 Task: Open Card New Hire Training Session in Board Market Sizing and Segmentation to Workspace Customer Service and add a team member Softage.1@softage.net, a label Yellow, a checklist Diversity and Inclusion, an attachment from your google drive, a color Yellow and finally, add a card description 'Develop and launch new customer acquisition strategy for B2B market' and a comment 'Let us approach this task with a sense of ownership and accountability, recognizing that we are responsible for delivering results.'. Add a start date 'Jan 09, 1900' with a due date 'Jan 16, 1900'
Action: Mouse moved to (704, 213)
Screenshot: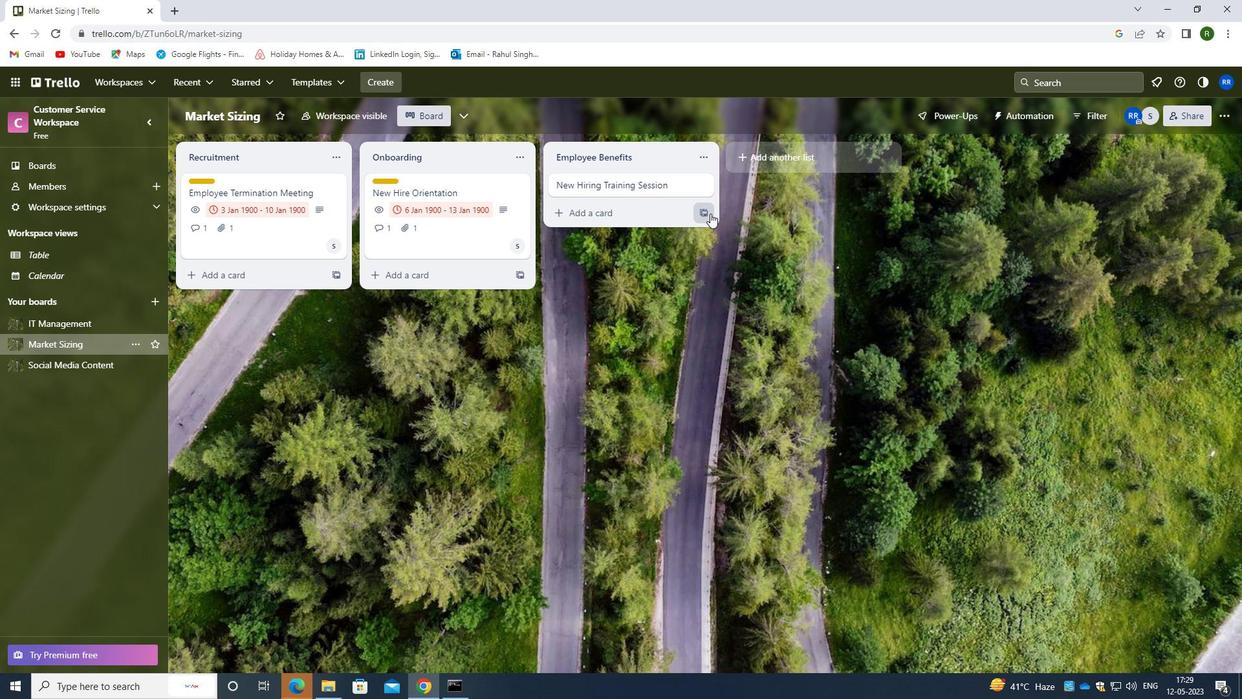 
Action: Mouse pressed left at (704, 213)
Screenshot: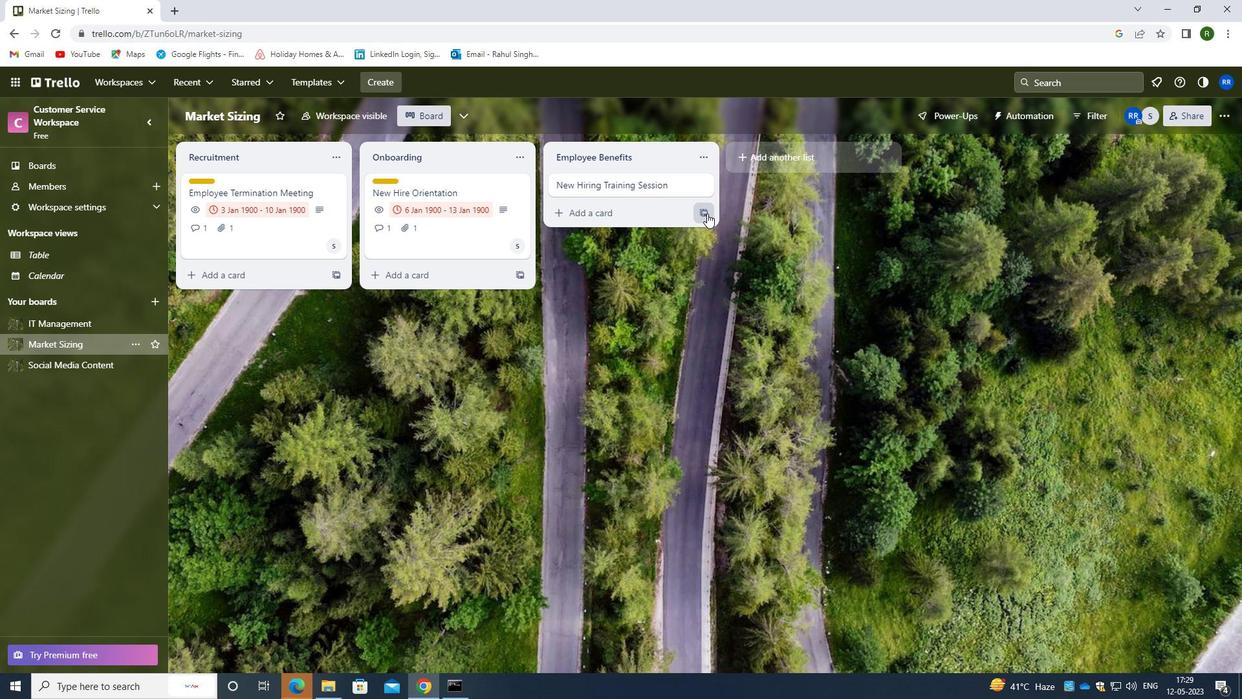 
Action: Mouse moved to (688, 299)
Screenshot: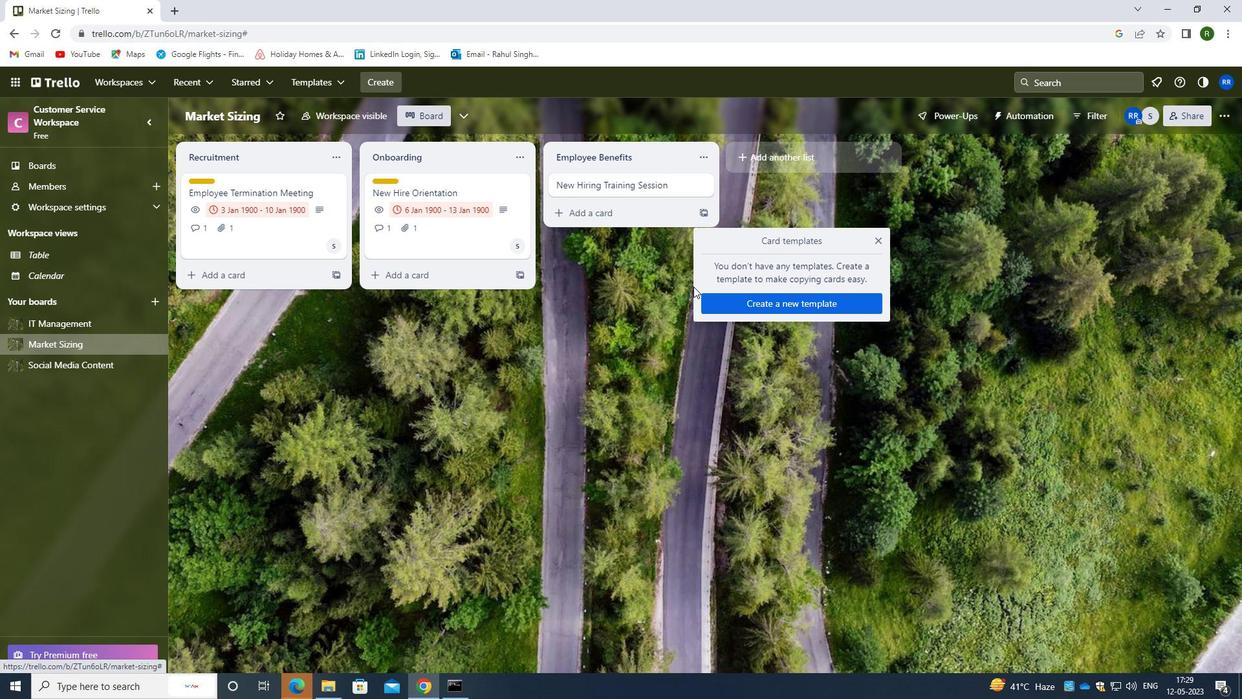 
Action: Mouse pressed left at (688, 299)
Screenshot: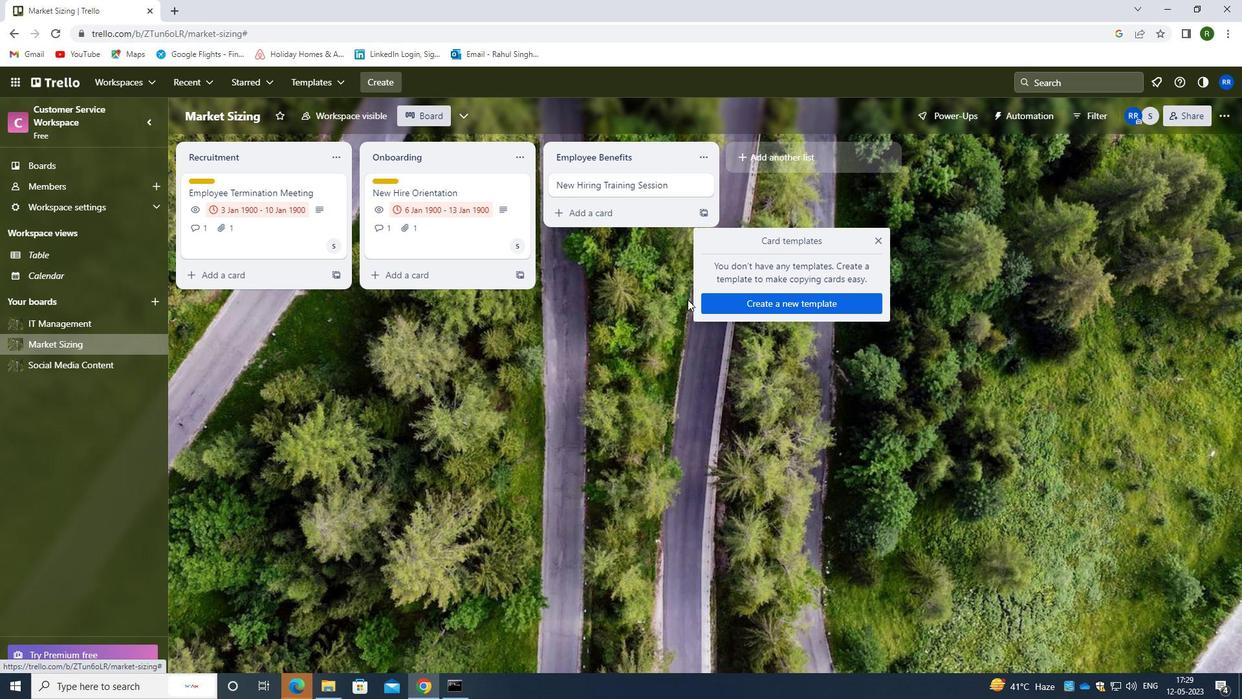 
Action: Mouse moved to (696, 184)
Screenshot: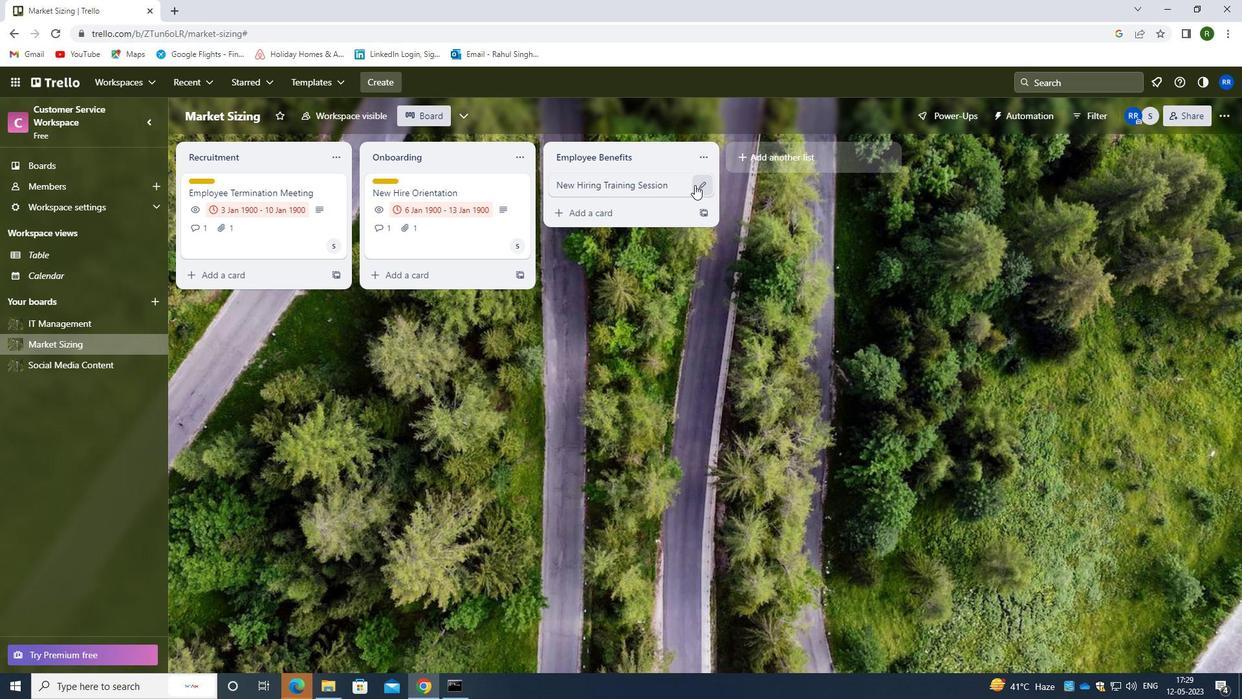 
Action: Mouse pressed left at (696, 184)
Screenshot: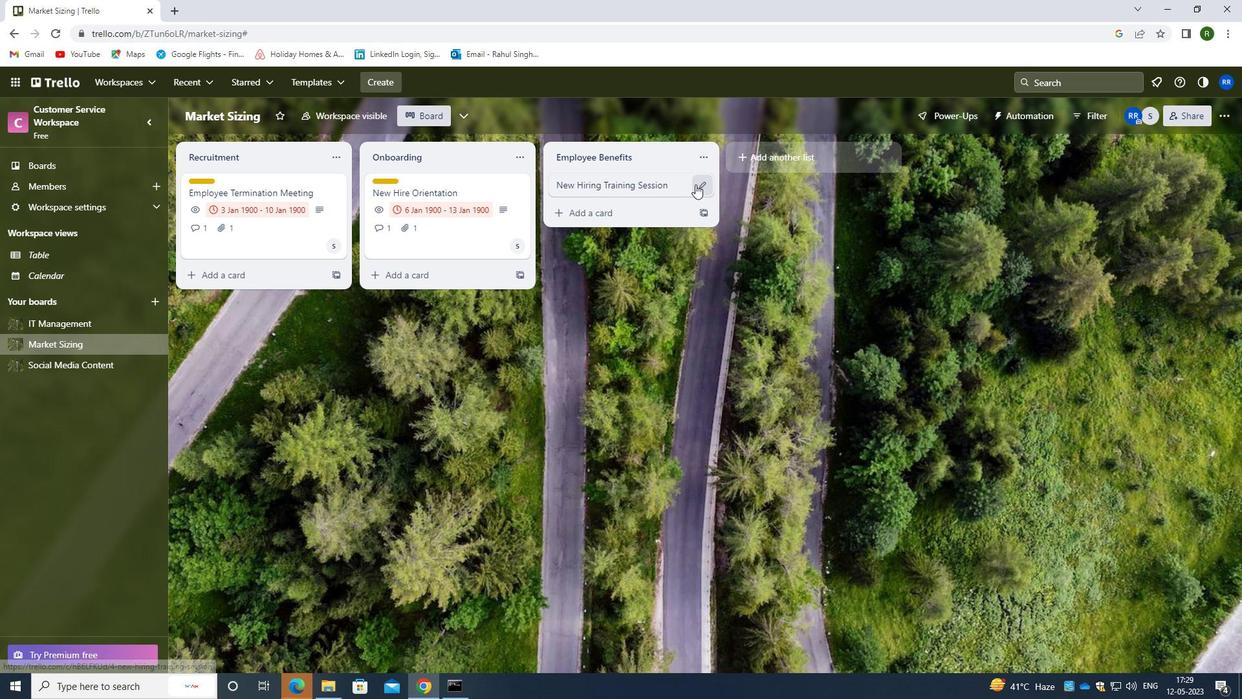 
Action: Mouse moved to (773, 181)
Screenshot: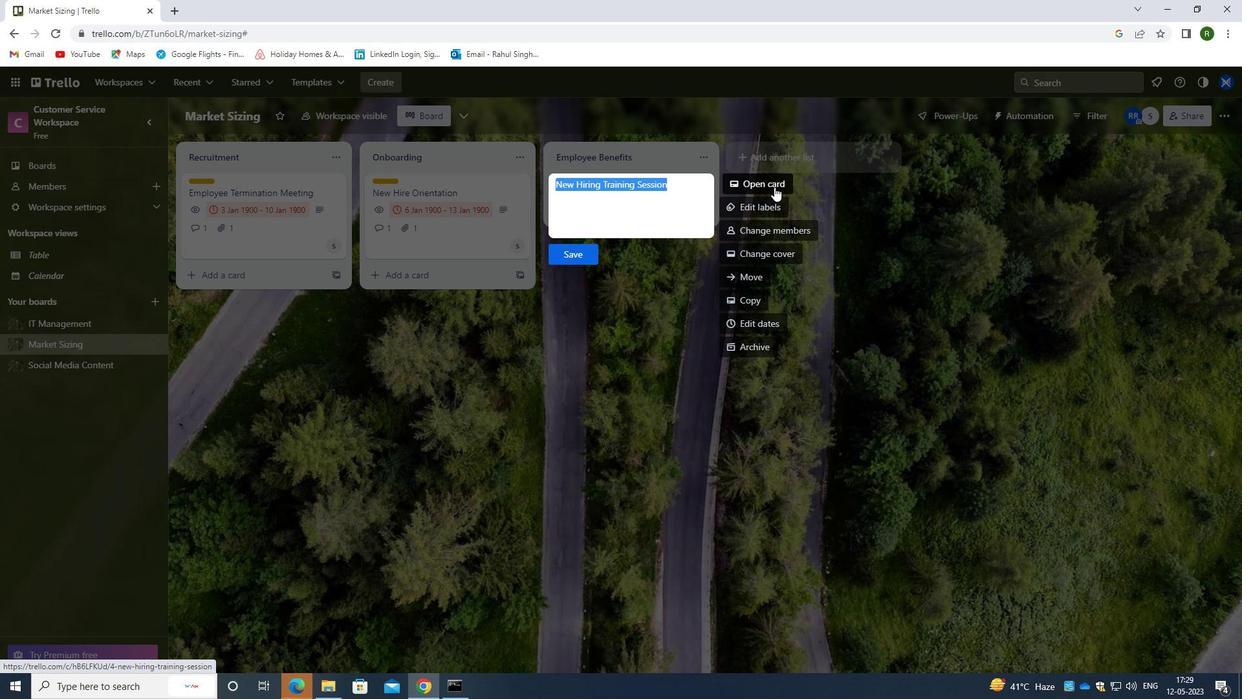 
Action: Mouse pressed left at (773, 181)
Screenshot: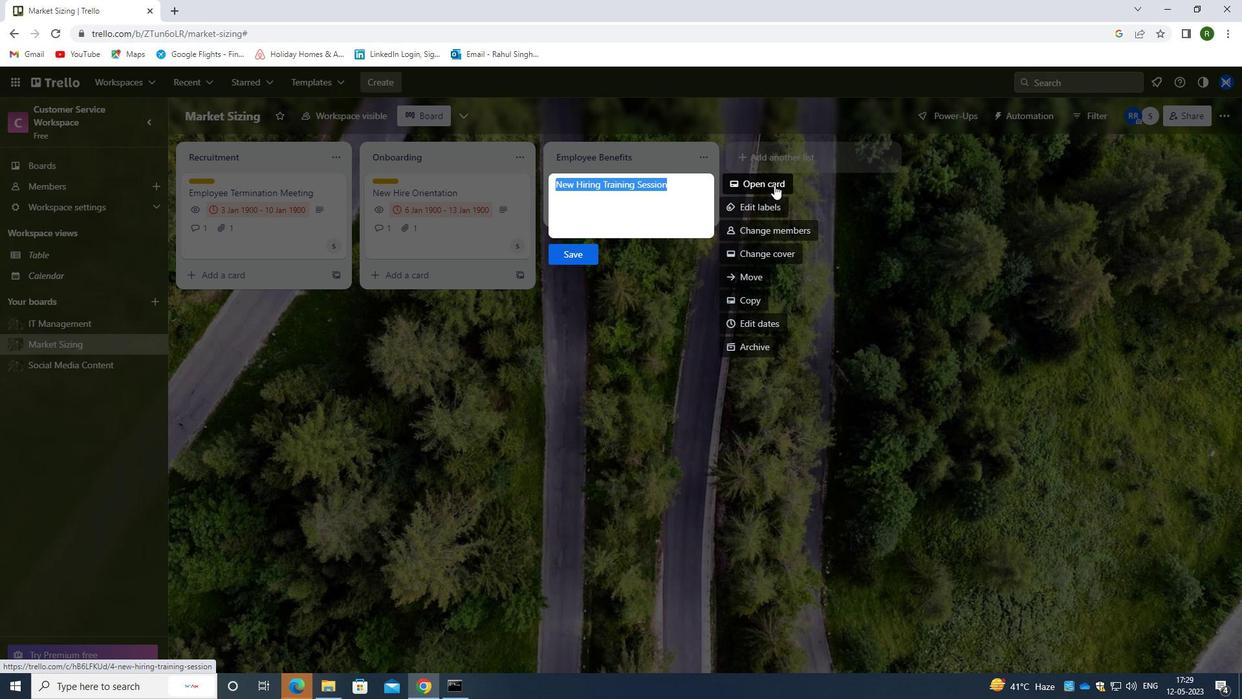 
Action: Mouse moved to (820, 227)
Screenshot: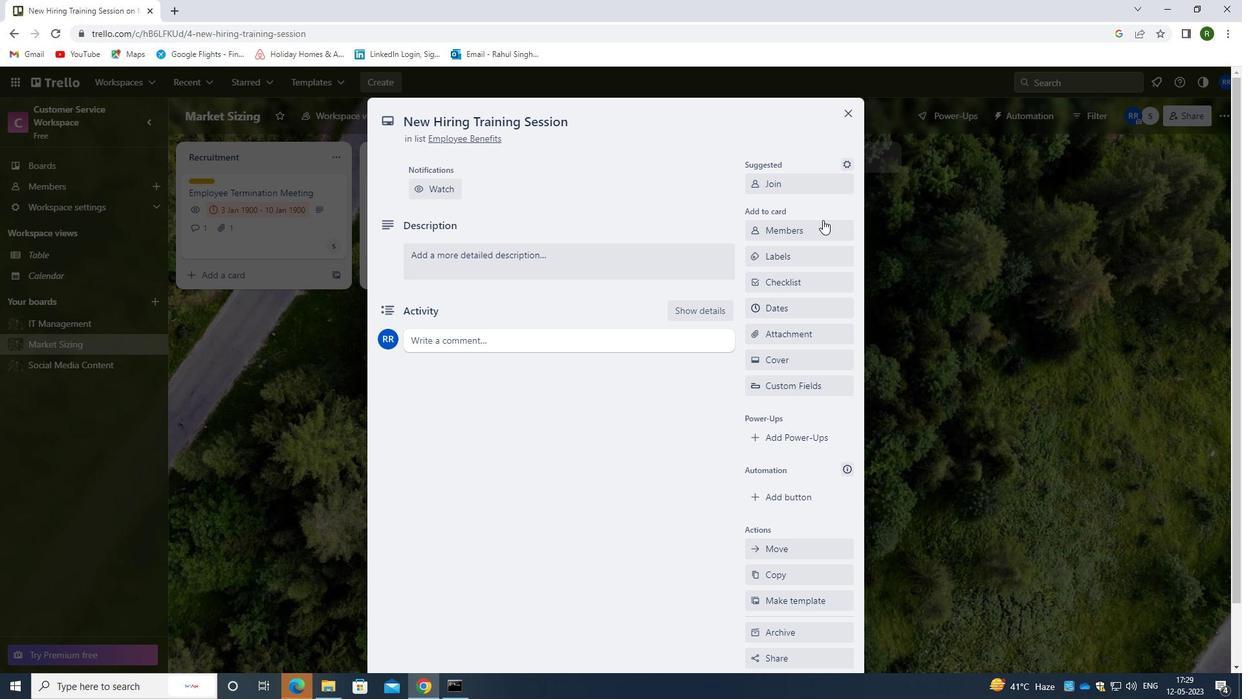 
Action: Mouse pressed left at (820, 227)
Screenshot: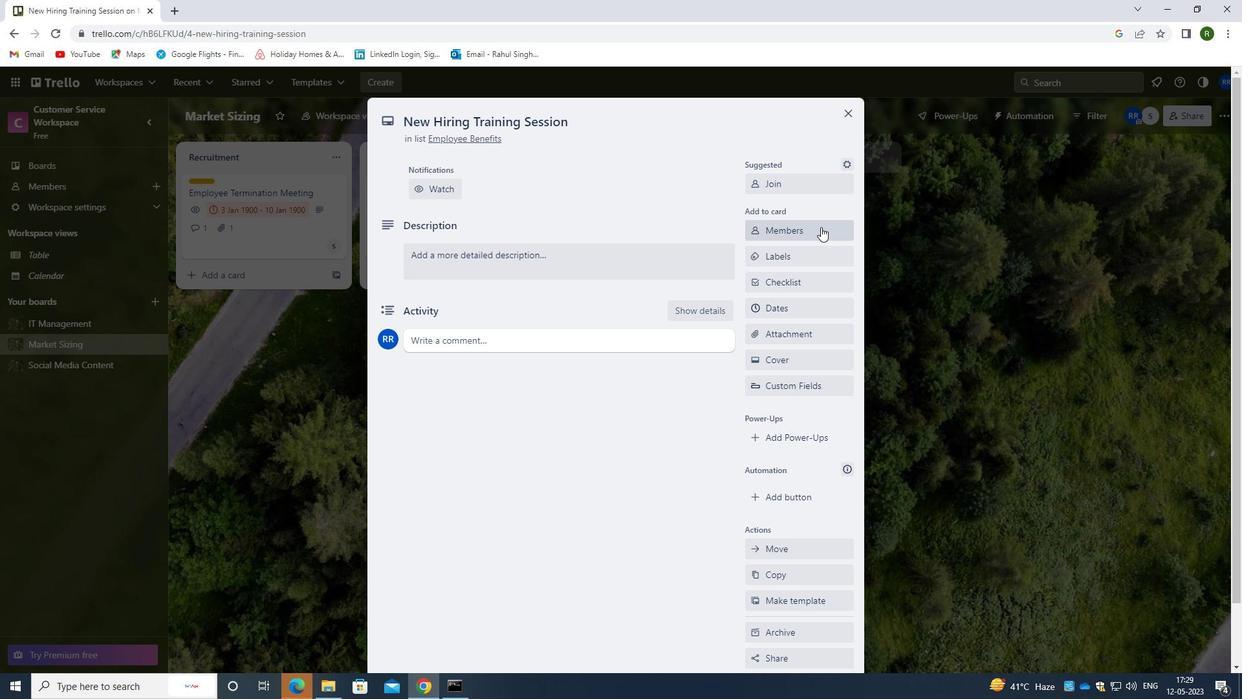 
Action: Mouse moved to (830, 289)
Screenshot: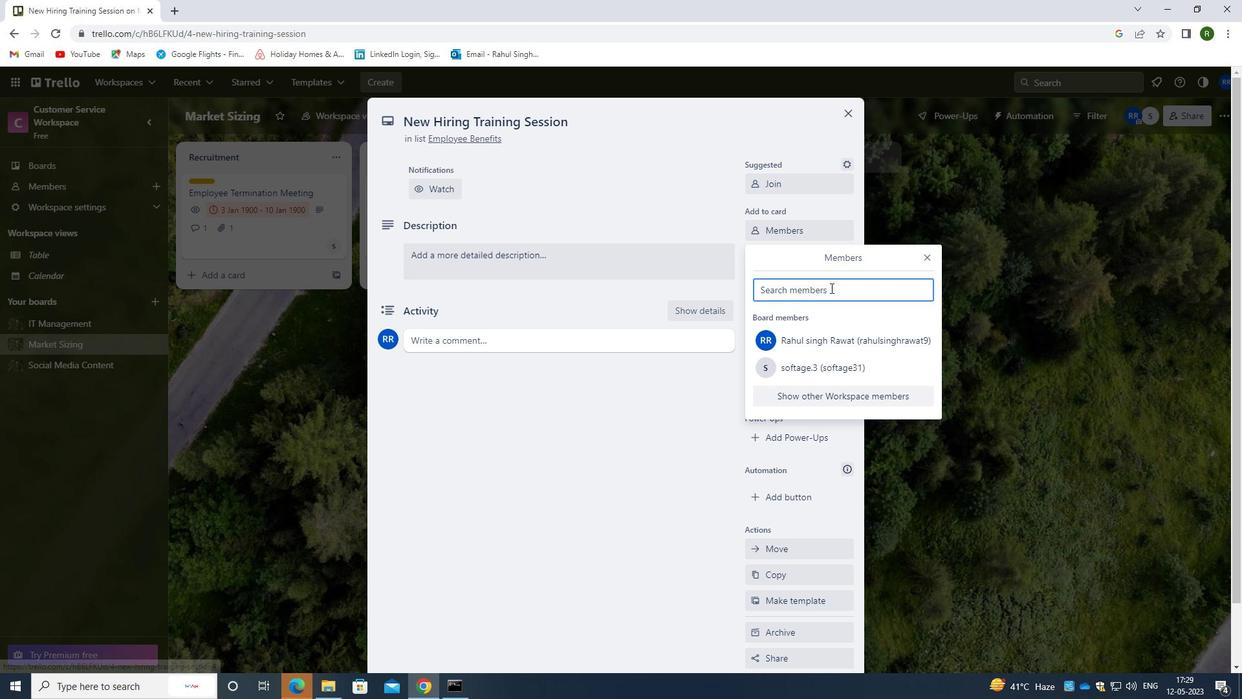 
Action: Key pressed <Key.caps_lock>s<Key.caps_lock>oftage.1<Key.shift>@SOFTAGE.NET
Screenshot: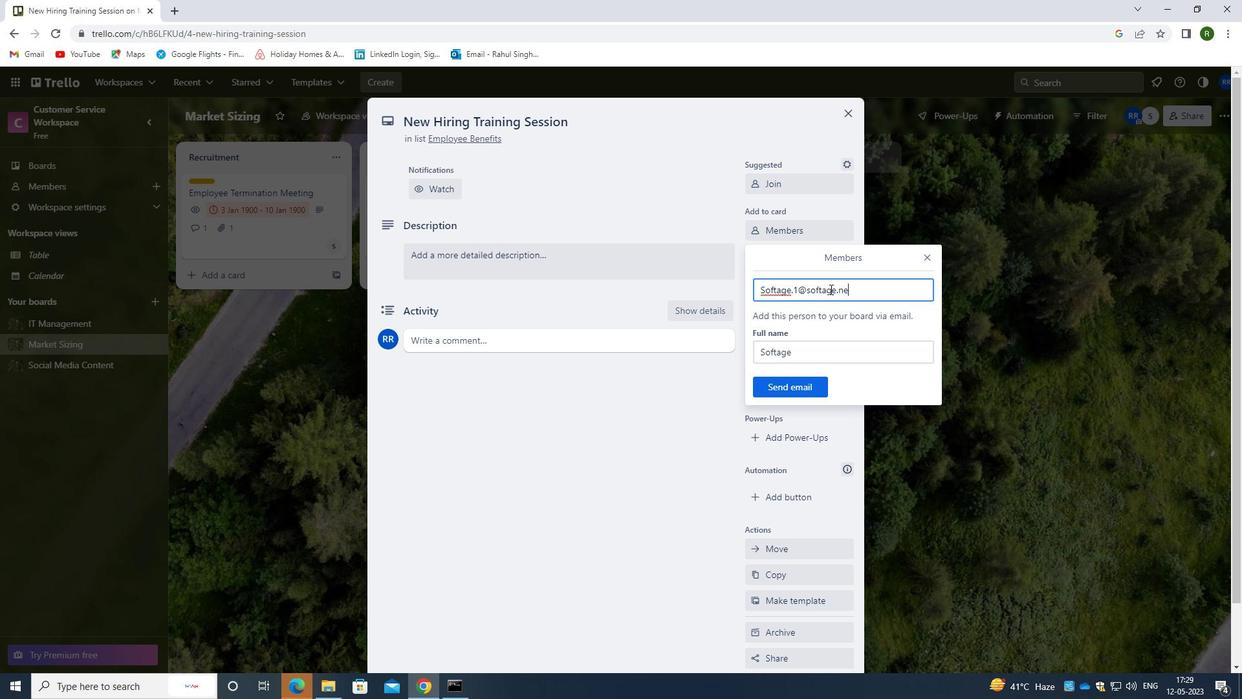 
Action: Mouse moved to (800, 392)
Screenshot: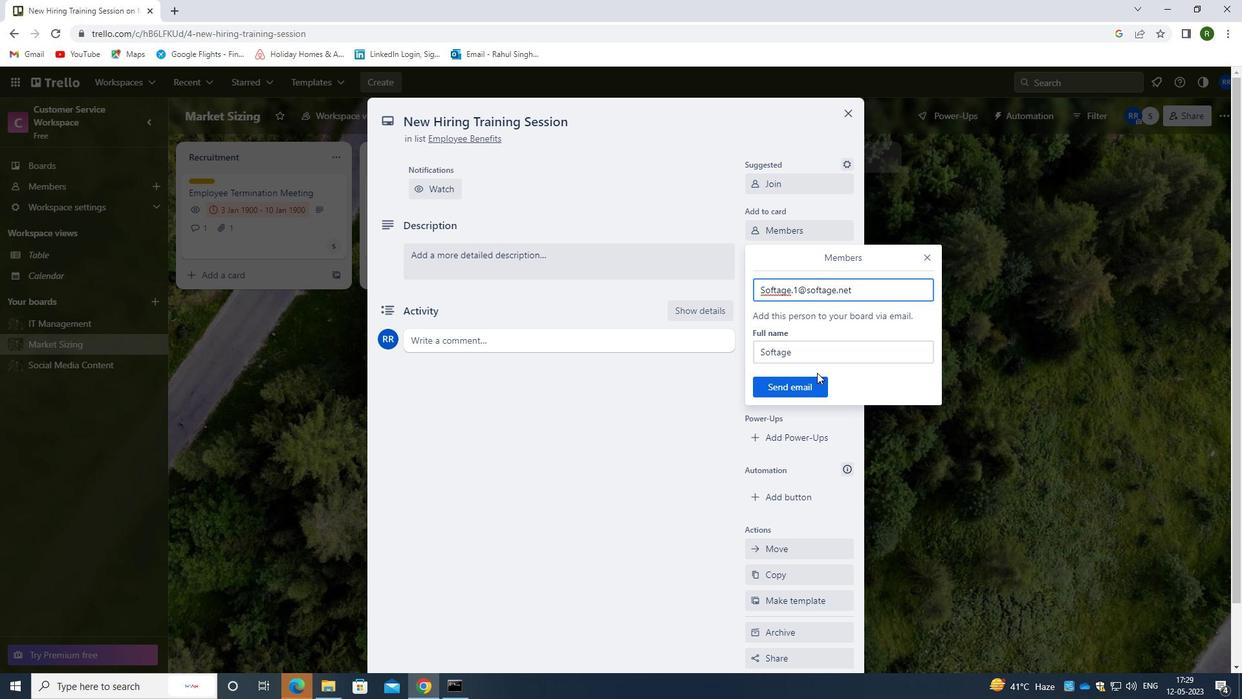 
Action: Mouse pressed left at (800, 392)
Screenshot: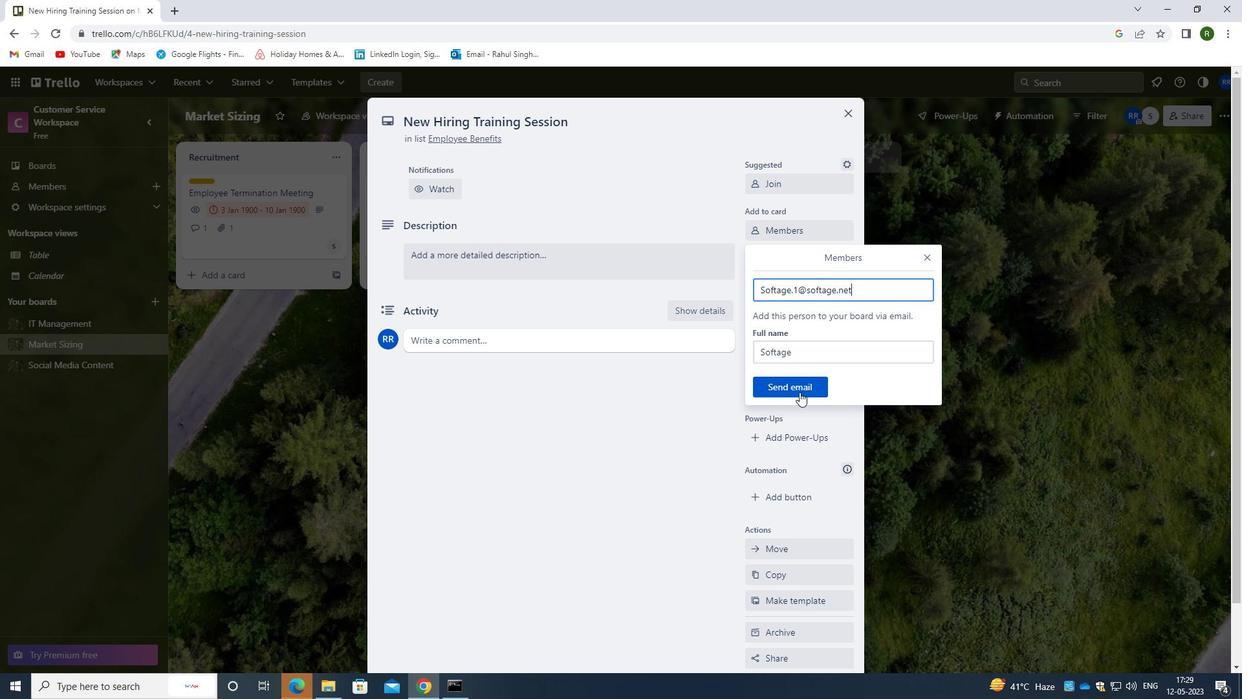 
Action: Mouse moved to (785, 262)
Screenshot: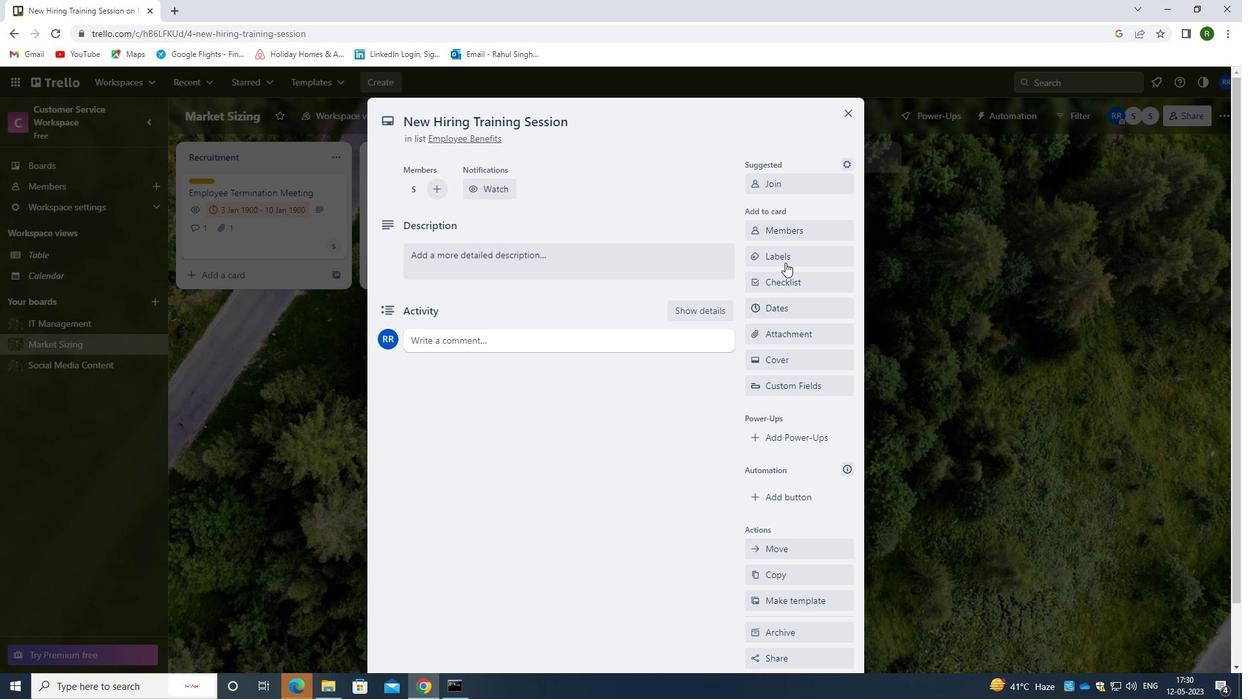 
Action: Mouse pressed left at (785, 262)
Screenshot: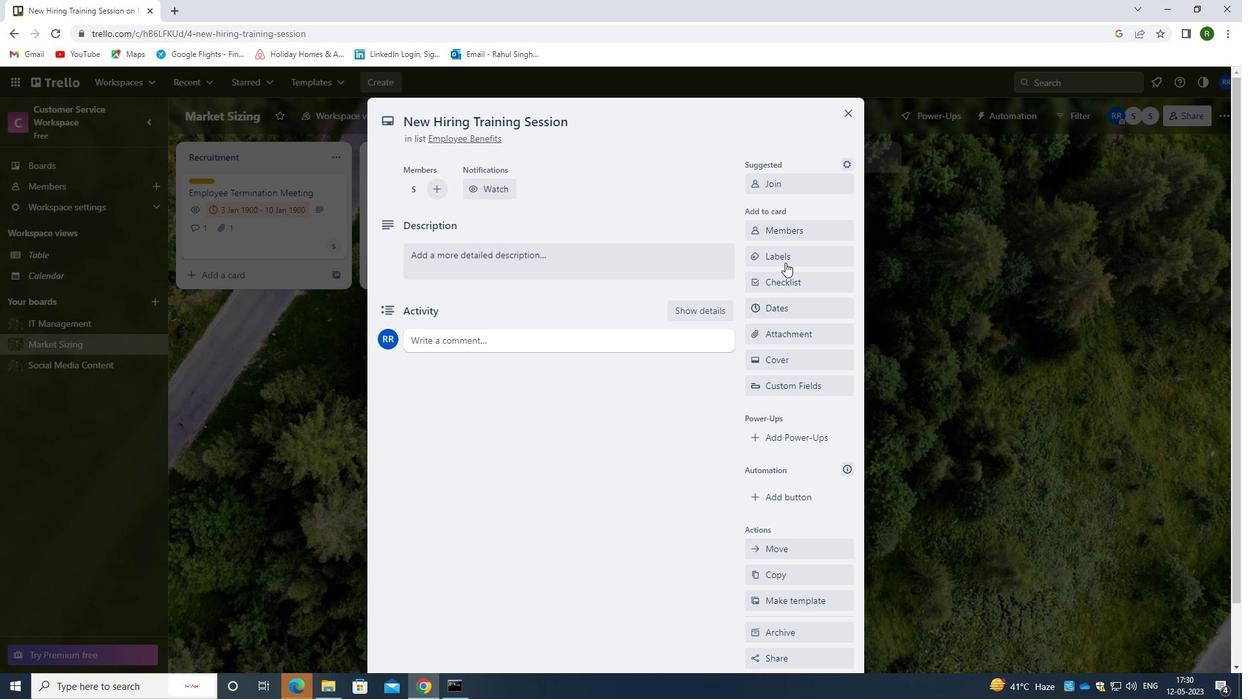 
Action: Mouse moved to (800, 286)
Screenshot: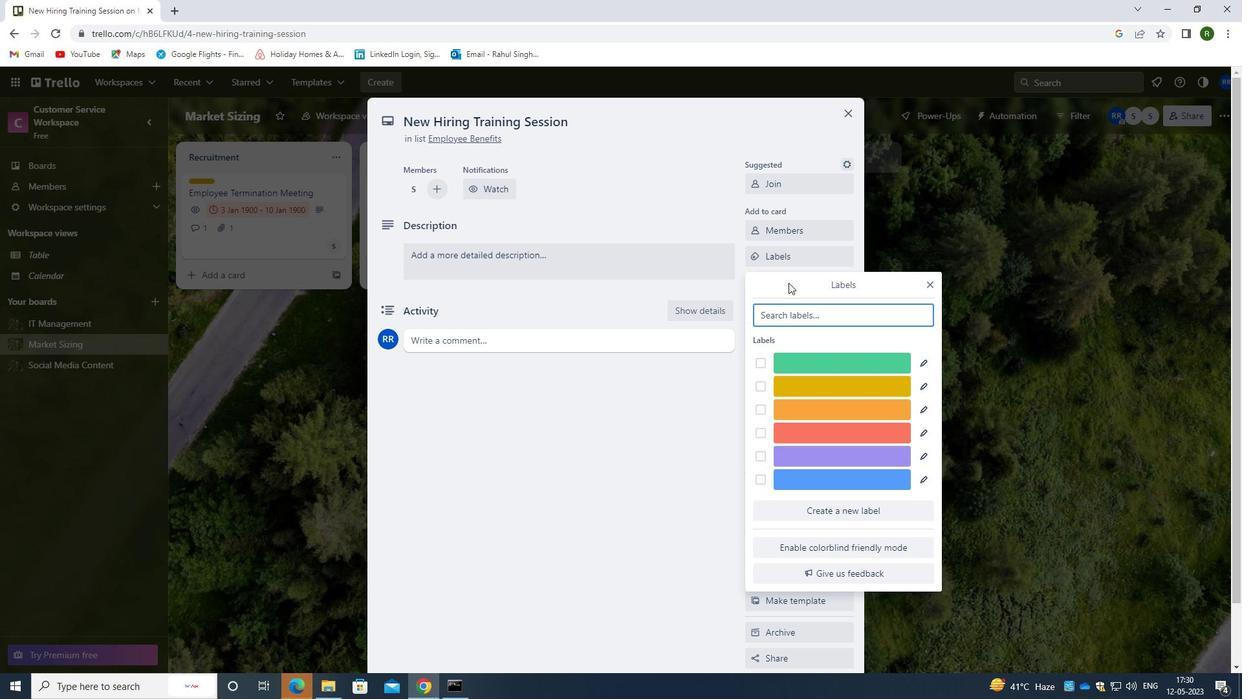 
Action: Key pressed <Key.shift>Y<Key.shift>ELLOW
Screenshot: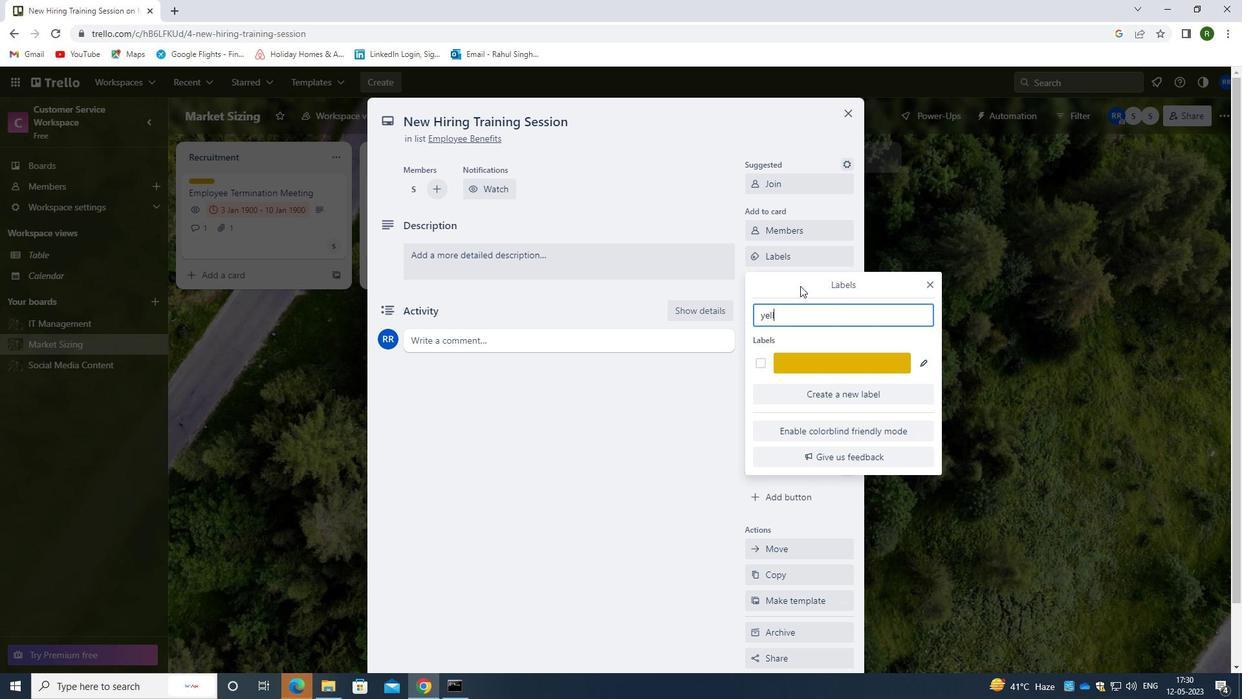 
Action: Mouse moved to (762, 363)
Screenshot: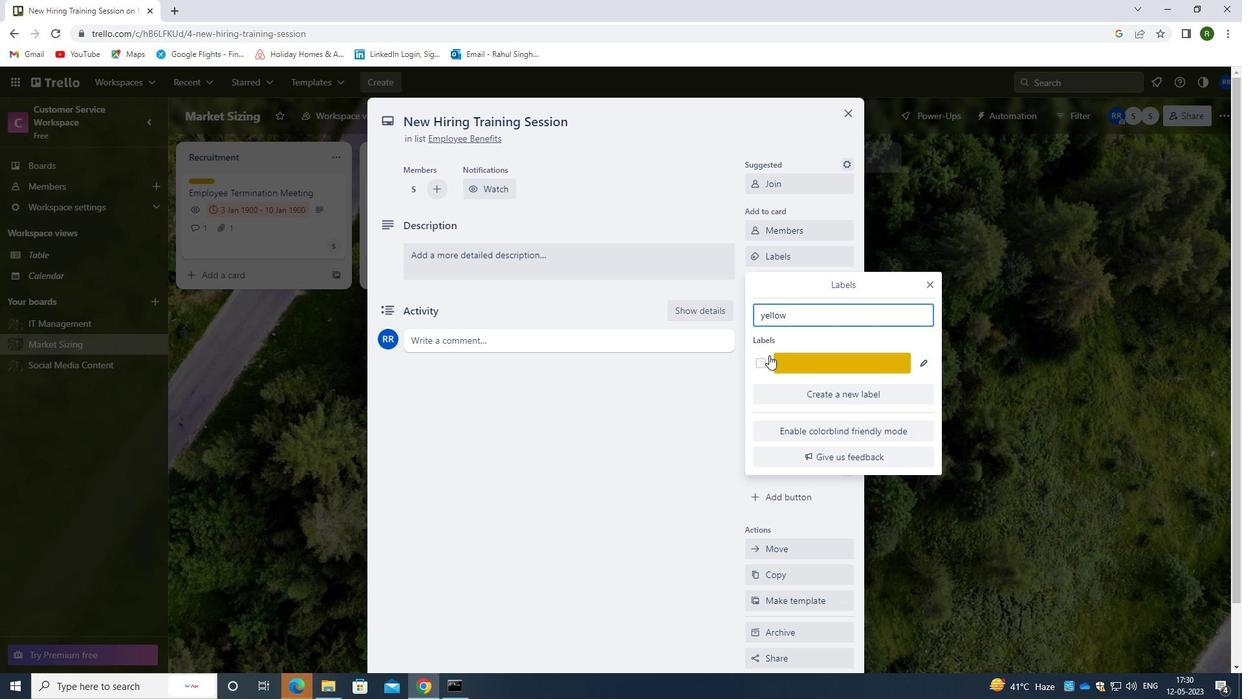 
Action: Mouse pressed left at (762, 363)
Screenshot: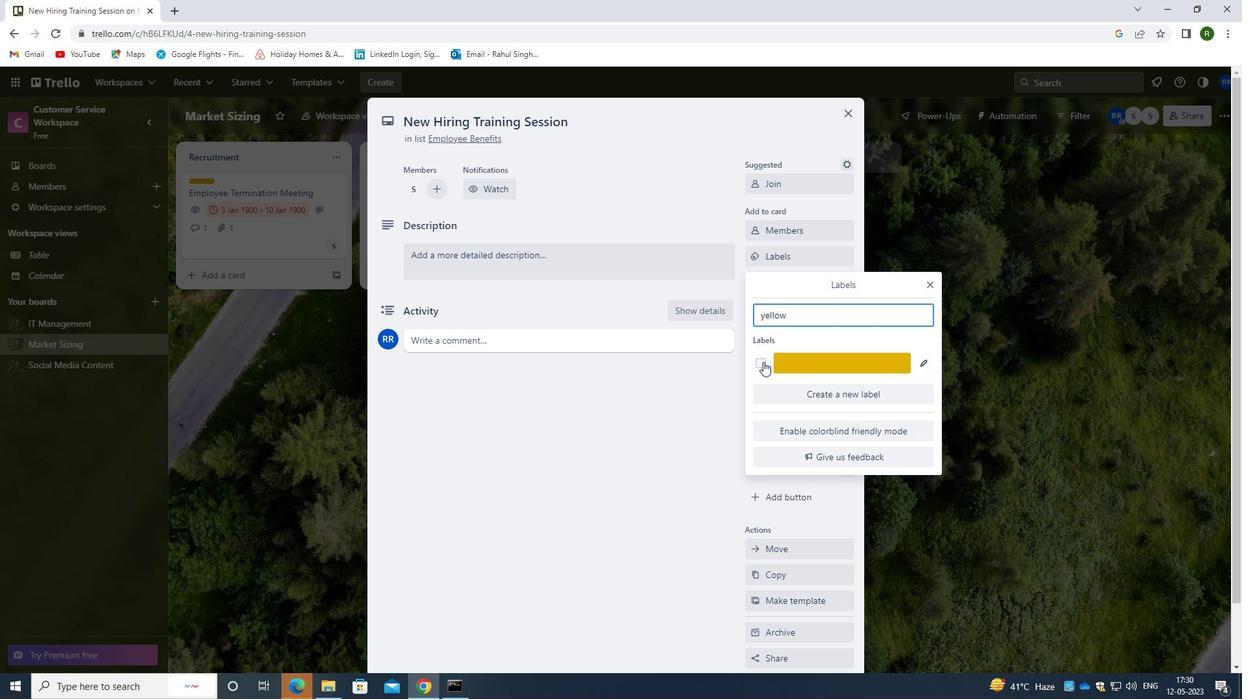 
Action: Mouse moved to (631, 437)
Screenshot: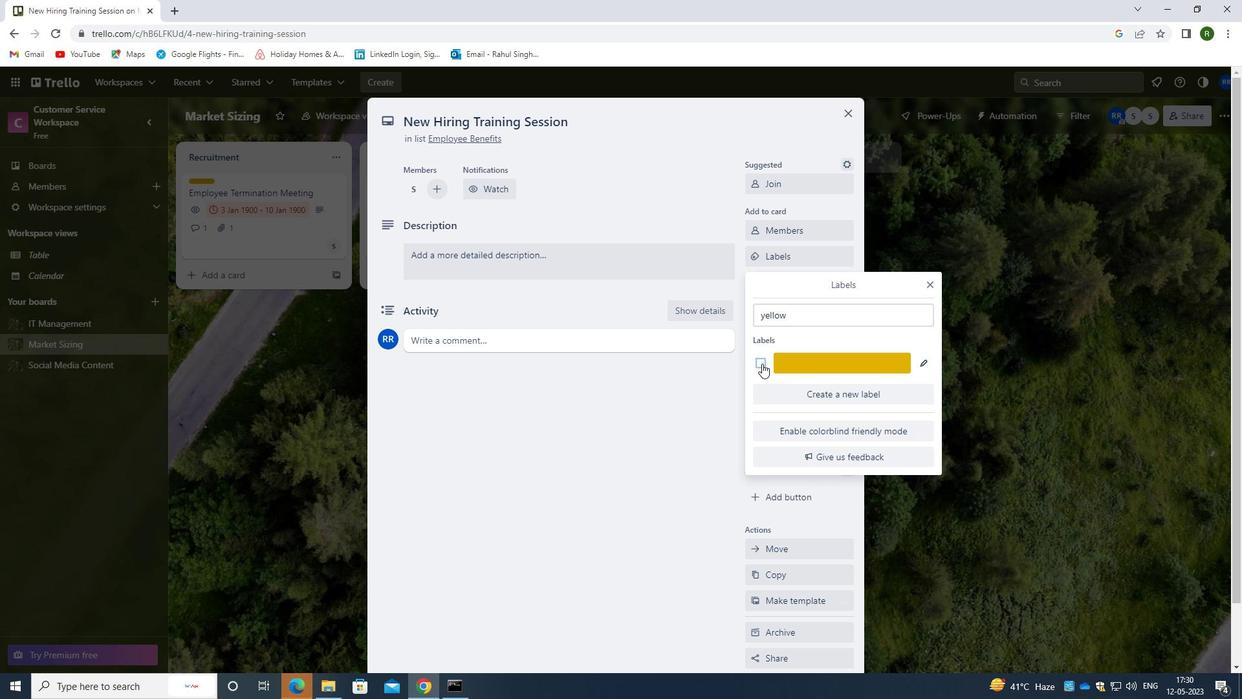 
Action: Mouse pressed left at (631, 437)
Screenshot: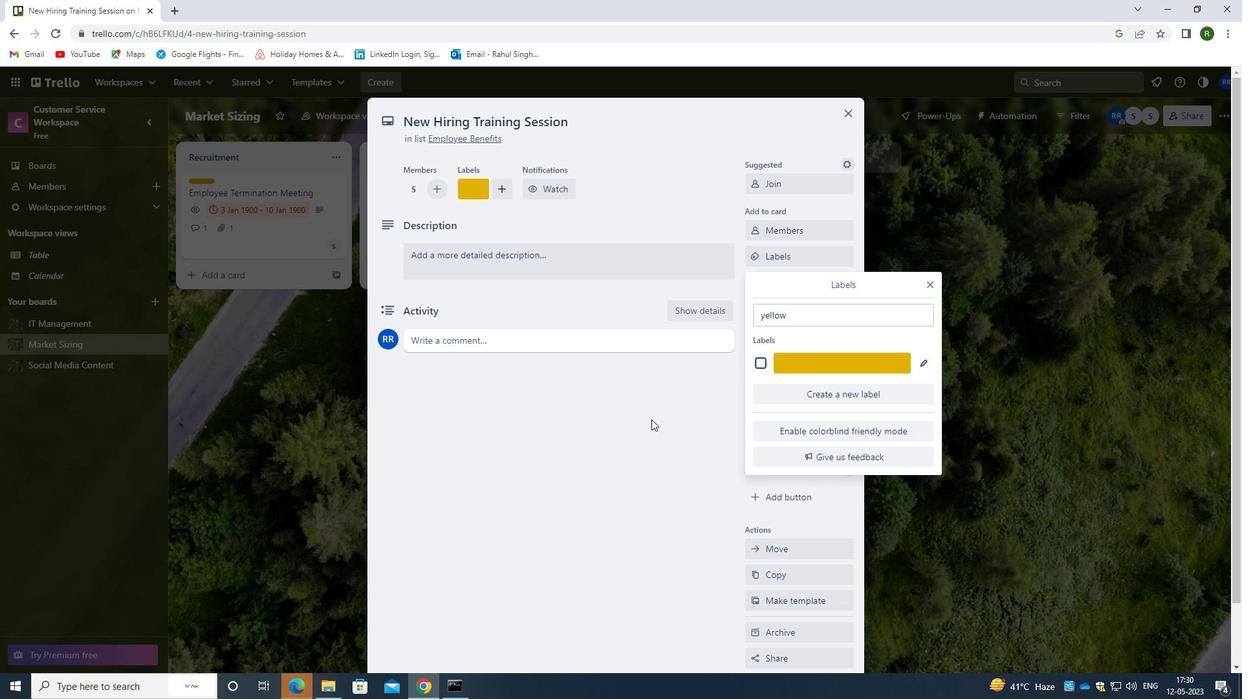 
Action: Mouse moved to (792, 273)
Screenshot: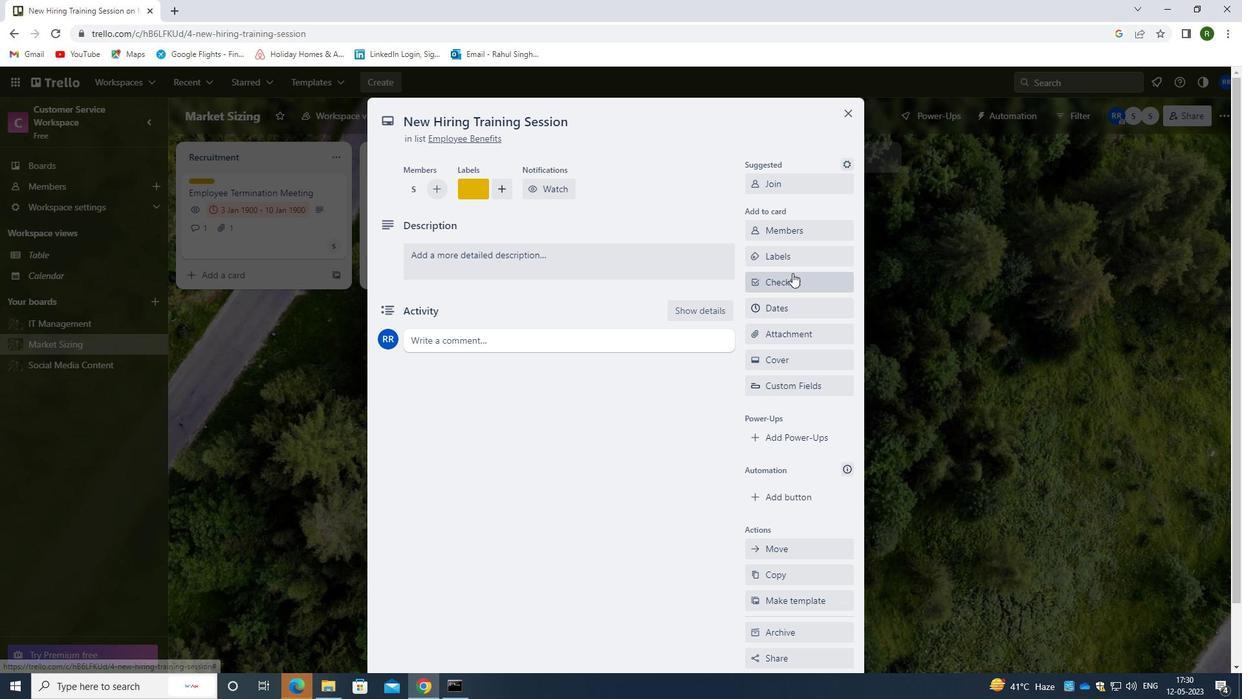 
Action: Mouse pressed left at (792, 273)
Screenshot: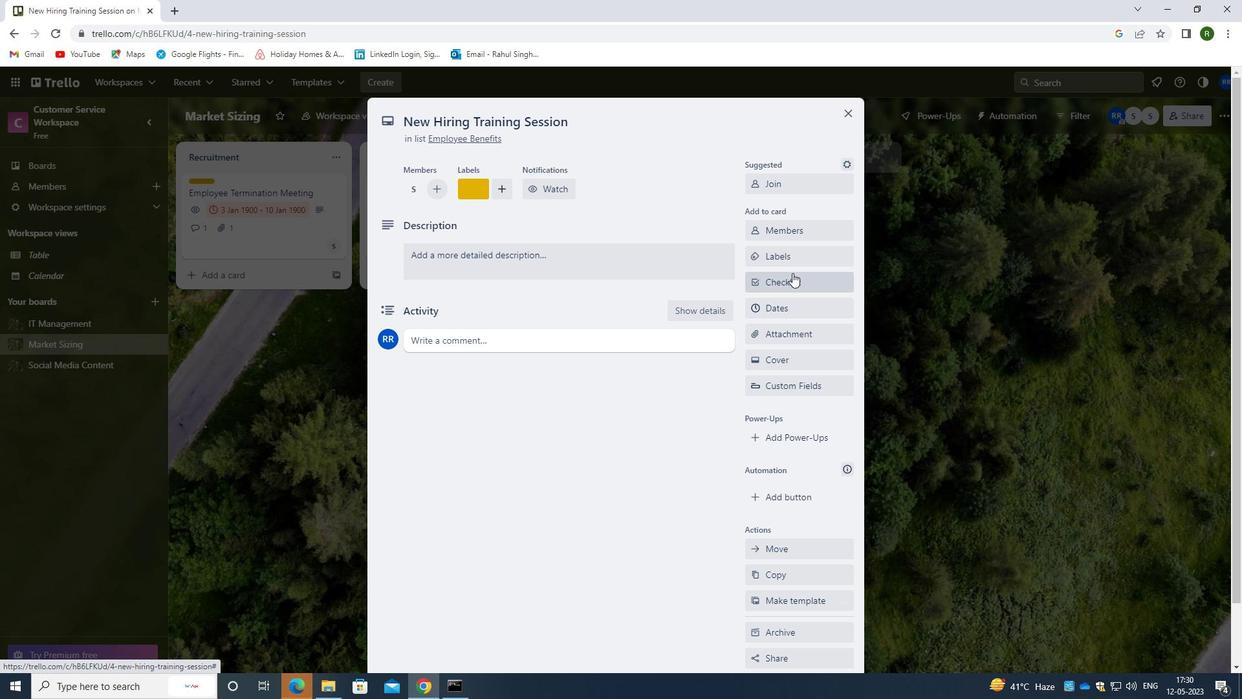 
Action: Mouse moved to (782, 332)
Screenshot: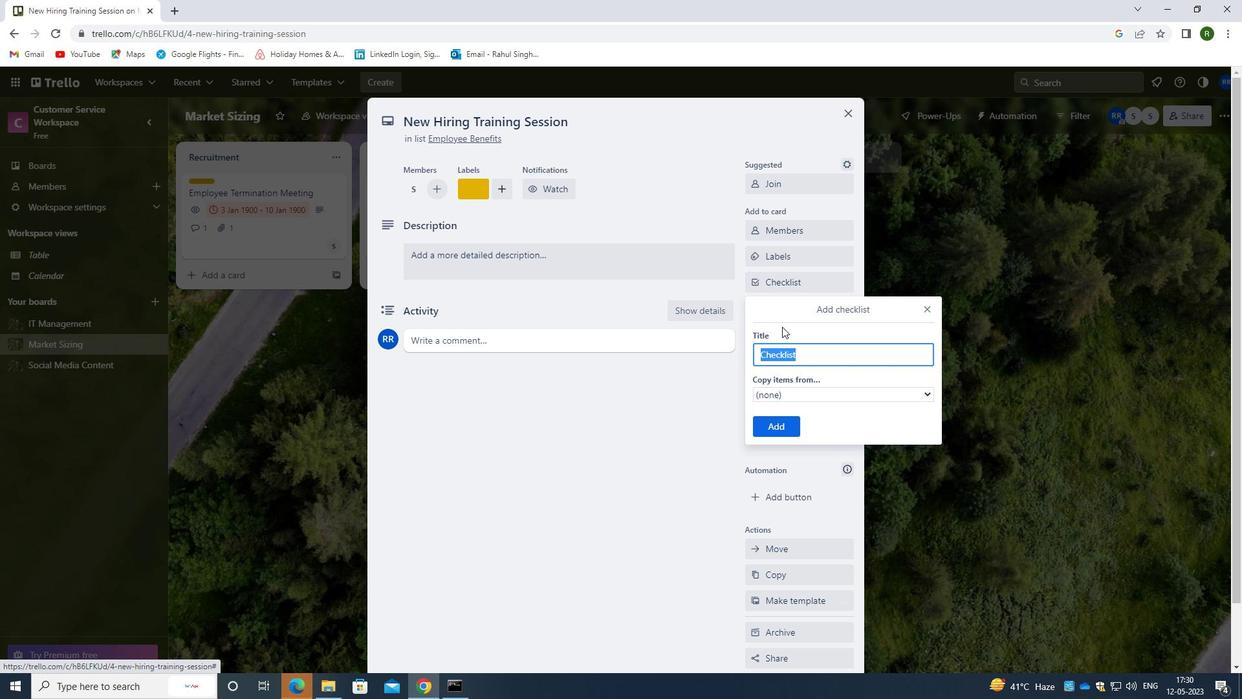 
Action: Key pressed <Key.backspace><Key.caps_lock>D
Screenshot: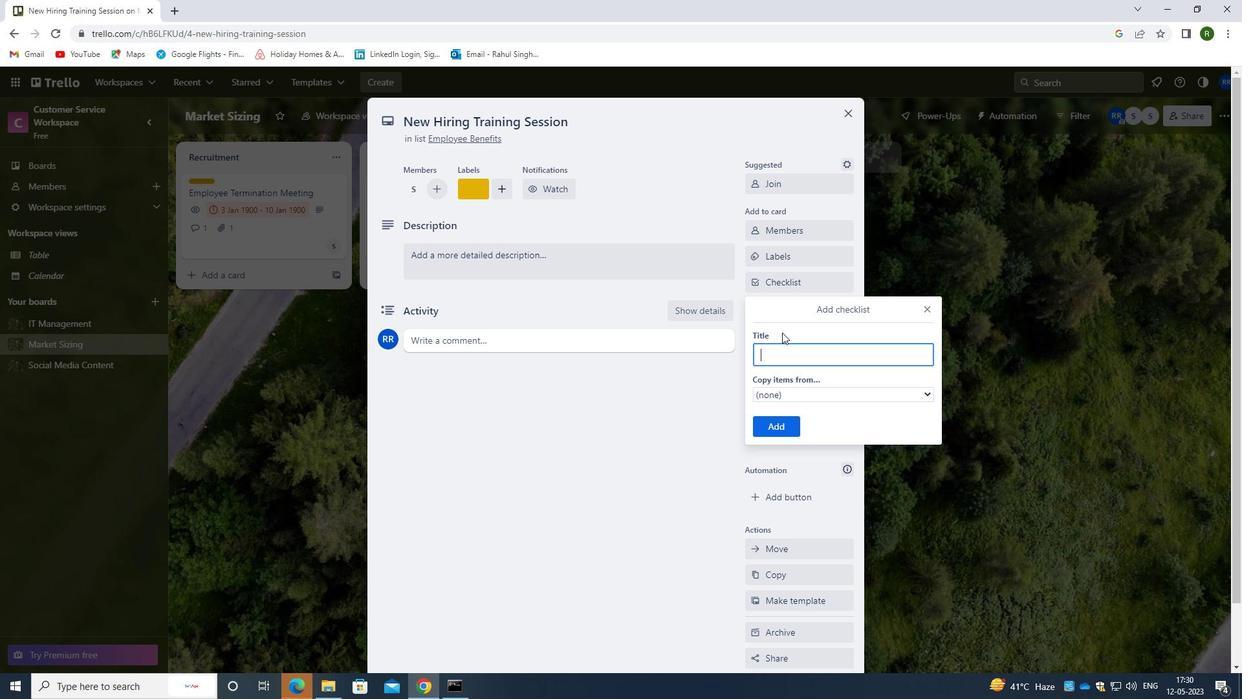 
Action: Mouse moved to (835, 395)
Screenshot: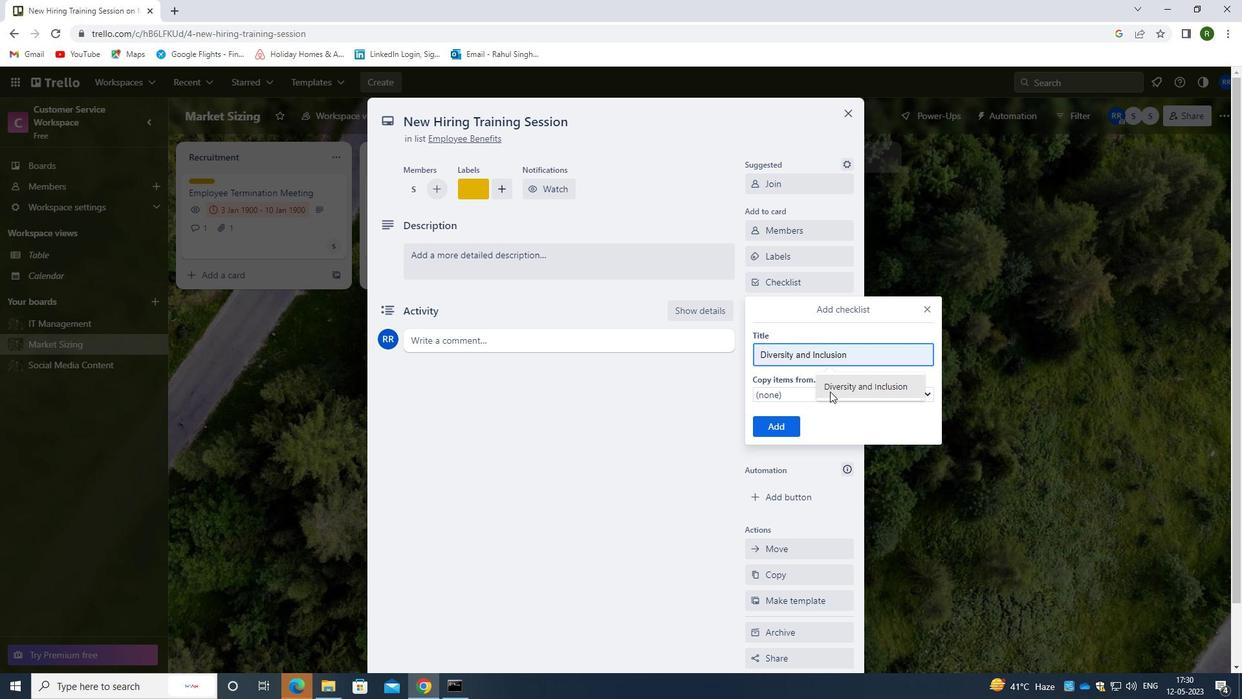 
Action: Mouse pressed left at (835, 395)
Screenshot: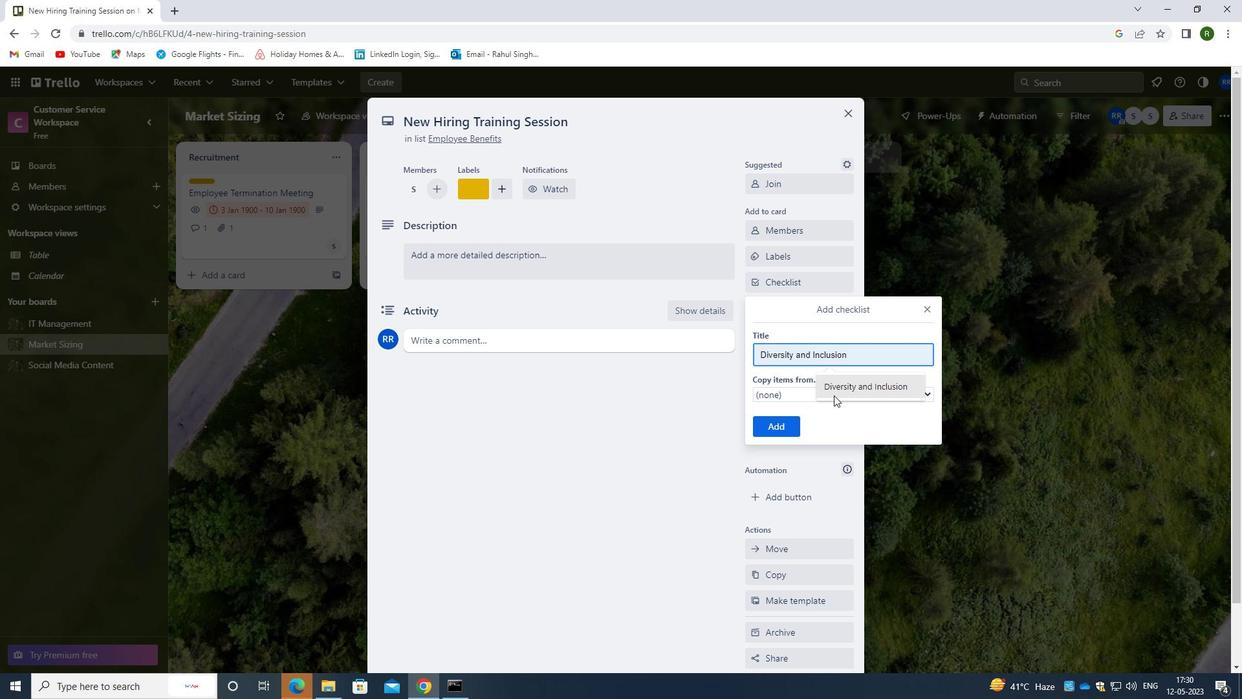 
Action: Mouse moved to (791, 422)
Screenshot: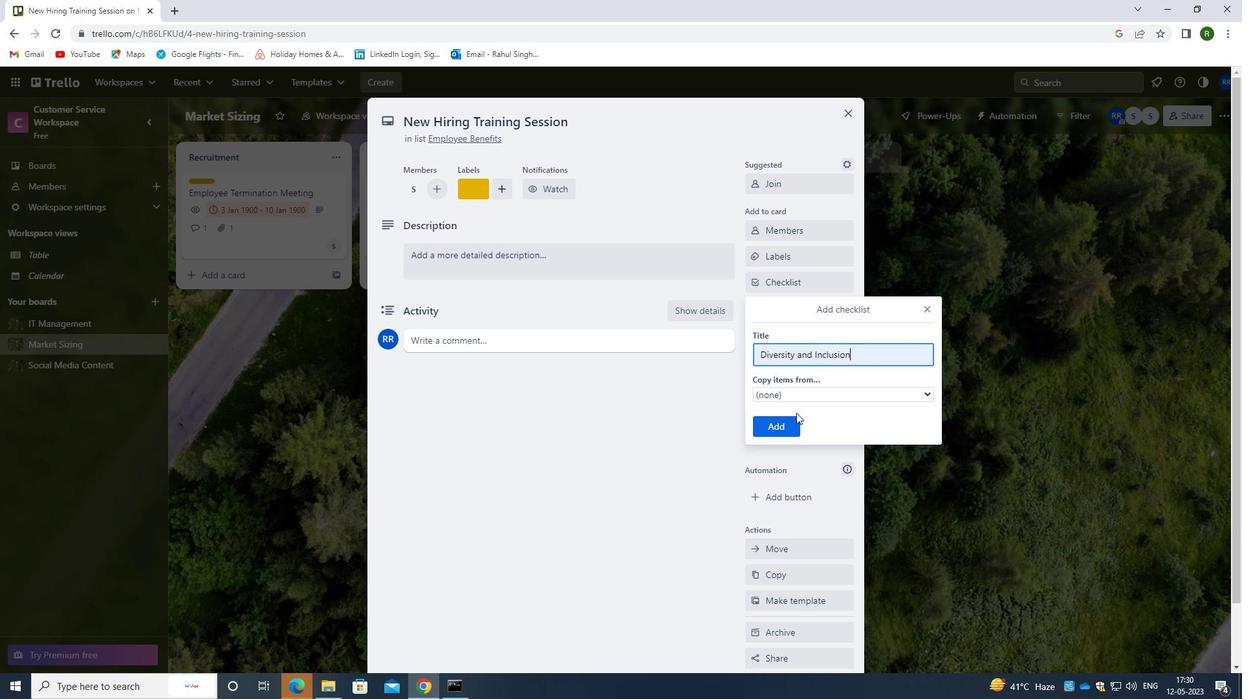 
Action: Mouse pressed left at (791, 422)
Screenshot: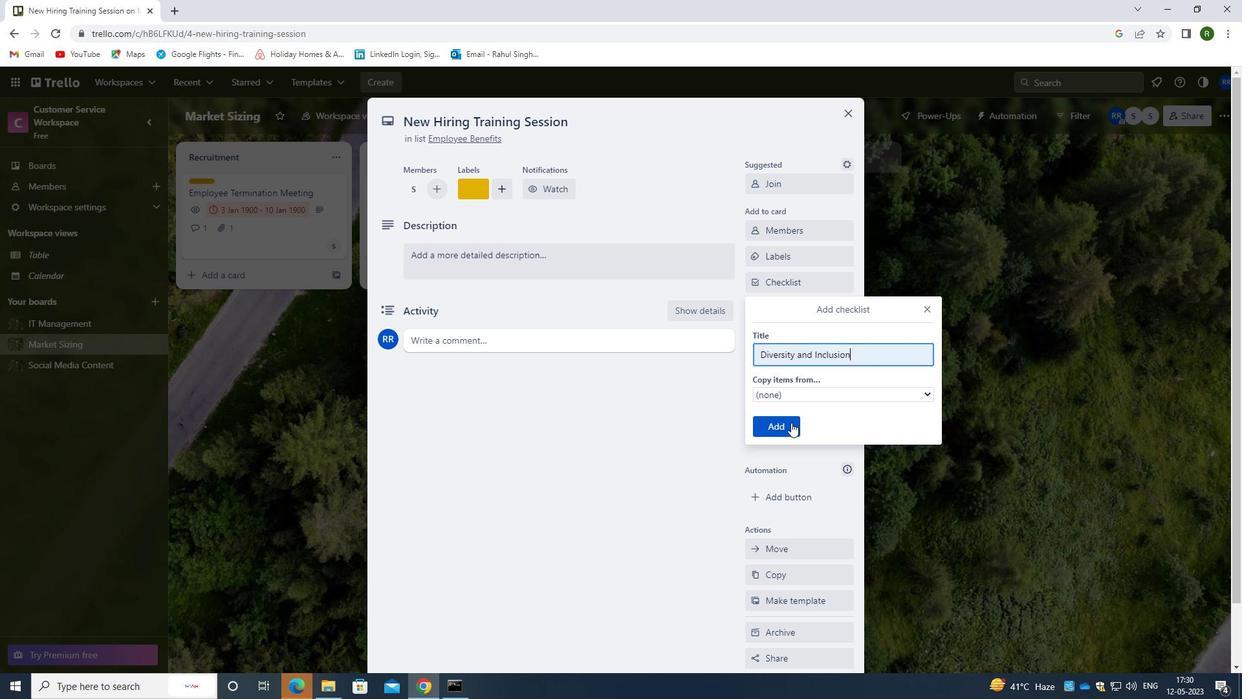 
Action: Mouse moved to (812, 337)
Screenshot: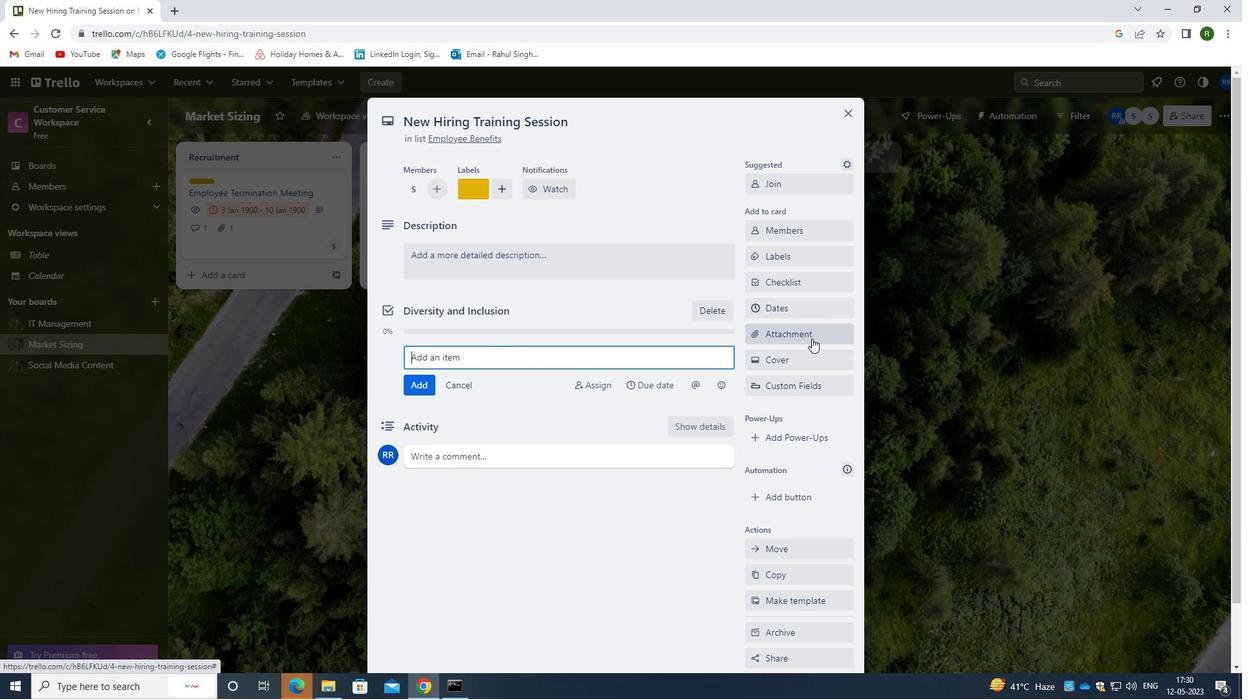 
Action: Mouse pressed left at (812, 337)
Screenshot: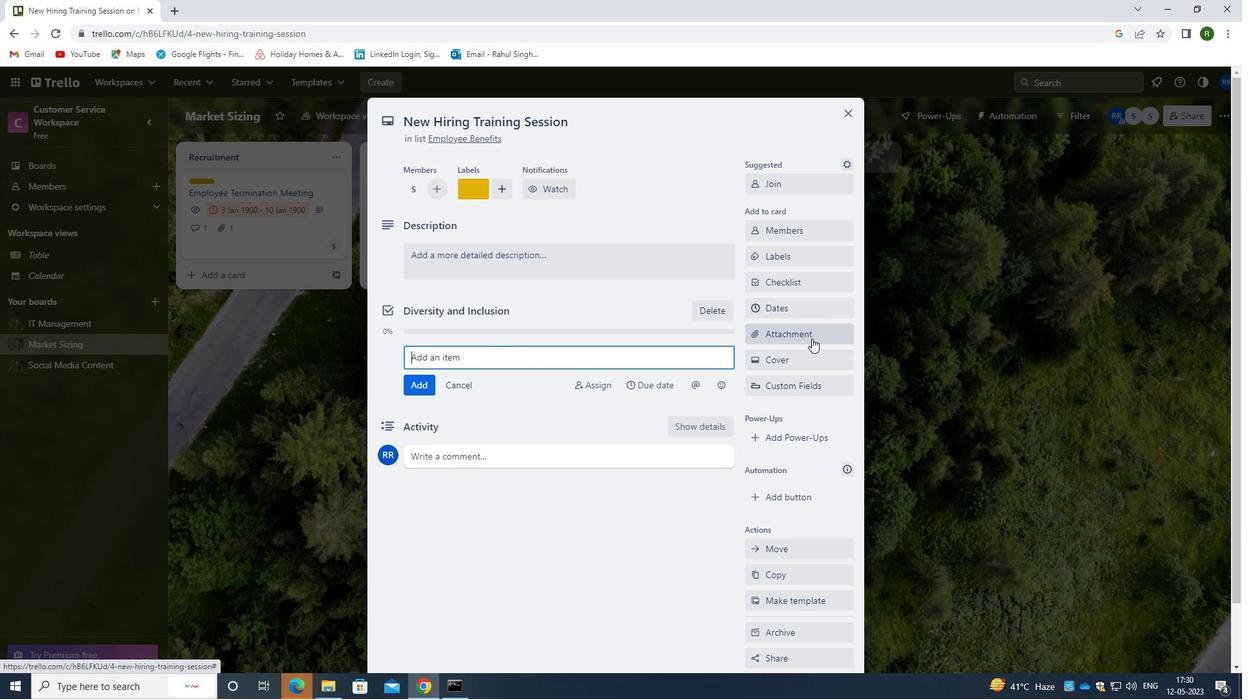 
Action: Mouse moved to (790, 434)
Screenshot: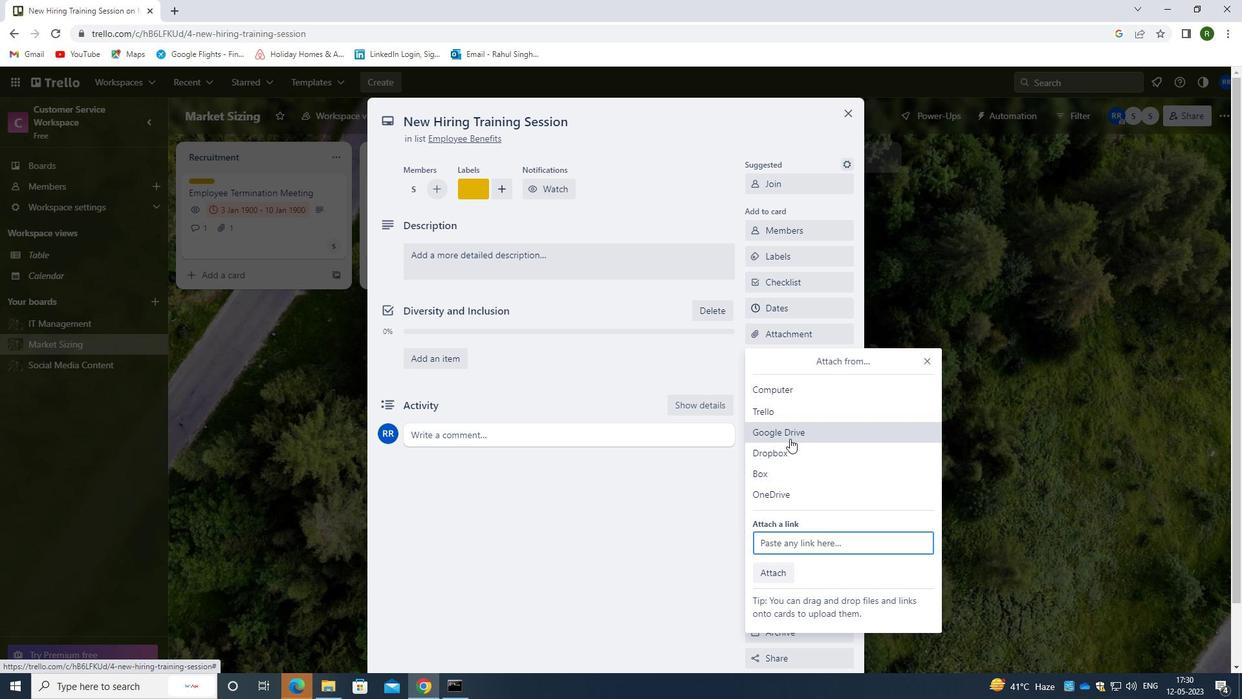 
Action: Mouse pressed left at (790, 434)
Screenshot: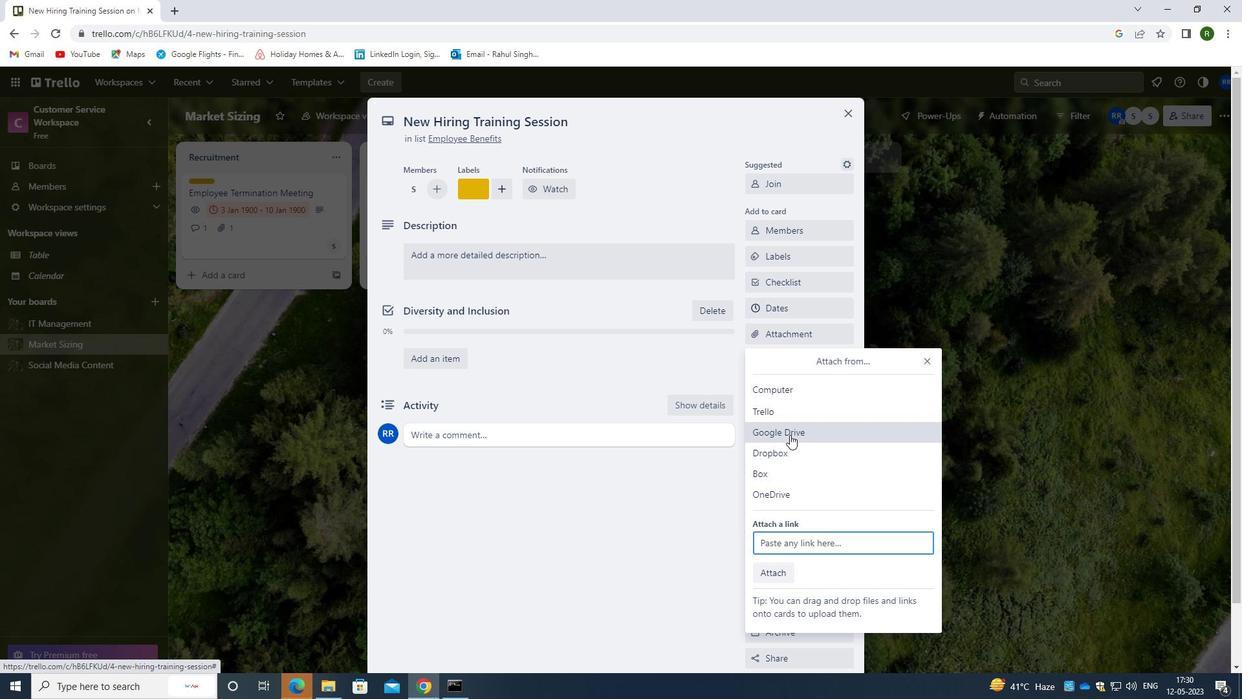 
Action: Mouse moved to (715, 411)
Screenshot: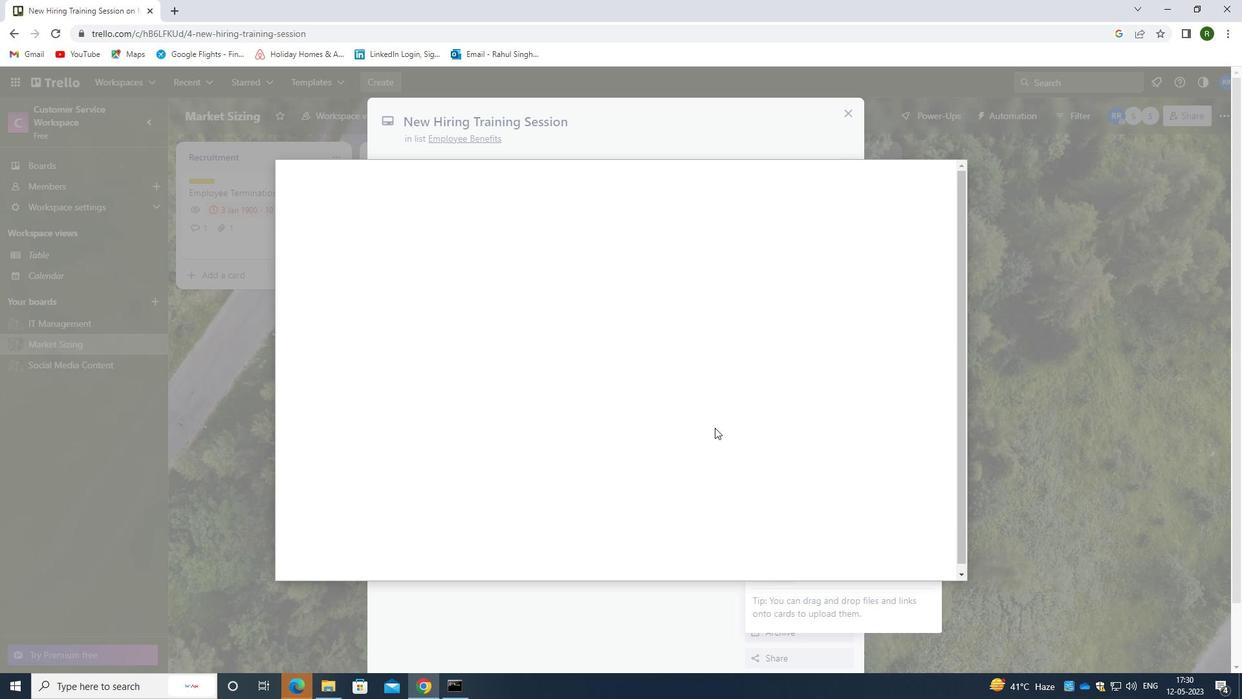 
Action: Mouse pressed left at (715, 411)
Screenshot: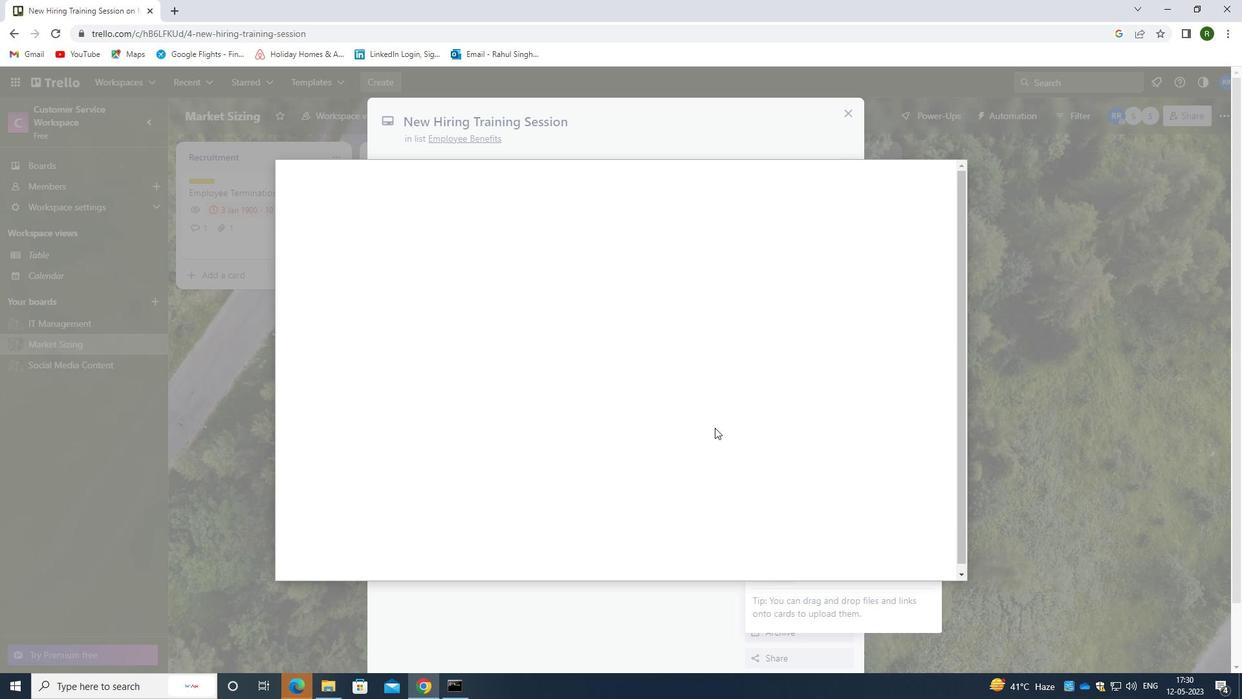 
Action: Mouse moved to (623, 373)
Screenshot: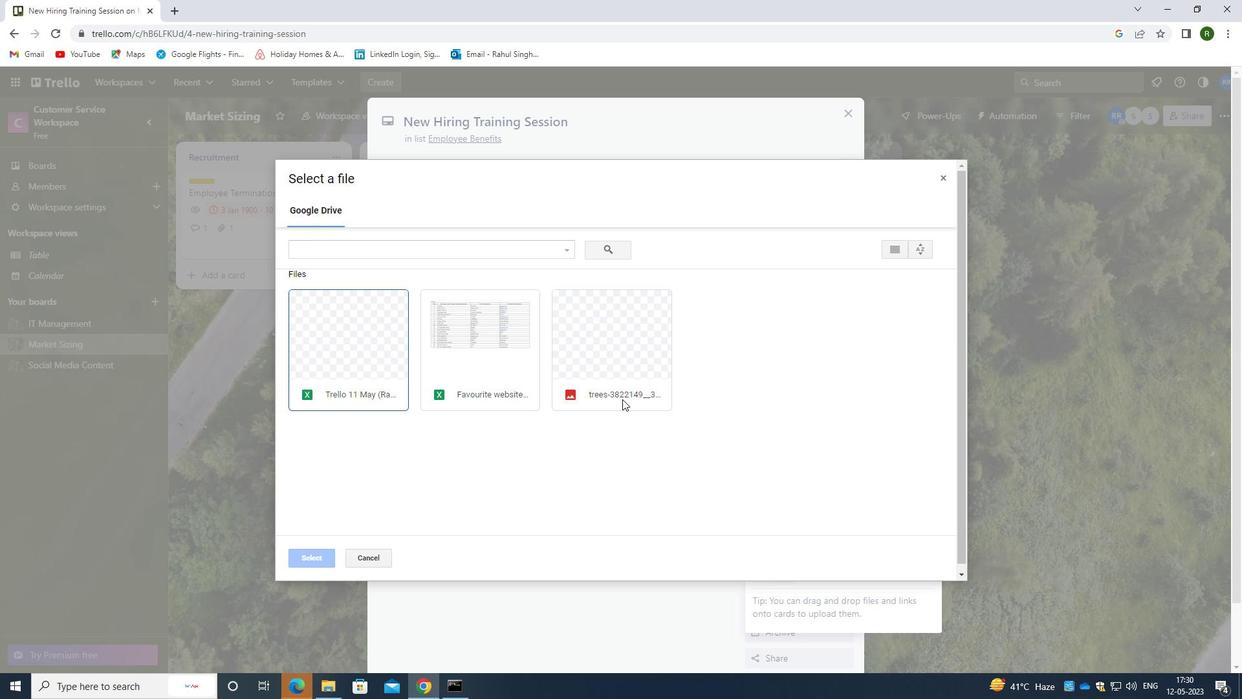 
Action: Mouse pressed left at (623, 373)
Screenshot: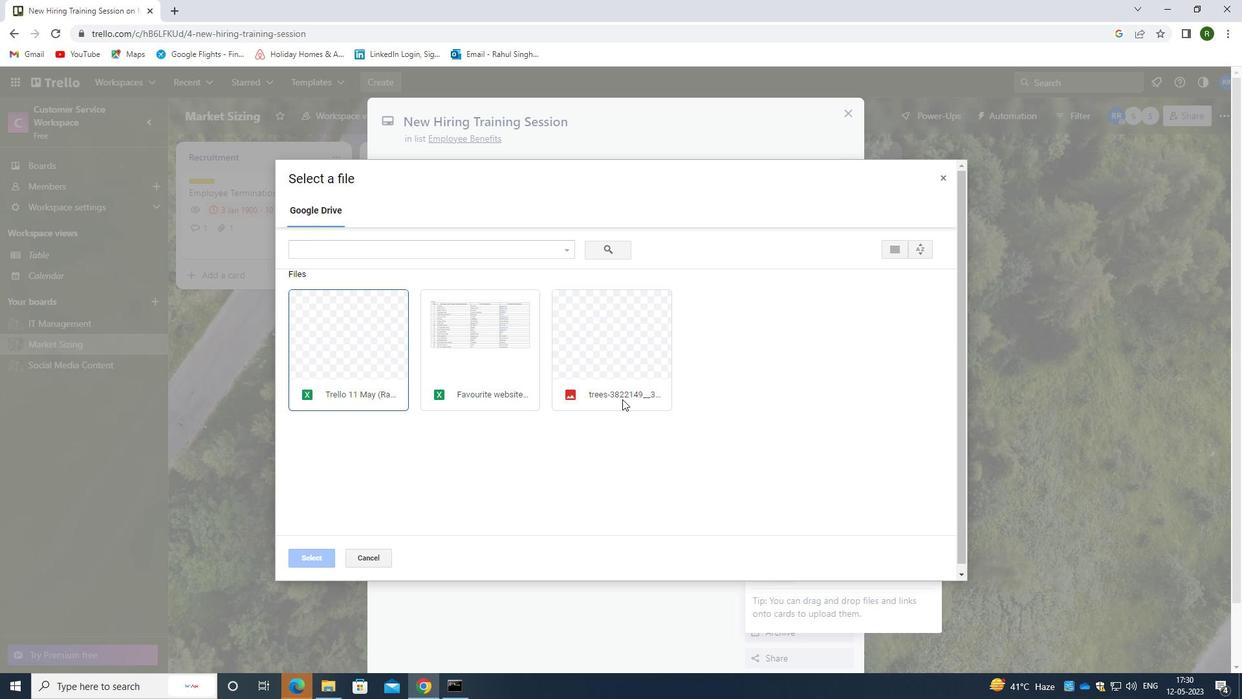 
Action: Mouse moved to (306, 556)
Screenshot: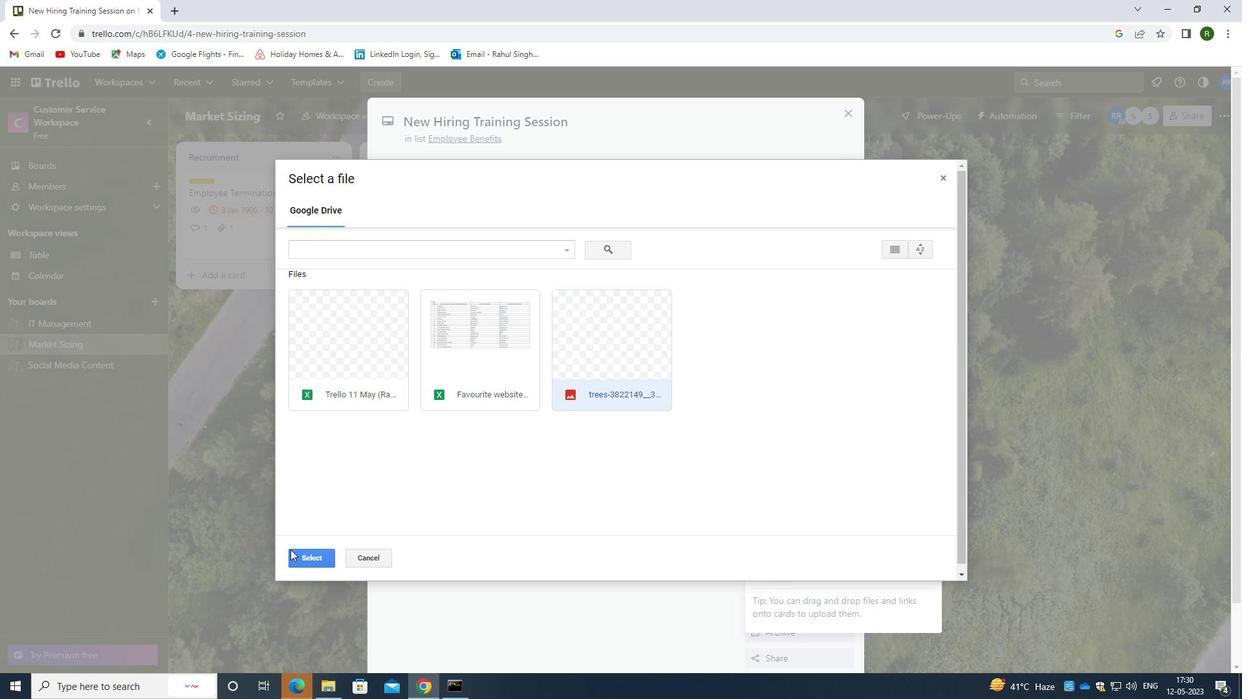 
Action: Mouse pressed left at (306, 556)
Screenshot: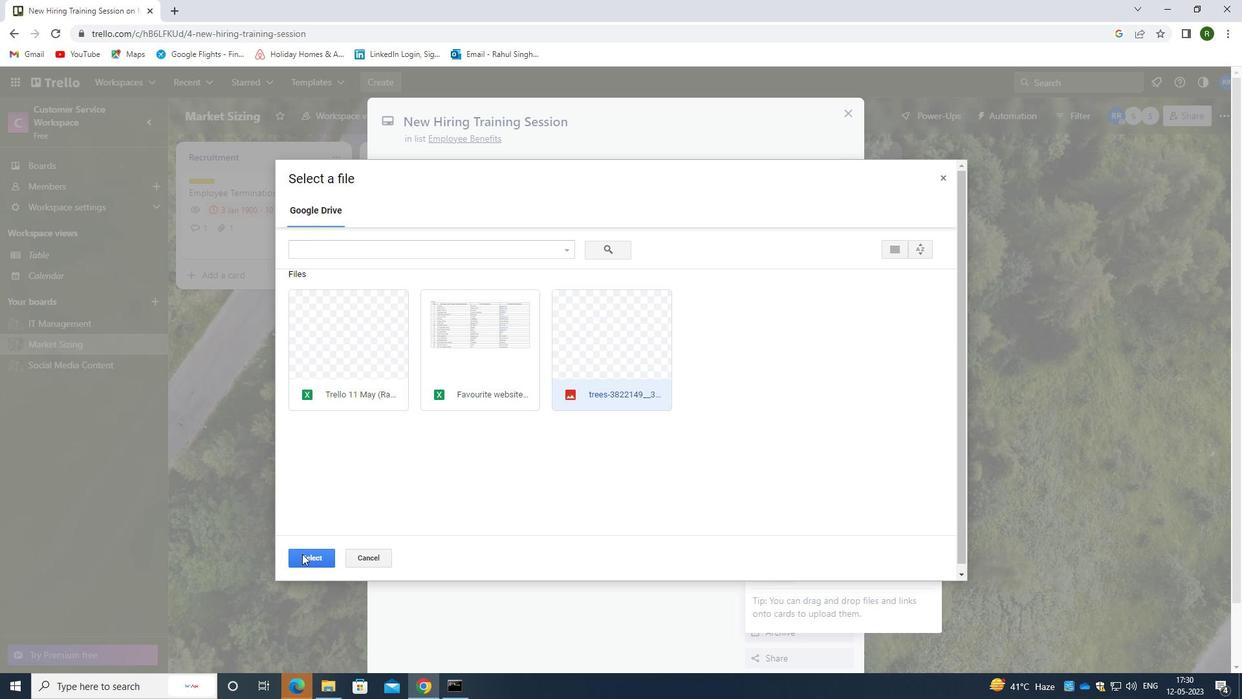 
Action: Mouse moved to (555, 262)
Screenshot: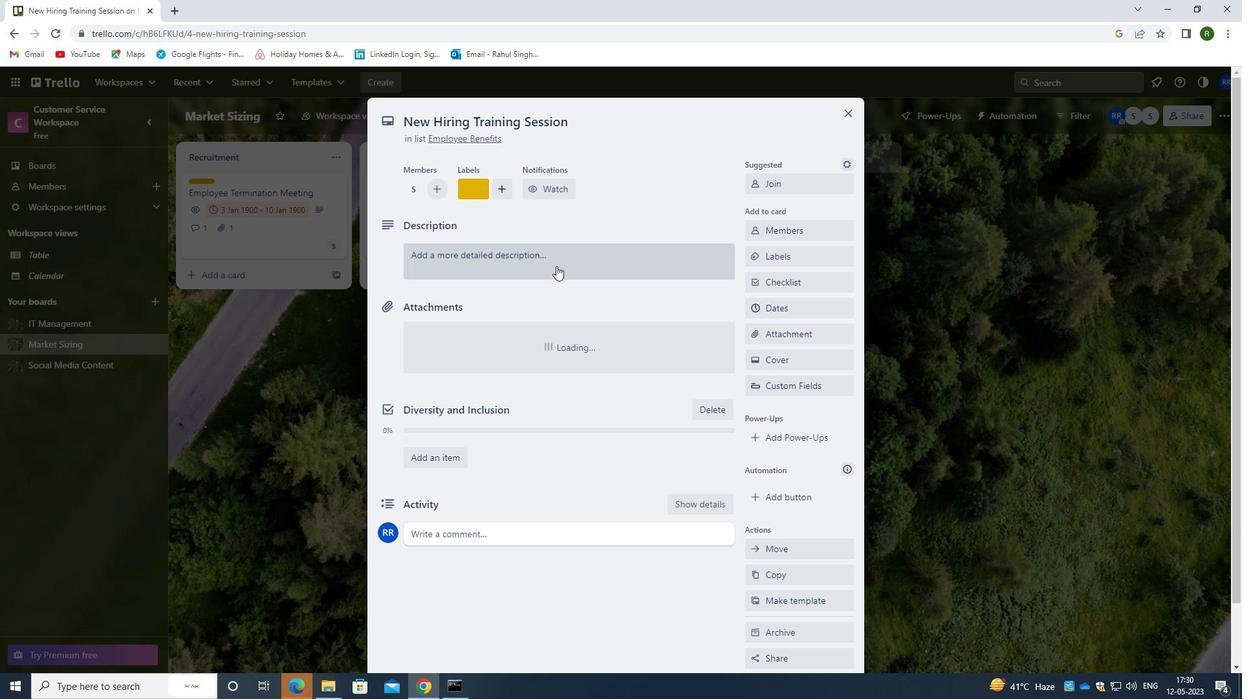 
Action: Mouse pressed left at (555, 262)
Screenshot: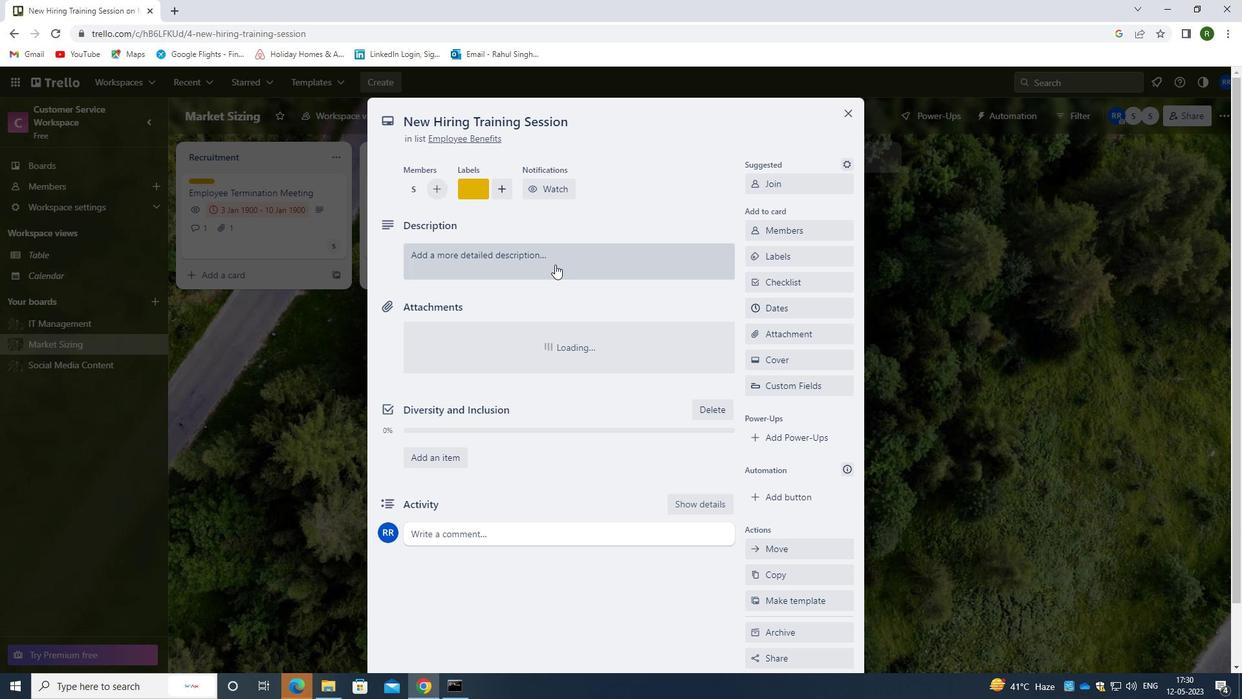 
Action: Mouse moved to (527, 332)
Screenshot: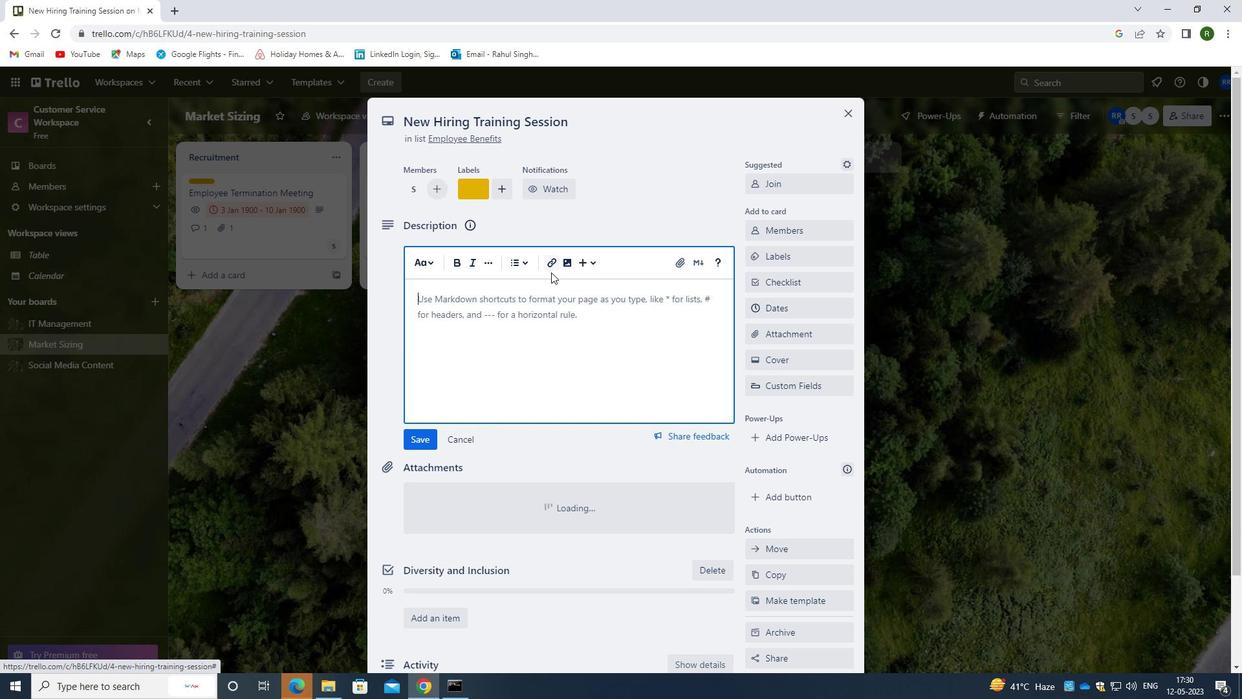
Action: Key pressed <Key.caps_lock>D<Key.caps_lock>EVELOP<Key.space>AND<Key.space>LAUCH<Key.space>NE<Key.backspace><Key.backspace><Key.backspace><Key.backspace><Key.backspace><Key.backspace><Key.backspace><Key.backspace><Key.backspace><Key.backspace><Key.backspace><Key.backspace><Key.backspace><Key.backspace><Key.backspace><Key.backspace><Key.backspace><Key.backspace><Key.backspace><Key.backspace><Key.backspace><Key.backspace><Key.backspace><Key.backspace><Key.caps_lock><Key.caps_lock>D<Key.caps_lock>EVELOP<Key.space>AND<Key.space>LAUC<Key.backspace>NCH<Key.space>NEW<Key.space>CUSTOMER<Key.space>ACQUIST<Key.backspace>ITION<Key.space>STRATEGY<Key.space>FO<Key.space><Key.backspace>R<Key.space><Key.caps_lock>B2BMAR<Key.backspace><Key.backspace><Key.backspace><Key.space><Key.caps_lock>MARKET.
Screenshot: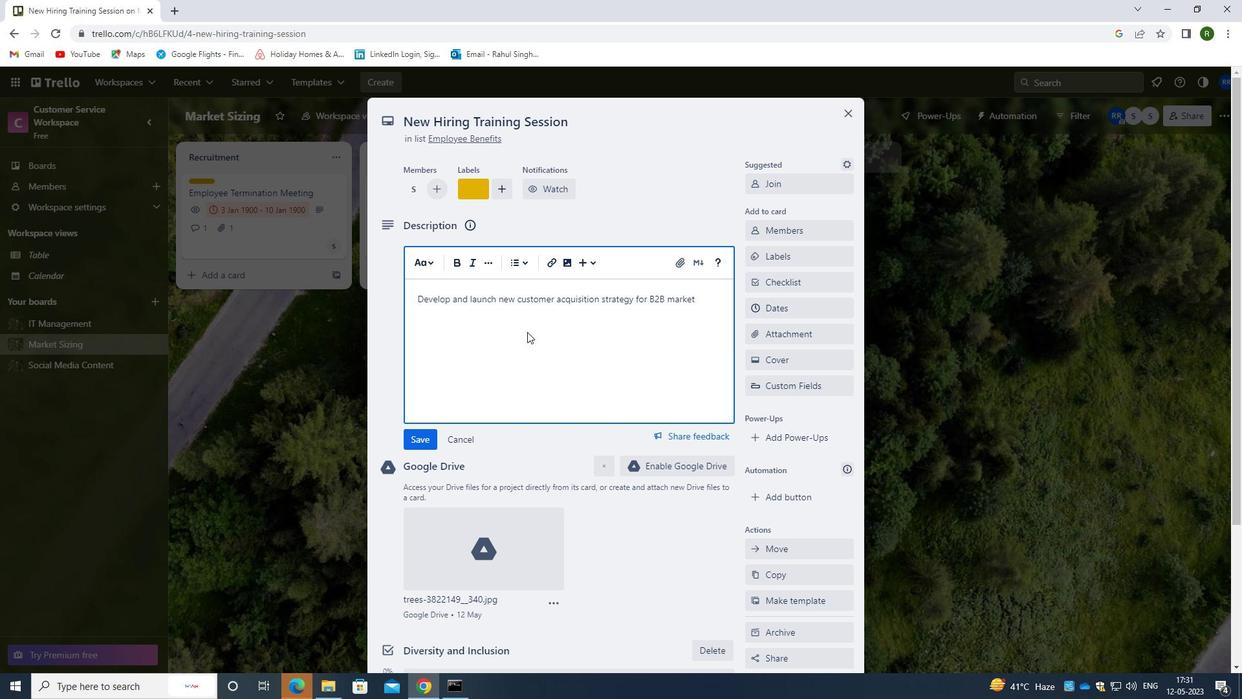
Action: Mouse moved to (407, 442)
Screenshot: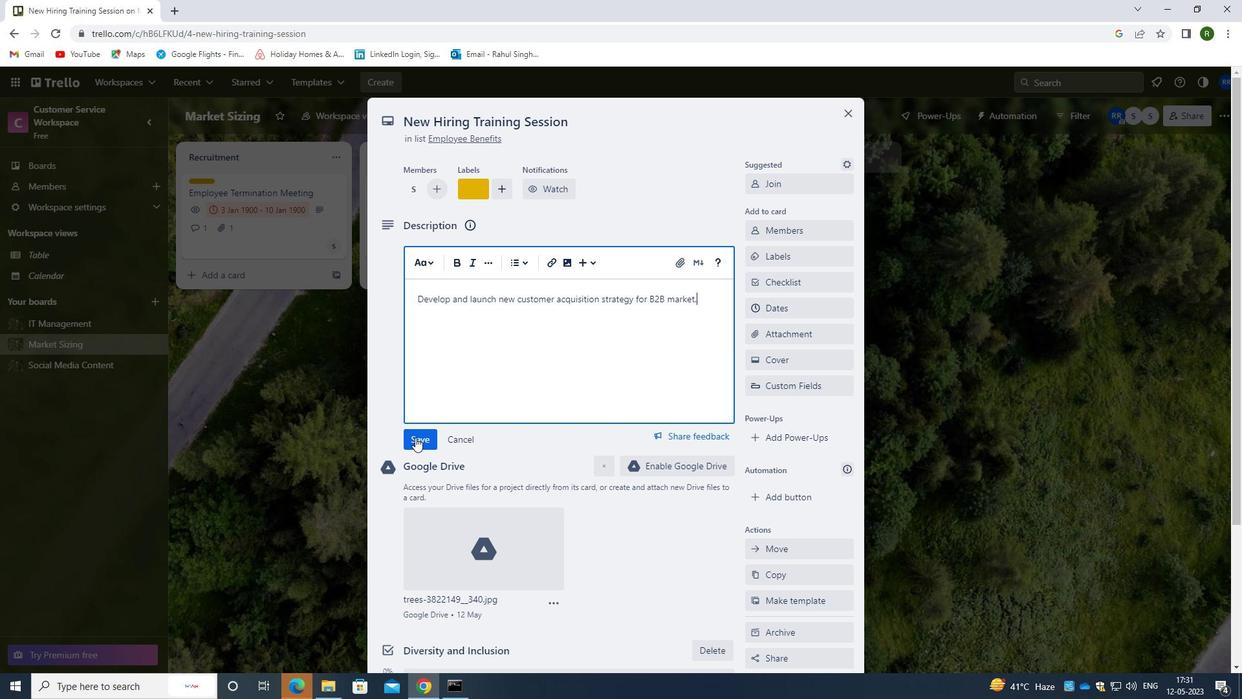 
Action: Mouse pressed left at (407, 442)
Screenshot: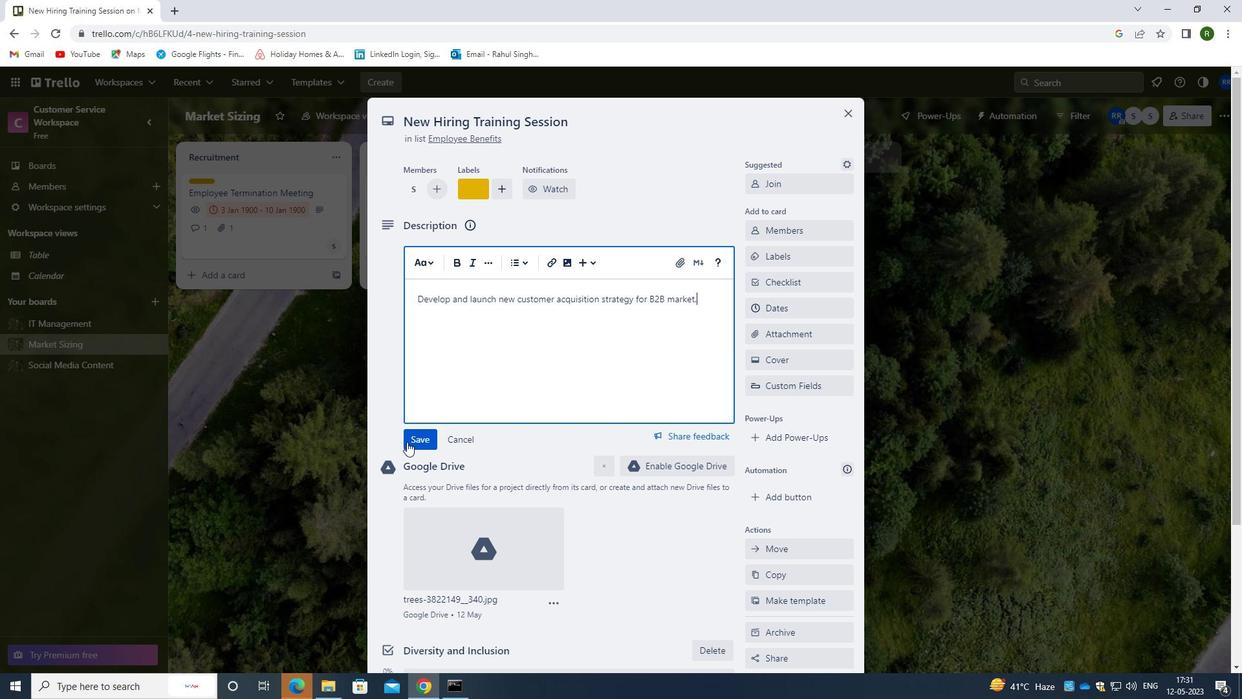 
Action: Mouse moved to (563, 411)
Screenshot: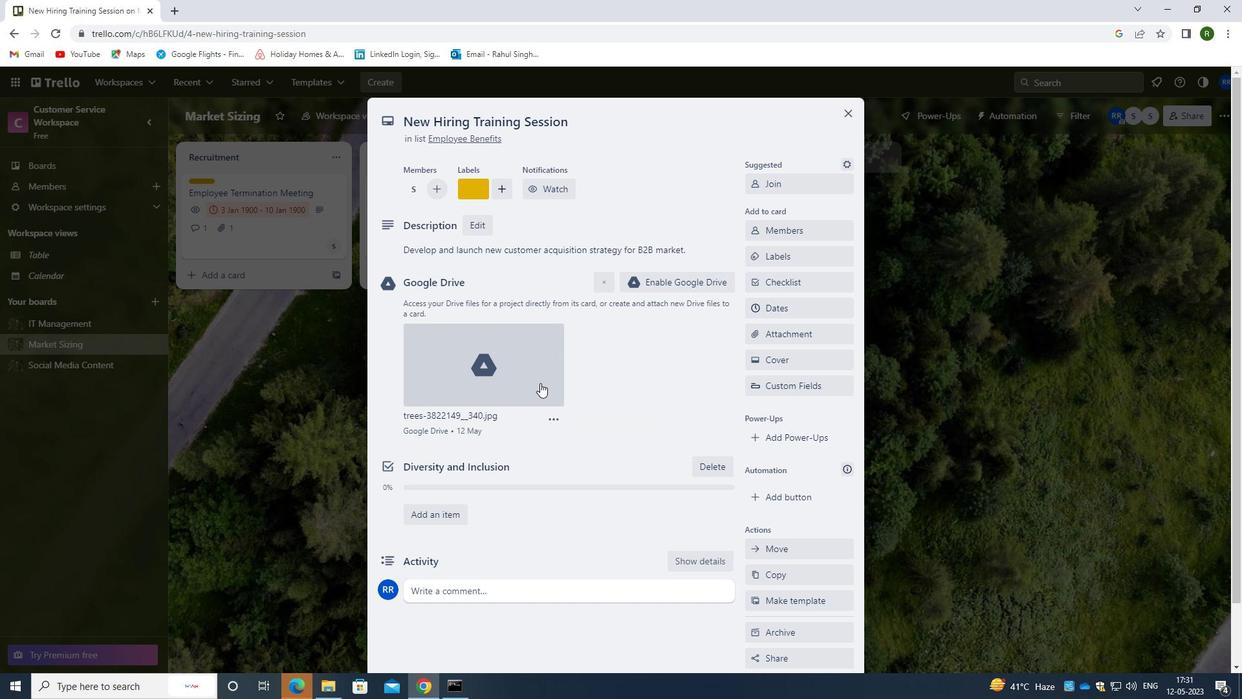 
Action: Mouse scrolled (563, 411) with delta (0, 0)
Screenshot: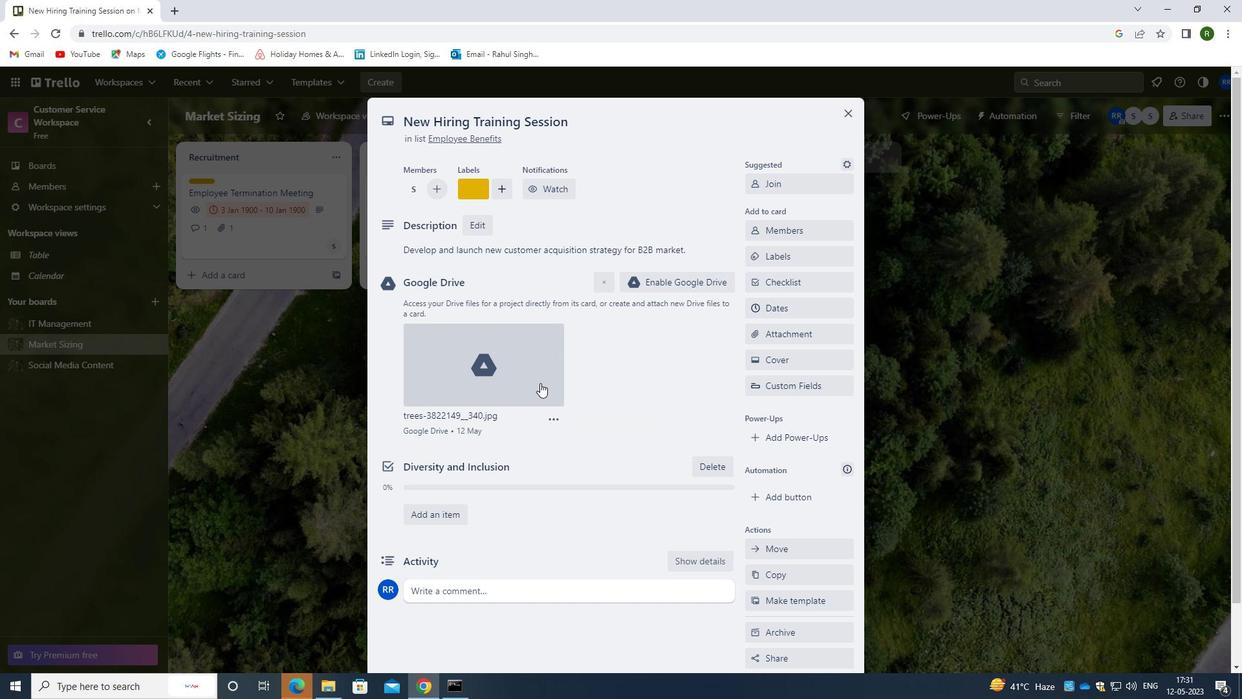 
Action: Mouse moved to (572, 440)
Screenshot: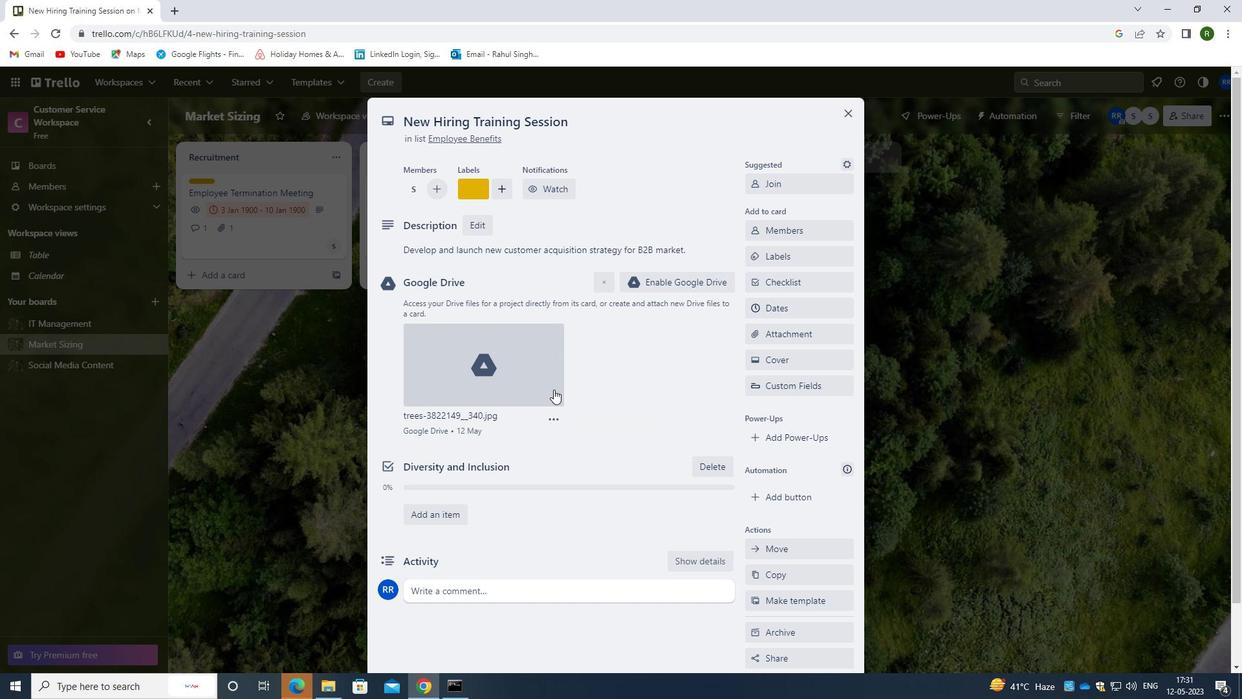 
Action: Mouse scrolled (572, 440) with delta (0, 0)
Screenshot: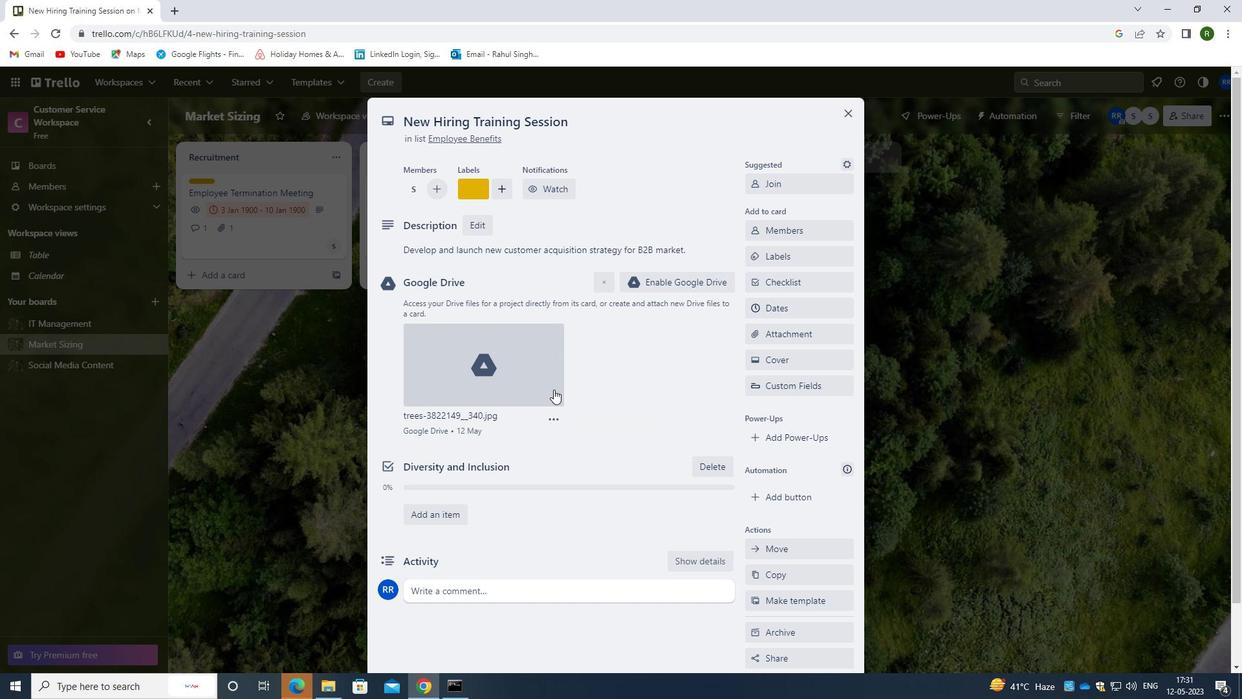 
Action: Mouse moved to (483, 532)
Screenshot: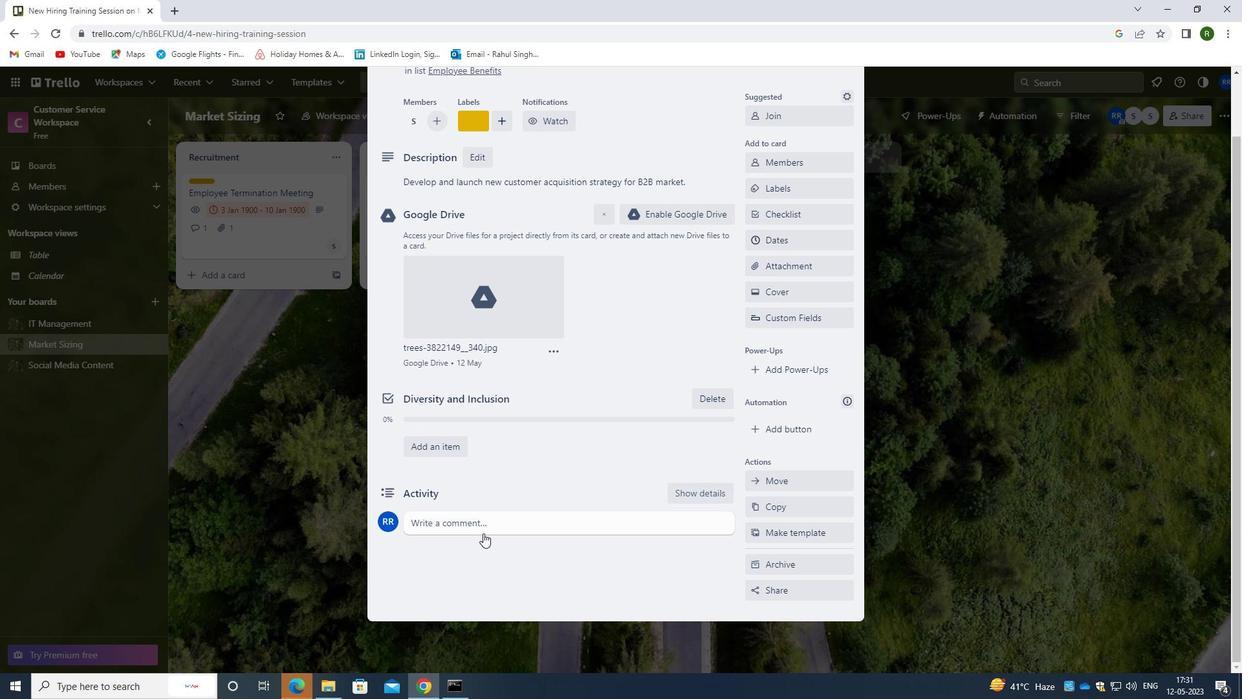 
Action: Mouse pressed left at (483, 532)
Screenshot: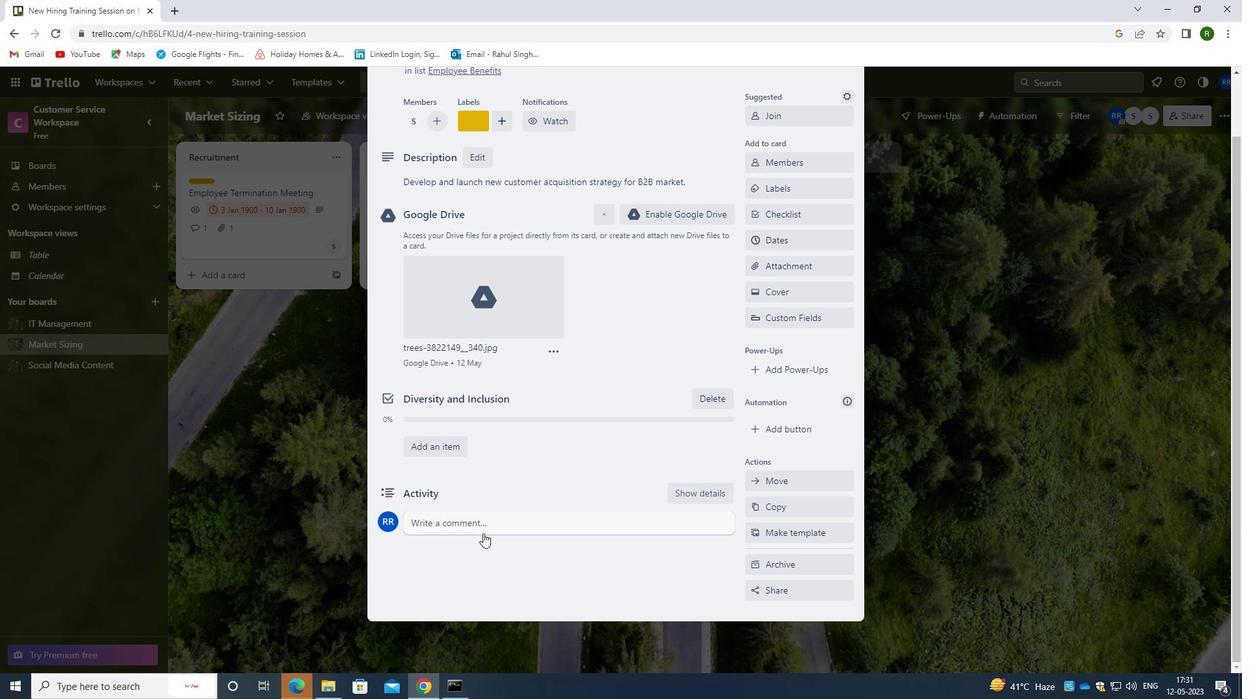 
Action: Mouse moved to (492, 567)
Screenshot: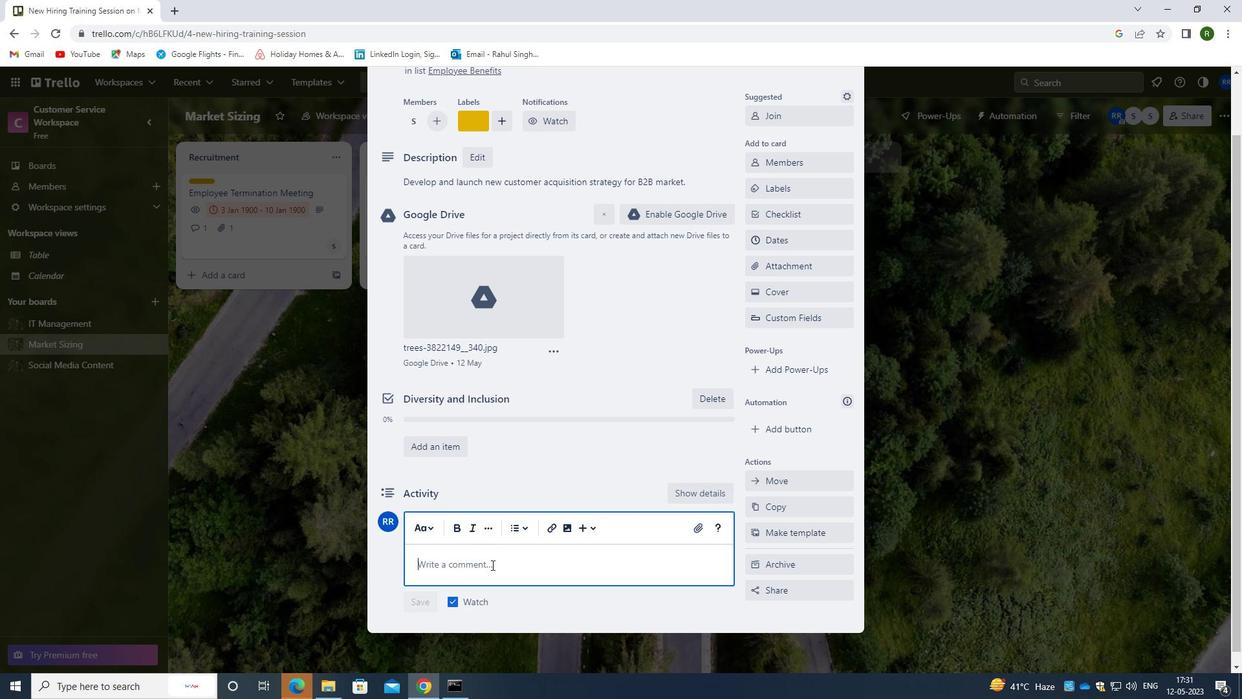 
Action: Key pressed <Key.caps_lock>L<Key.caps_lock>ET<Key.space>US<Key.space>APPROACH<Key.space>THIS<Key.space>TAK<Key.backspace>SK<Key.space>WITH<Key.space>A<Key.space>SENSE<Key.space>OF<Key.space>OWE<Key.backspace>NERSHIP<Key.space>AND<Key.space>ACCOUNTABILITY<Key.space>,<Key.space>RECOGNIZING<Key.space>THAT<Key.space>WE<Key.space>ARE<Key.space>RESP<Key.backspace>PONSIBLE<Key.space>FOR<Key.space>DELIVERING<Key.space>RESULTS.
Screenshot: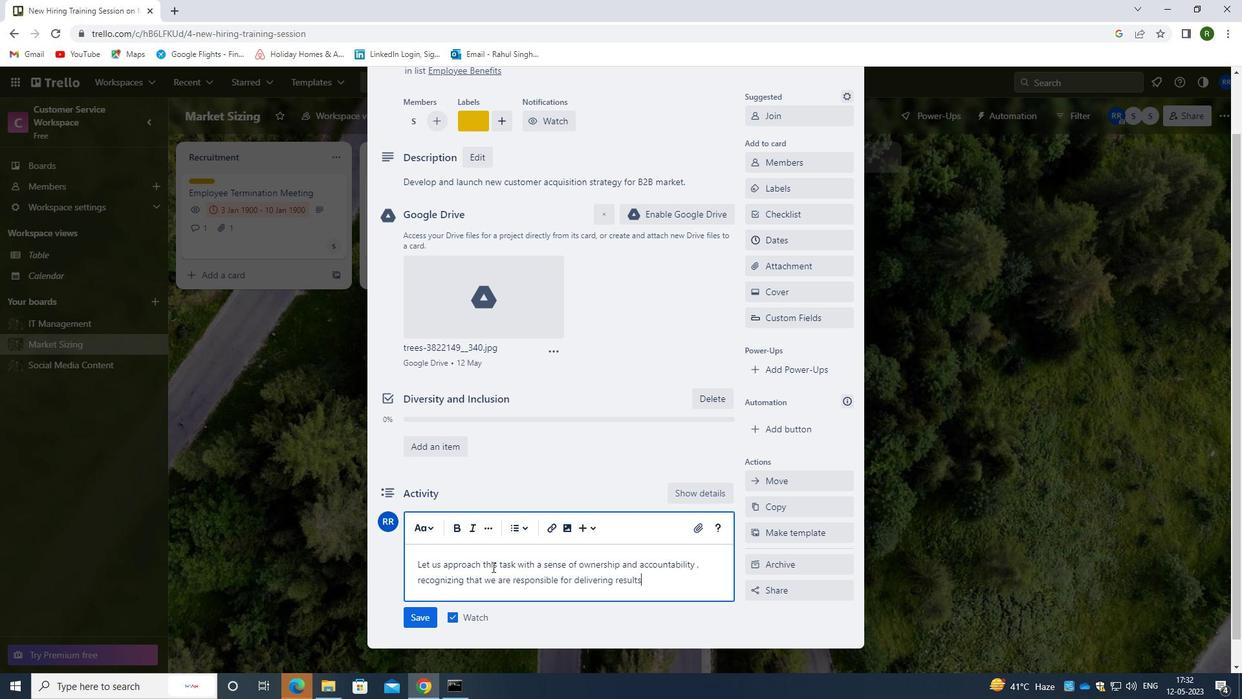 
Action: Mouse moved to (425, 615)
Screenshot: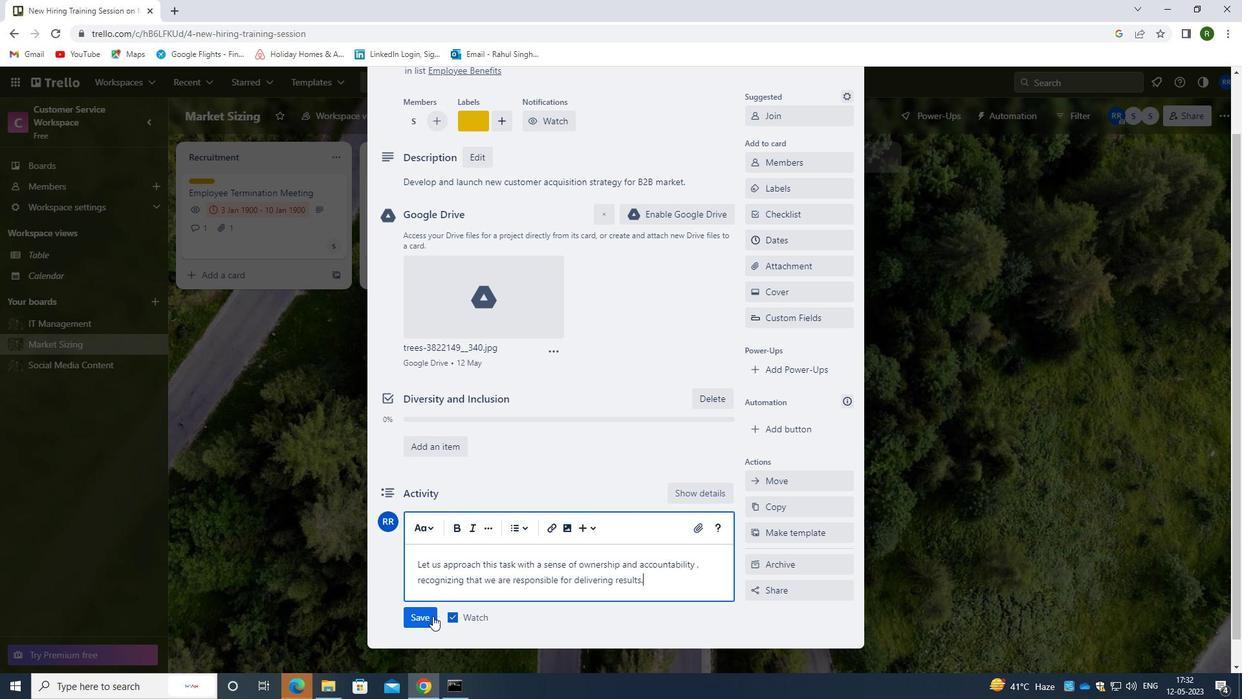 
Action: Mouse pressed left at (425, 615)
Screenshot: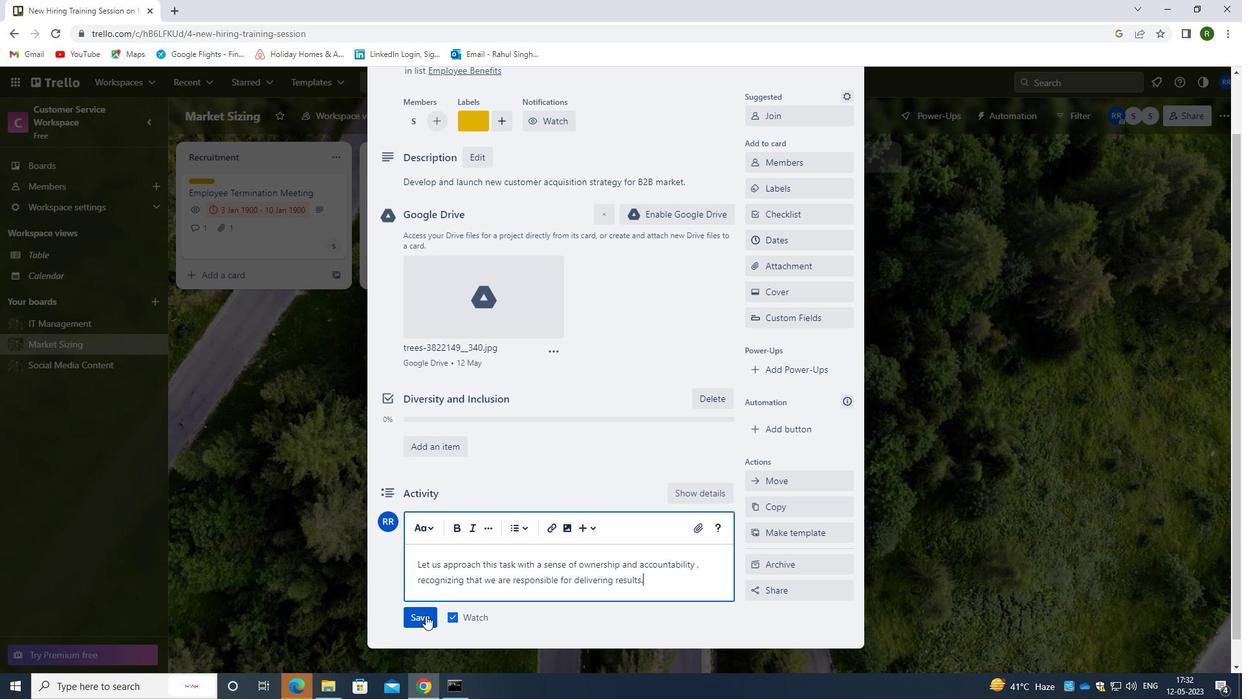 
Action: Mouse moved to (800, 236)
Screenshot: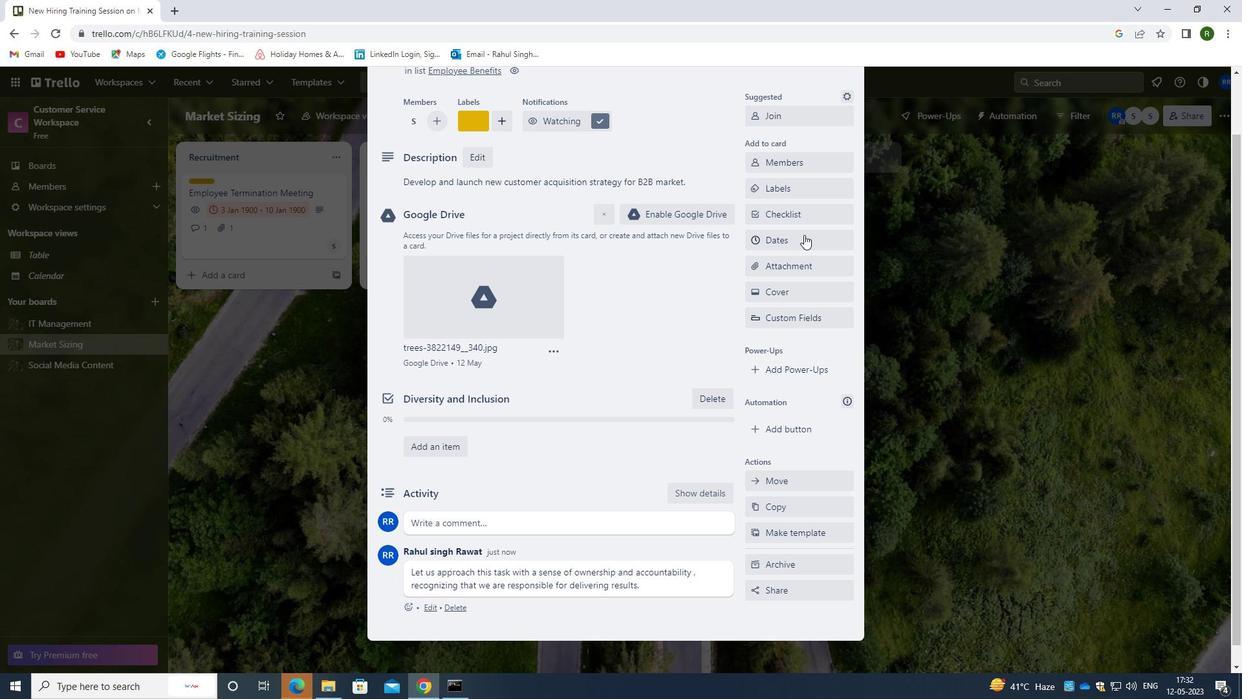 
Action: Mouse pressed left at (800, 236)
Screenshot: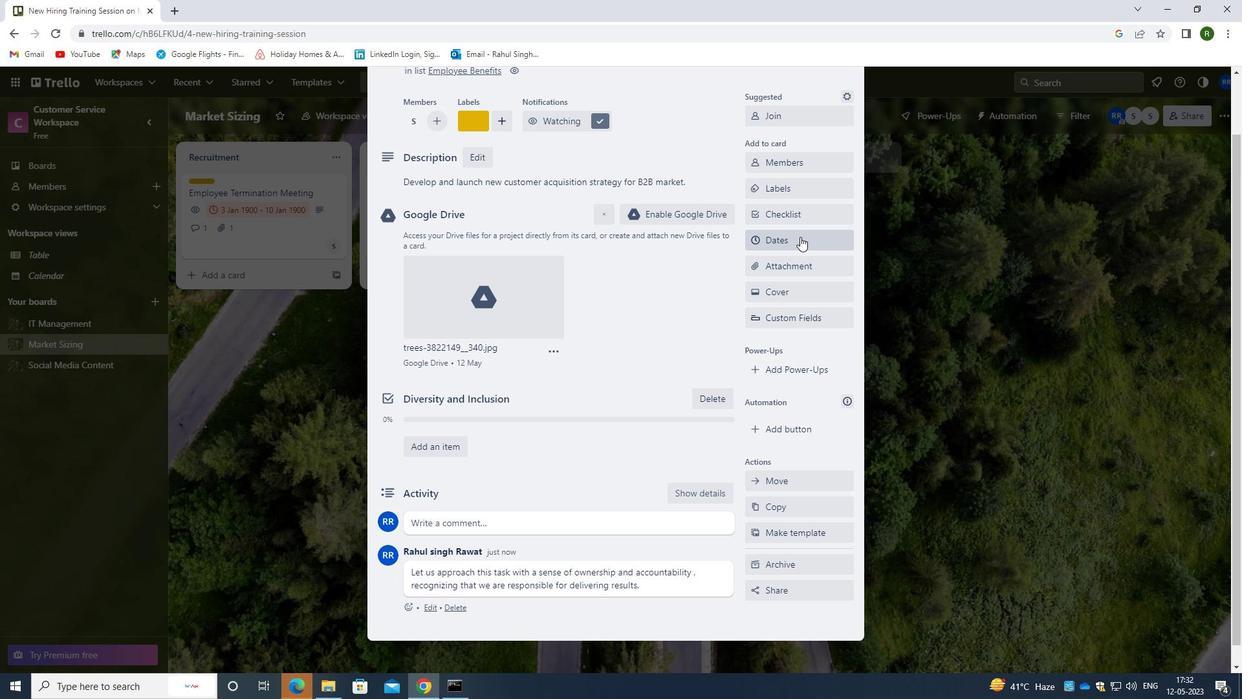 
Action: Mouse moved to (757, 352)
Screenshot: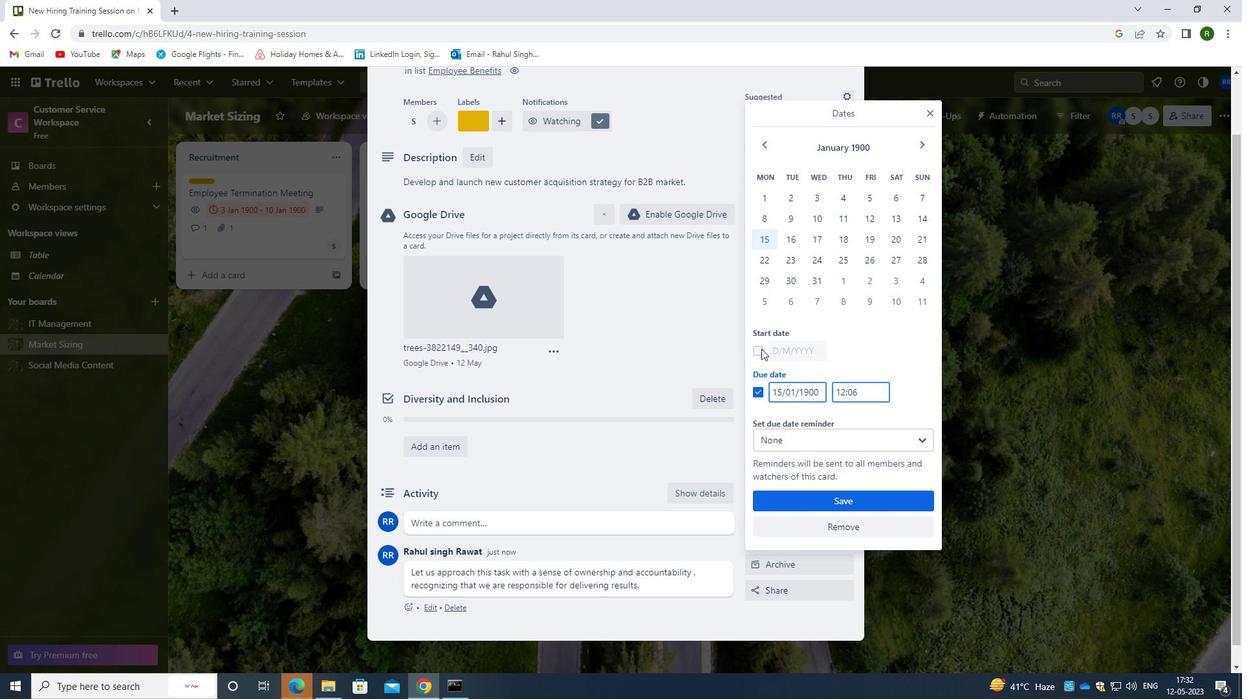 
Action: Mouse pressed left at (757, 352)
Screenshot: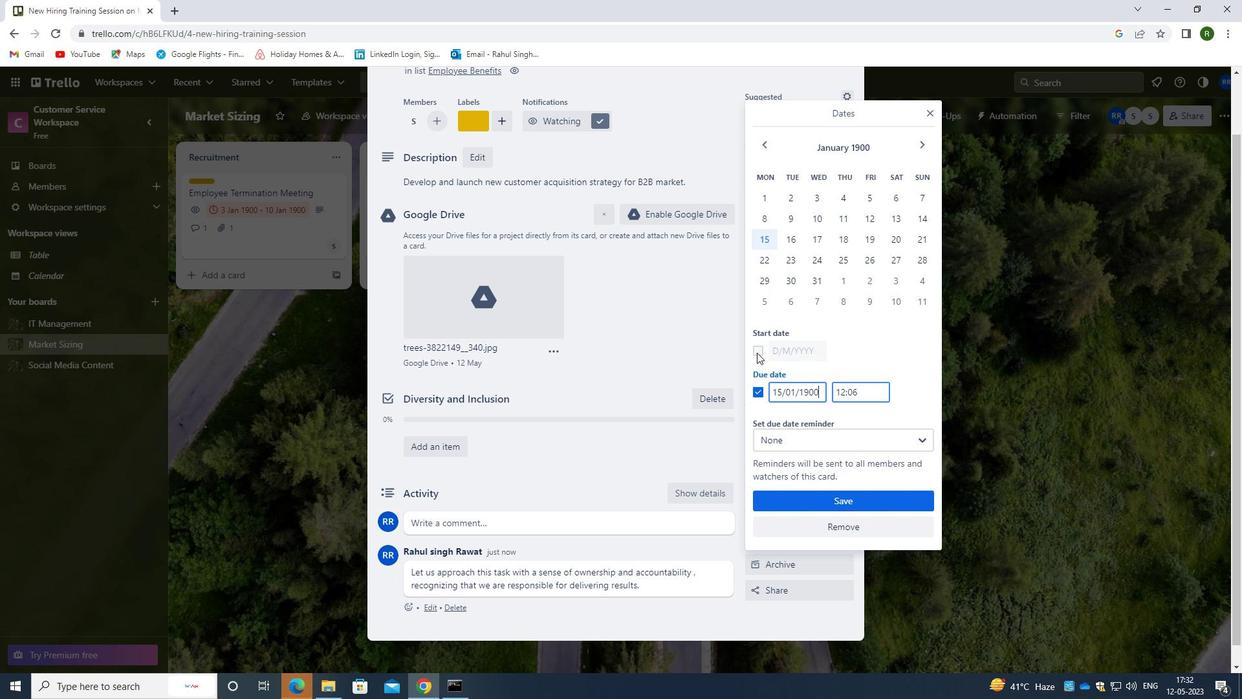 
Action: Mouse moved to (782, 350)
Screenshot: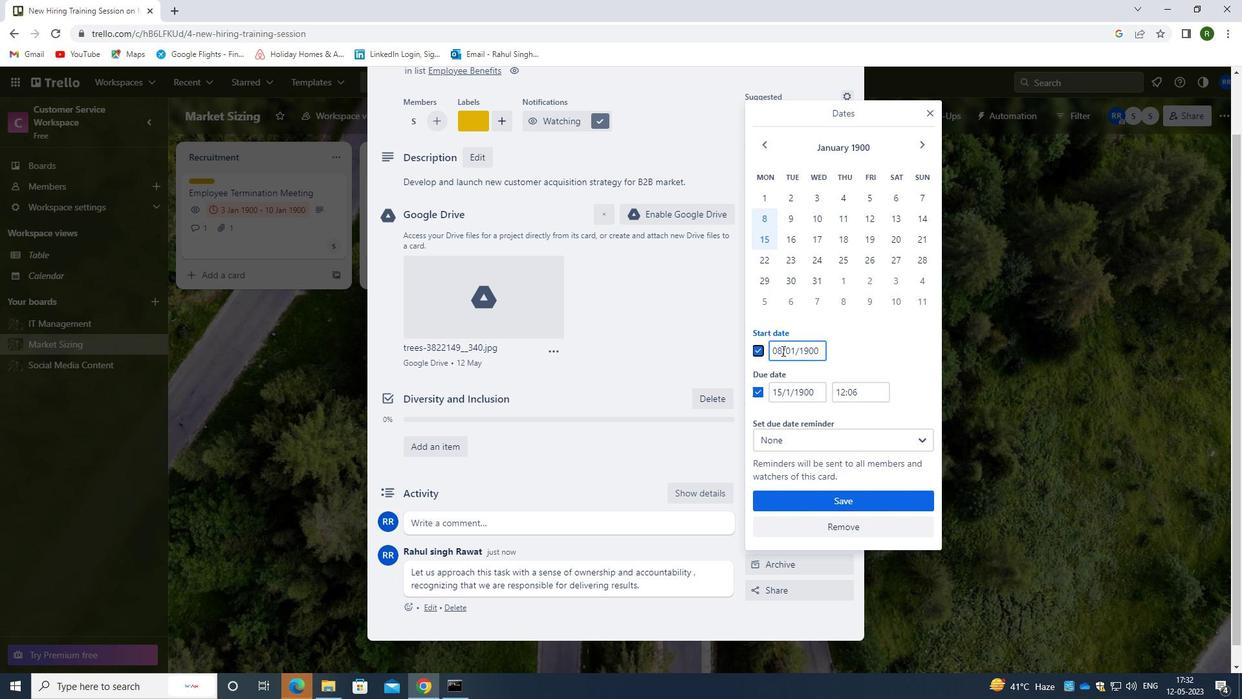 
Action: Mouse pressed left at (782, 350)
Screenshot: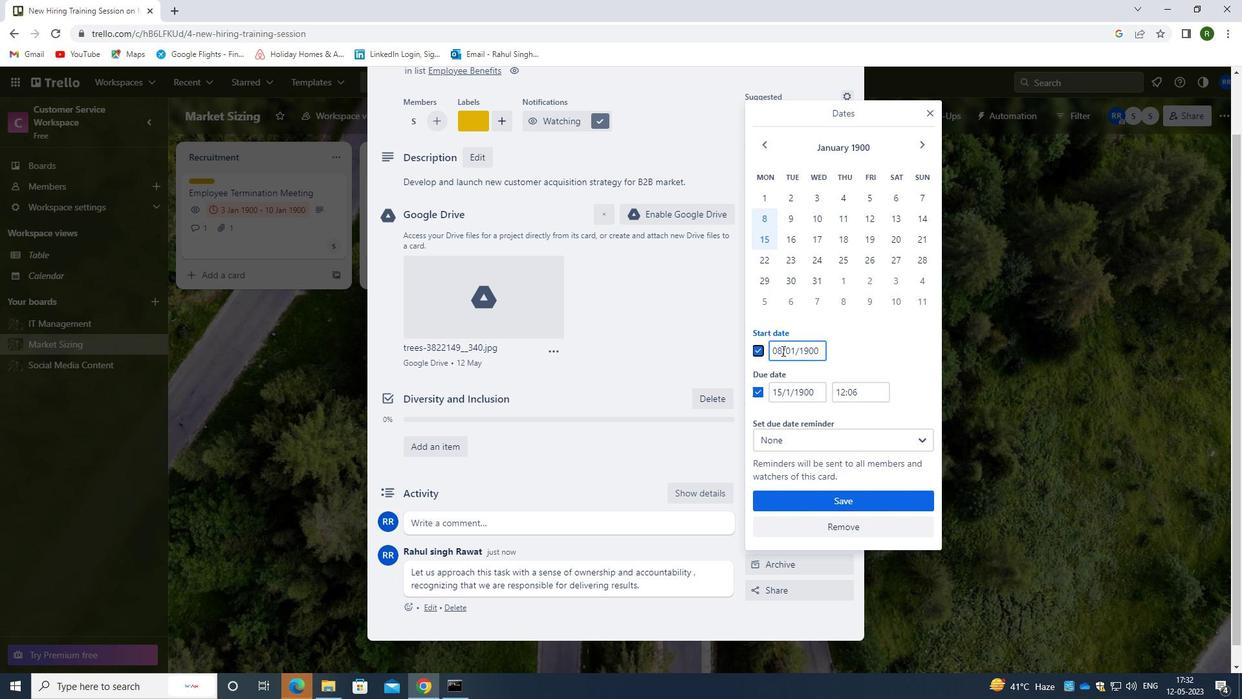 
Action: Mouse moved to (774, 352)
Screenshot: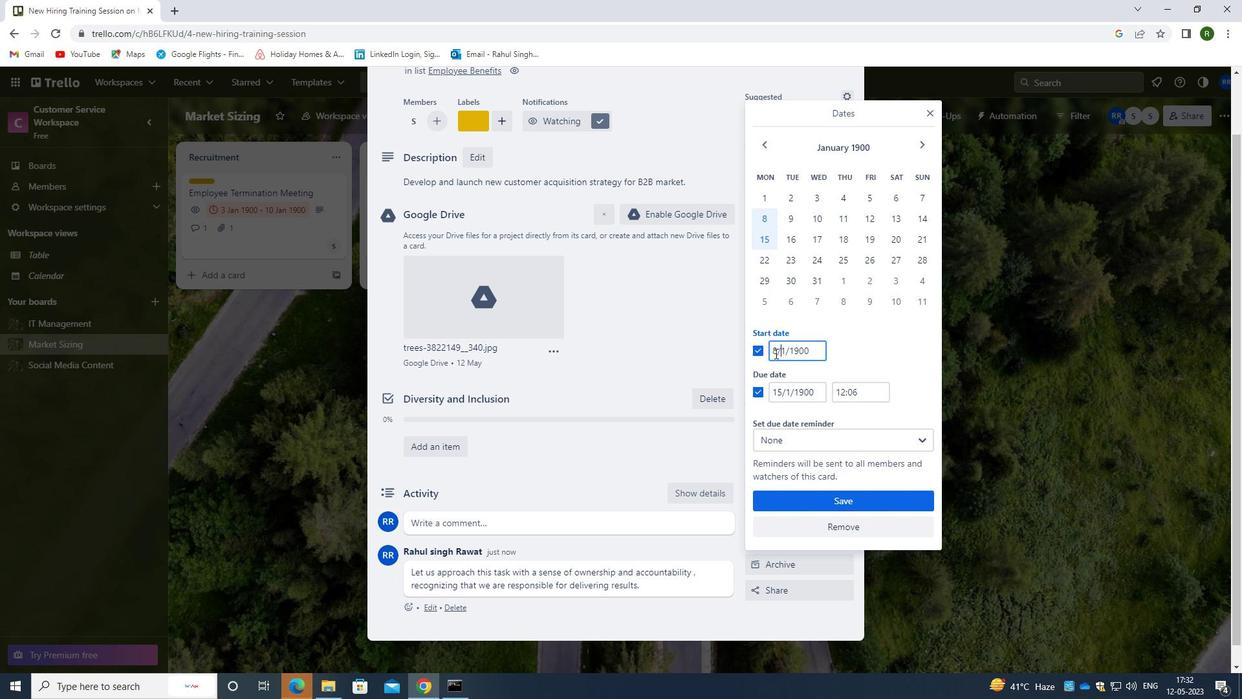 
Action: Mouse pressed left at (774, 352)
Screenshot: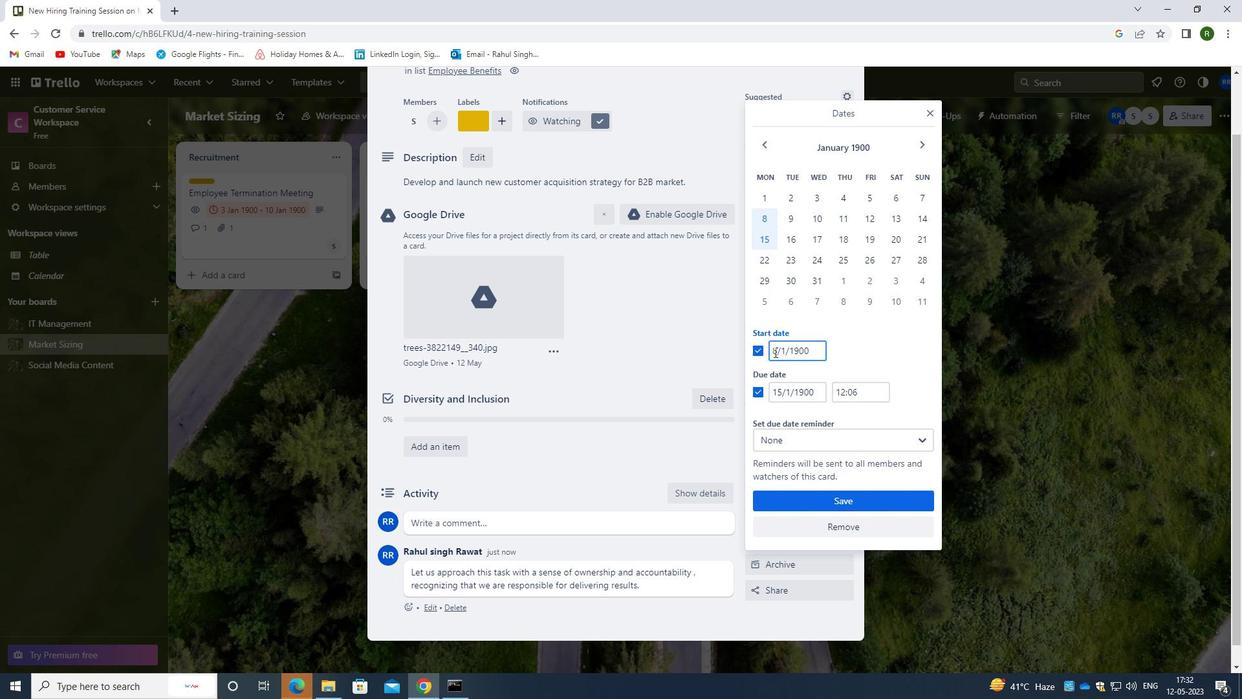 
Action: Mouse moved to (780, 350)
Screenshot: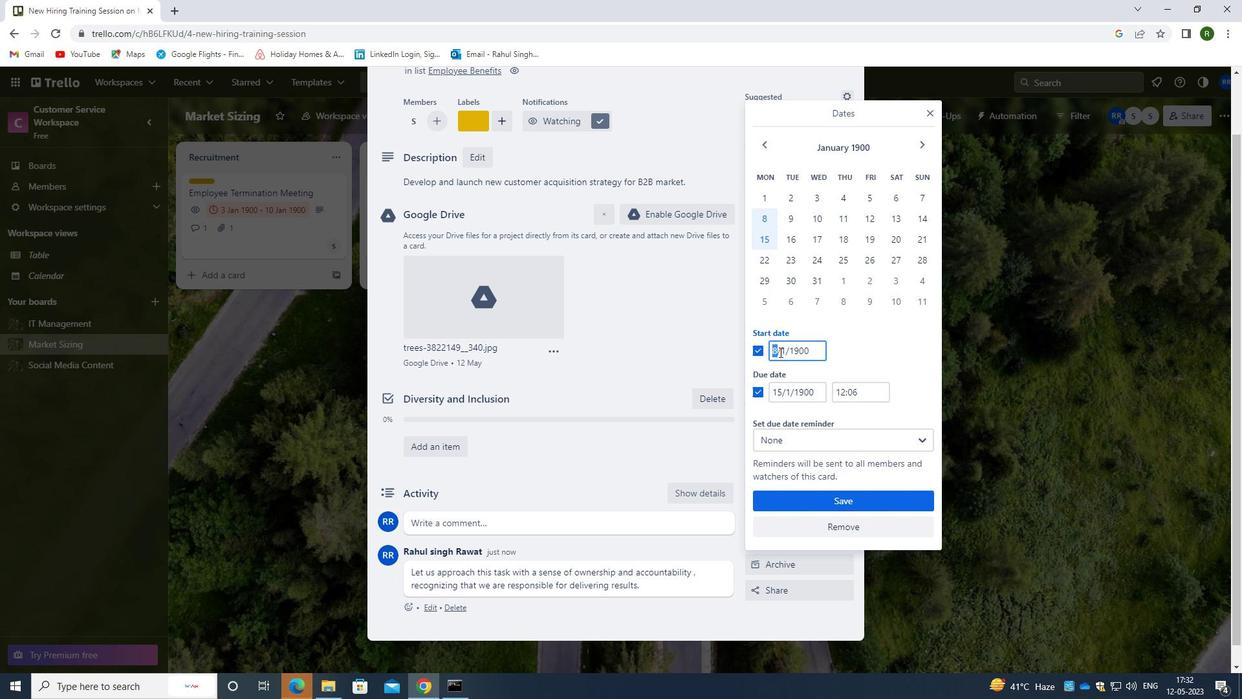 
Action: Mouse pressed left at (780, 350)
Screenshot: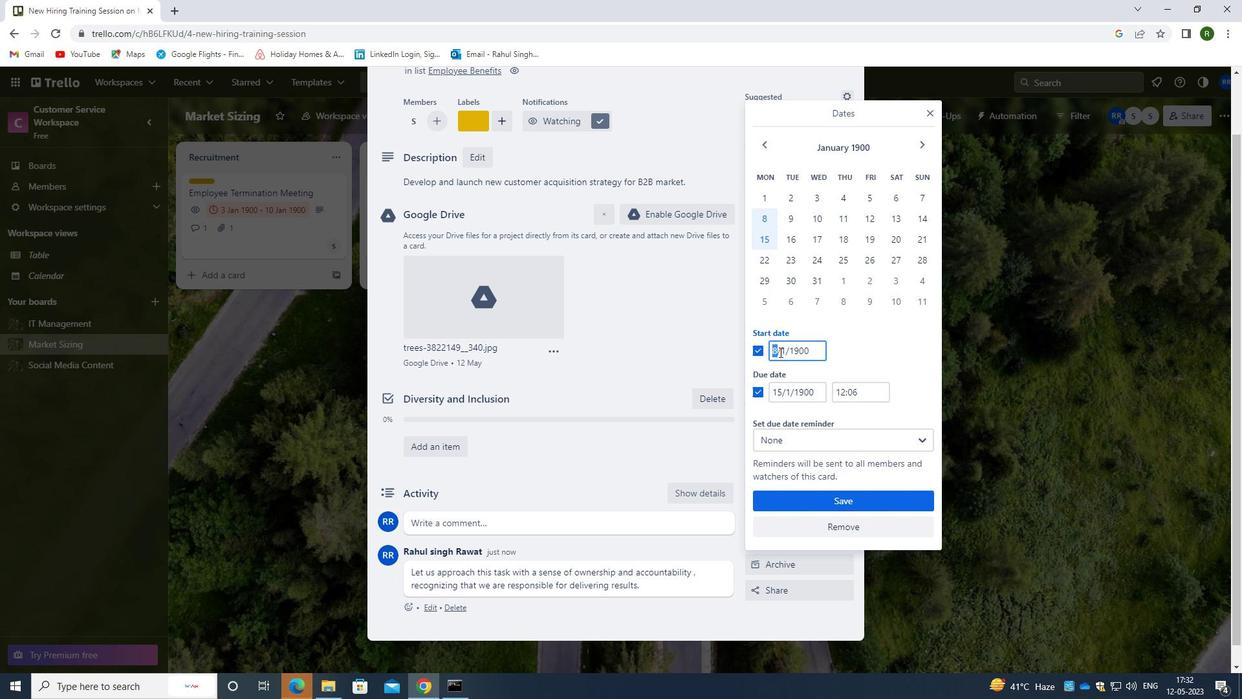 
Action: Mouse moved to (779, 349)
Screenshot: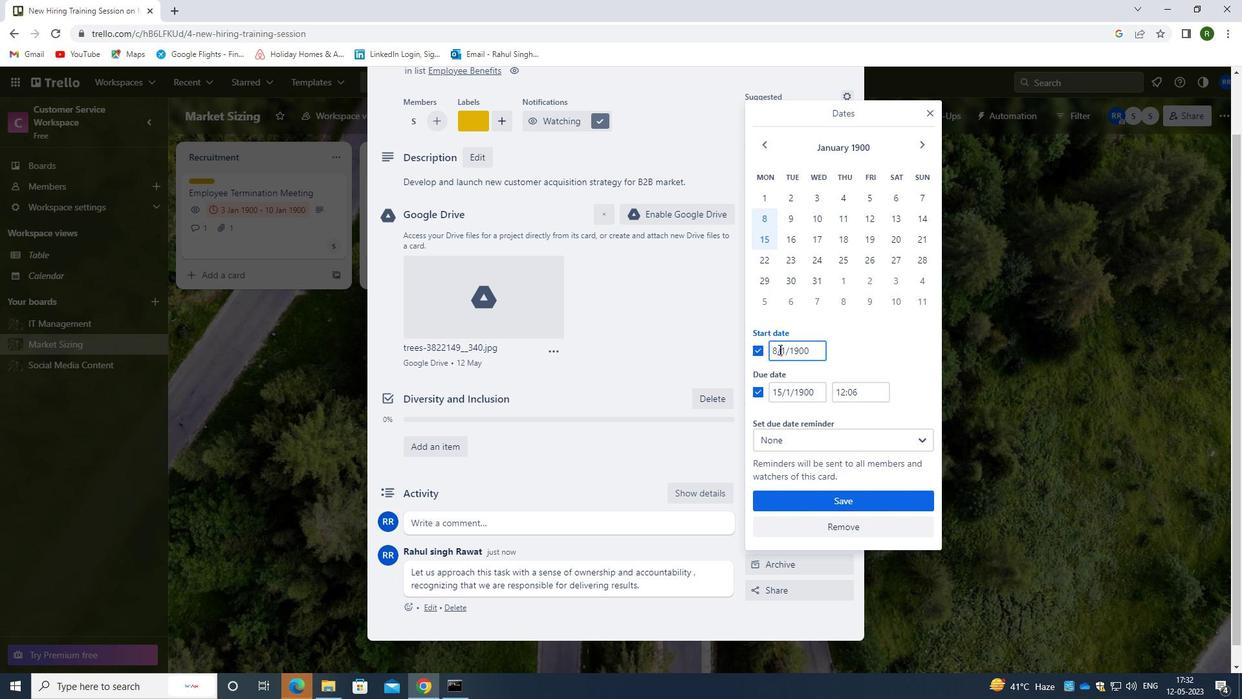 
Action: Mouse pressed left at (779, 349)
Screenshot: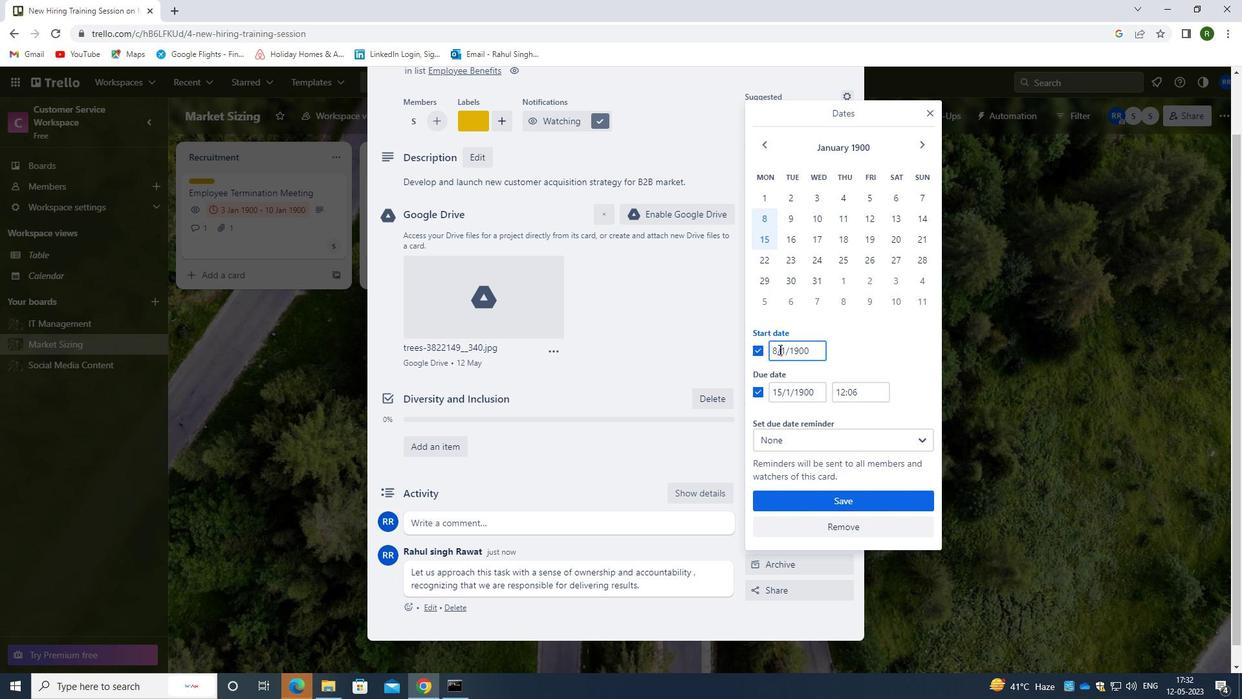 
Action: Key pressed <Key.backspace>9
Screenshot: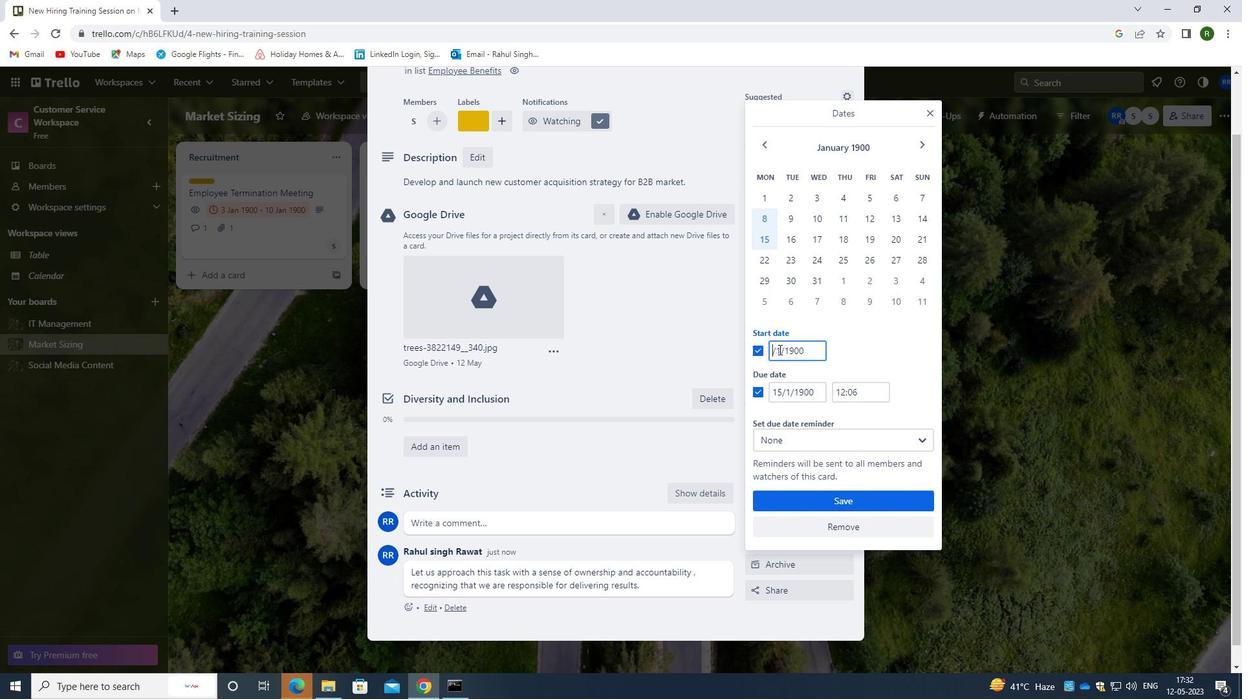 
Action: Mouse moved to (781, 392)
Screenshot: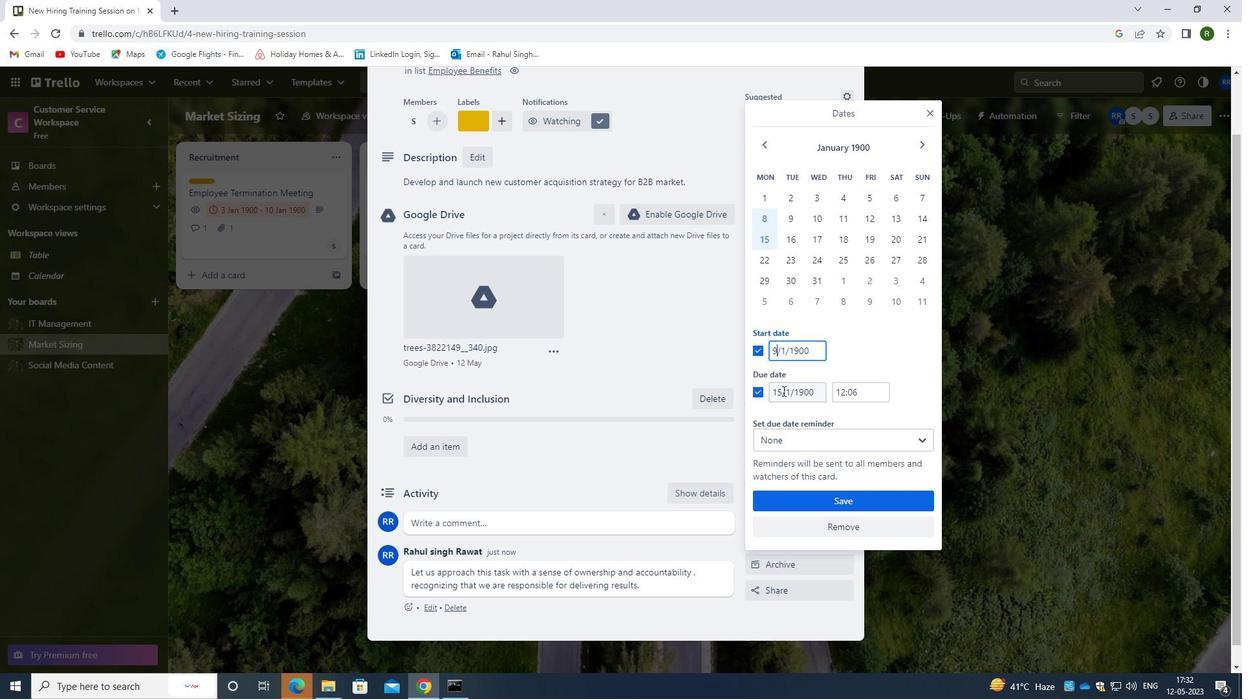 
Action: Mouse pressed left at (781, 392)
Screenshot: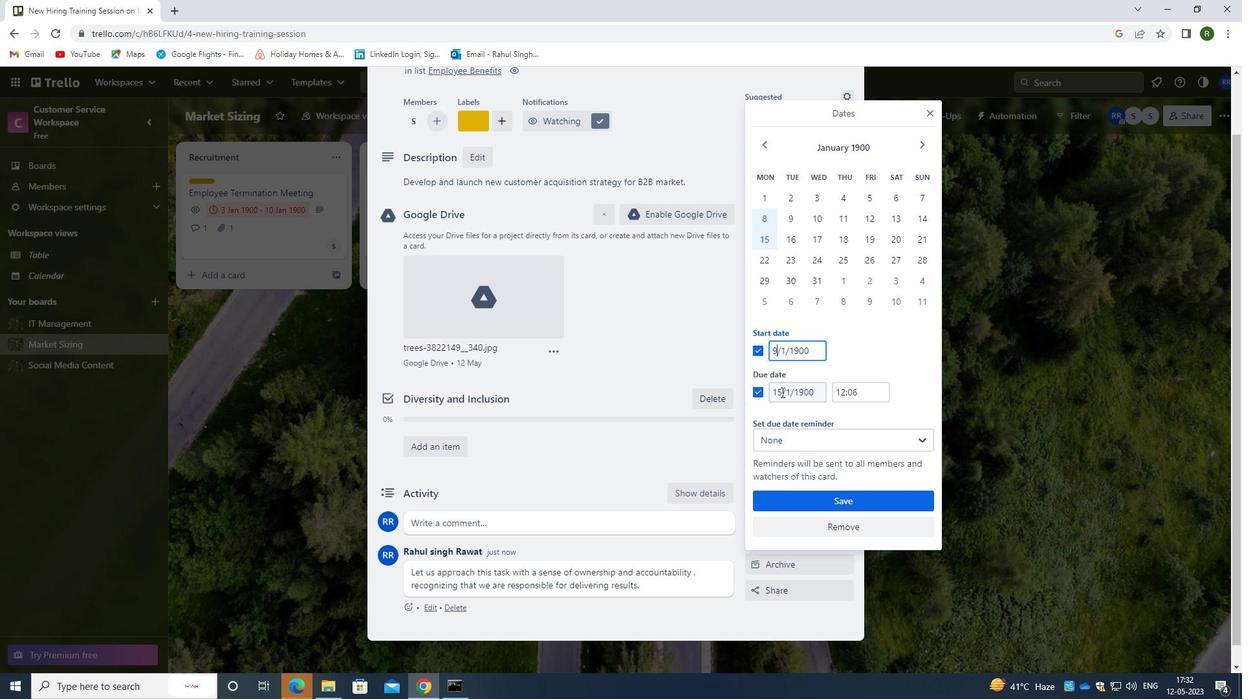 
Action: Mouse moved to (784, 391)
Screenshot: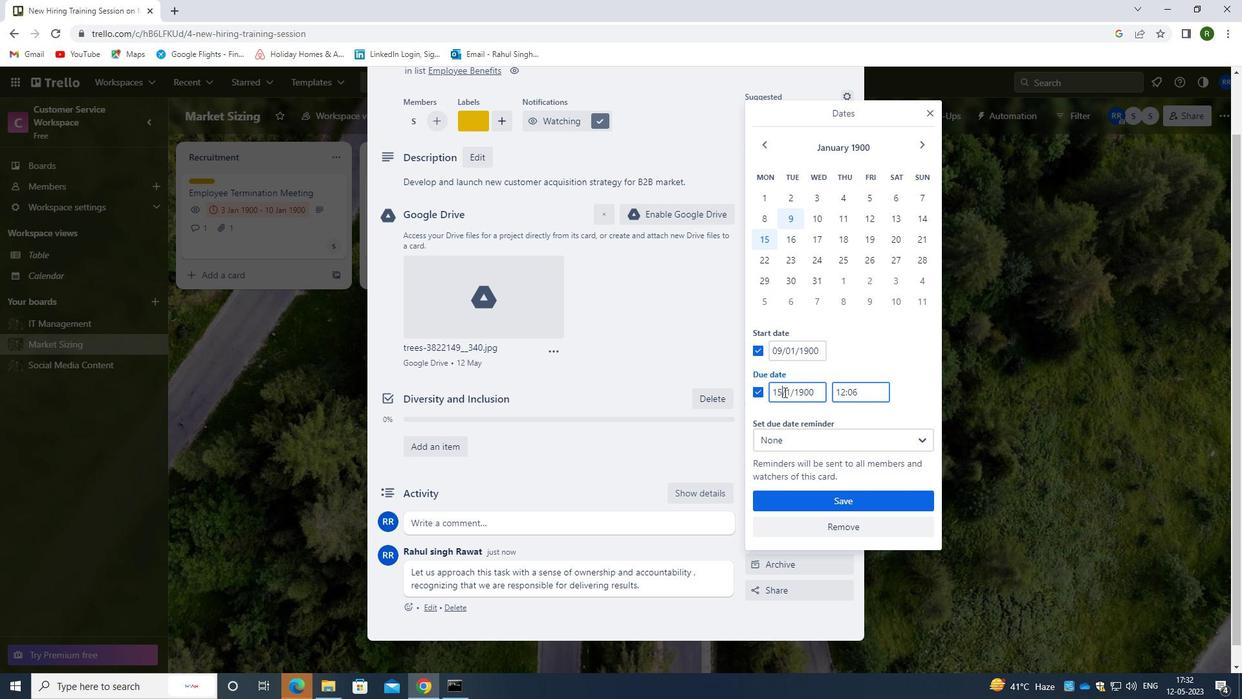 
Action: Key pressed <Key.backspace>6
Screenshot: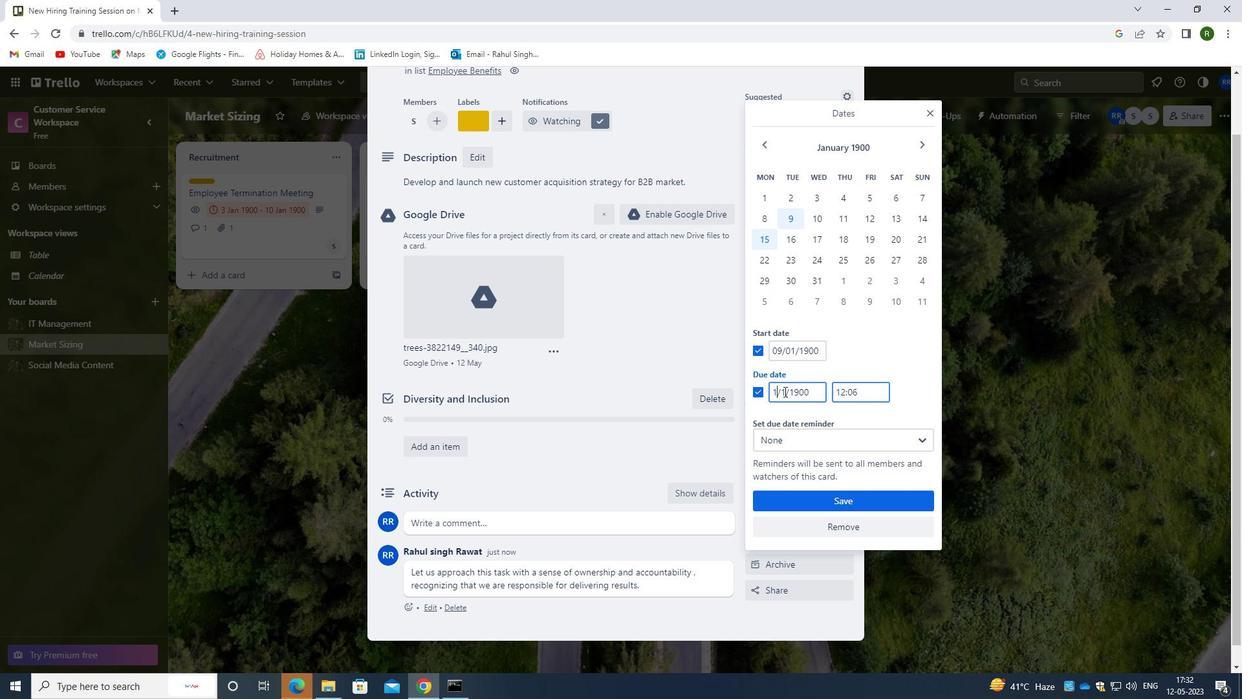 
Action: Mouse moved to (818, 497)
Screenshot: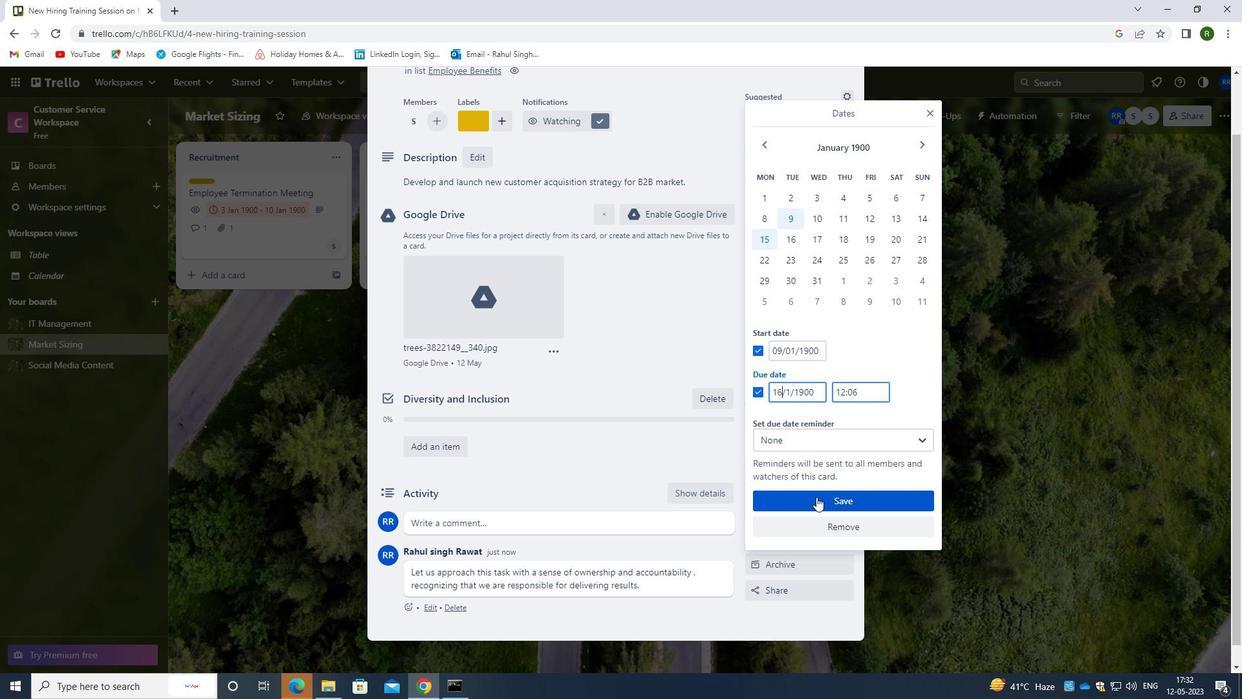
Action: Mouse pressed left at (818, 497)
Screenshot: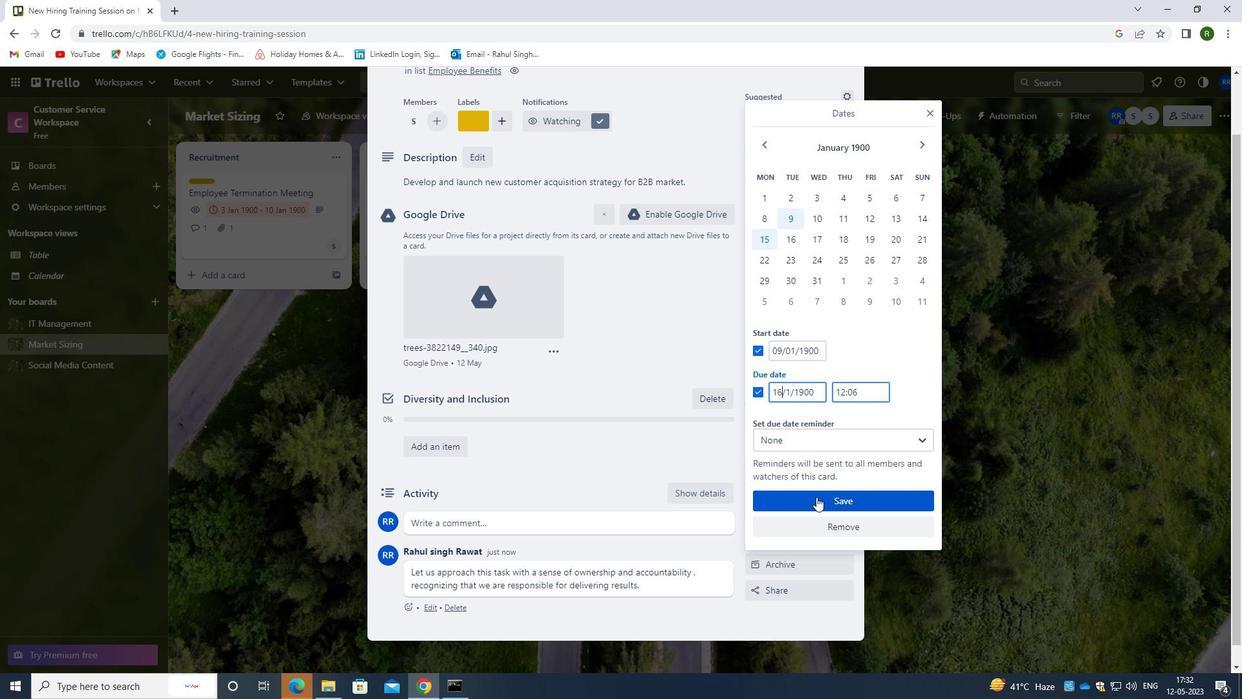 
Action: Mouse moved to (968, 280)
Screenshot: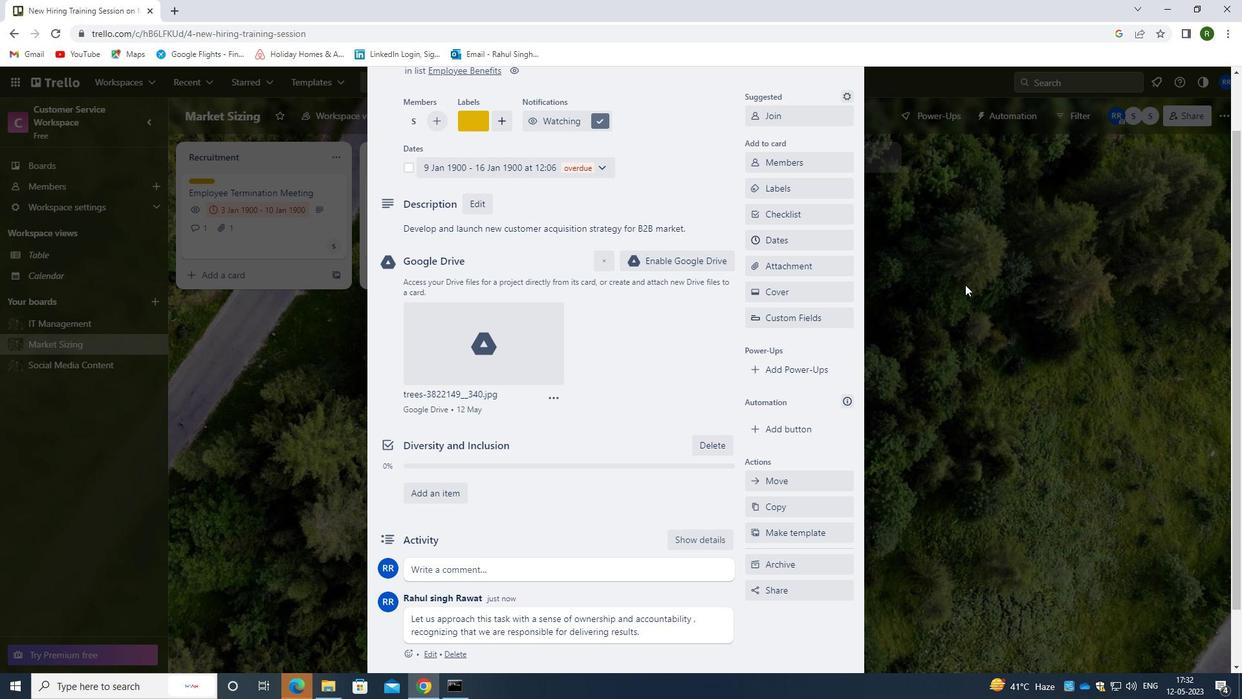 
Action: Mouse scrolled (968, 281) with delta (0, 0)
Screenshot: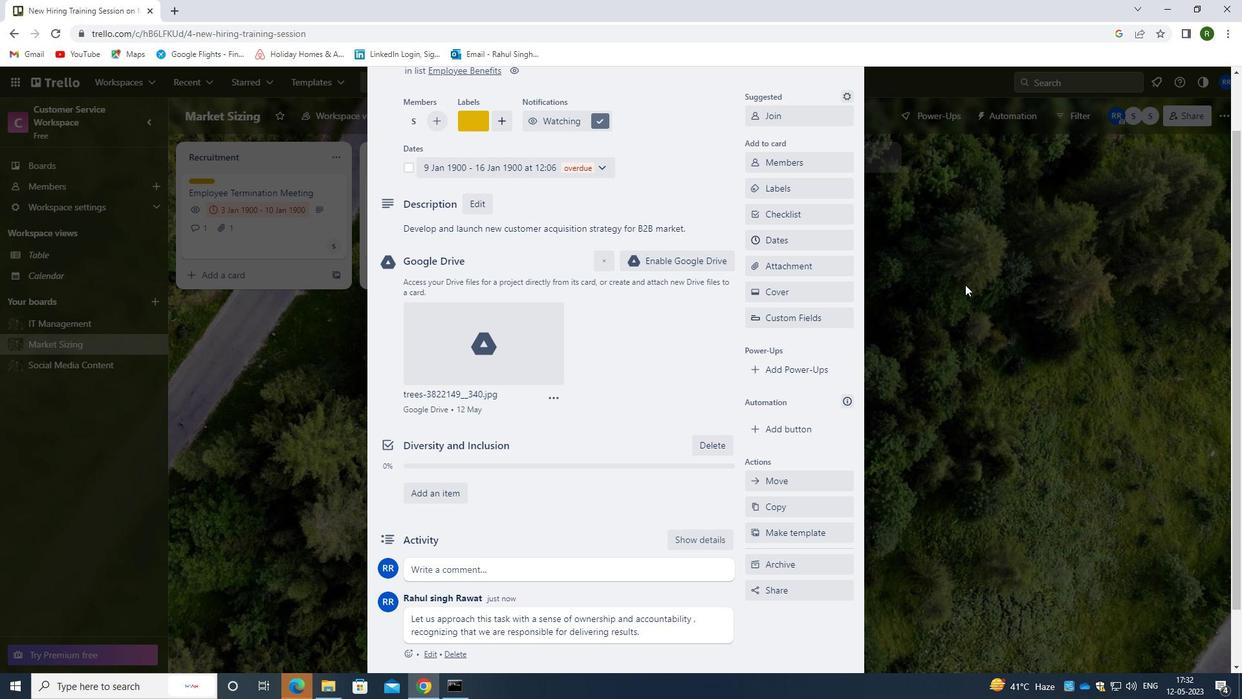 
Action: Mouse moved to (968, 280)
Screenshot: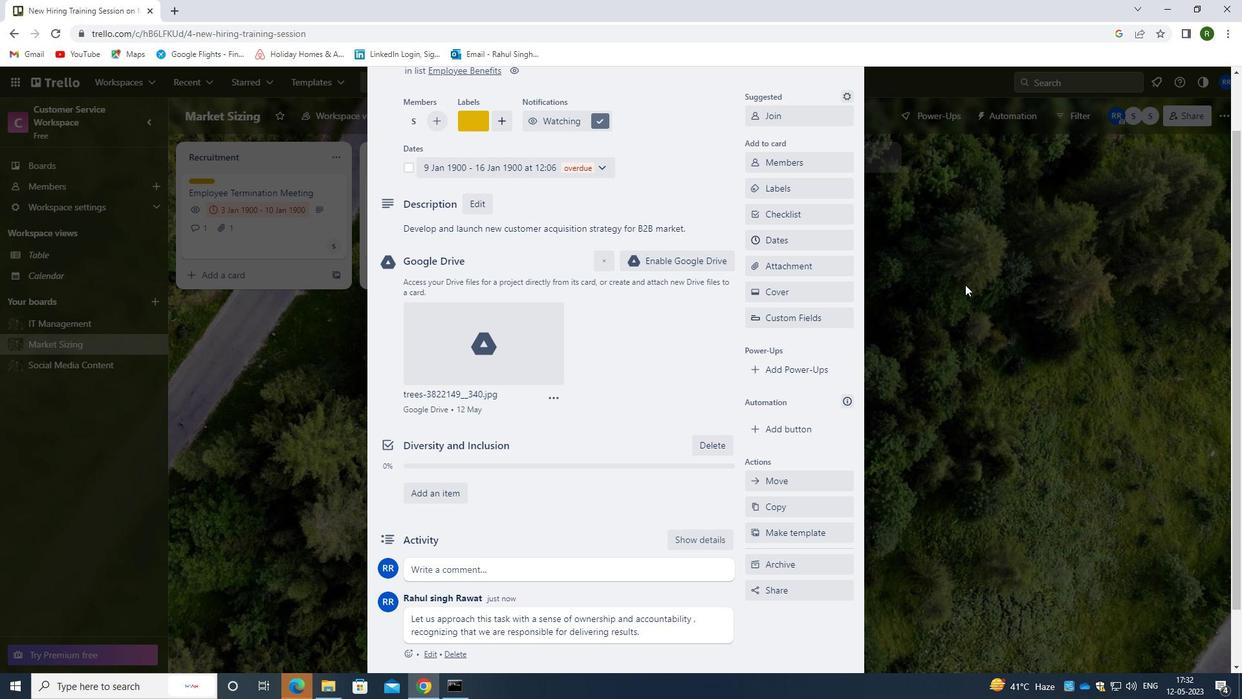 
Action: Mouse scrolled (968, 280) with delta (0, 0)
Screenshot: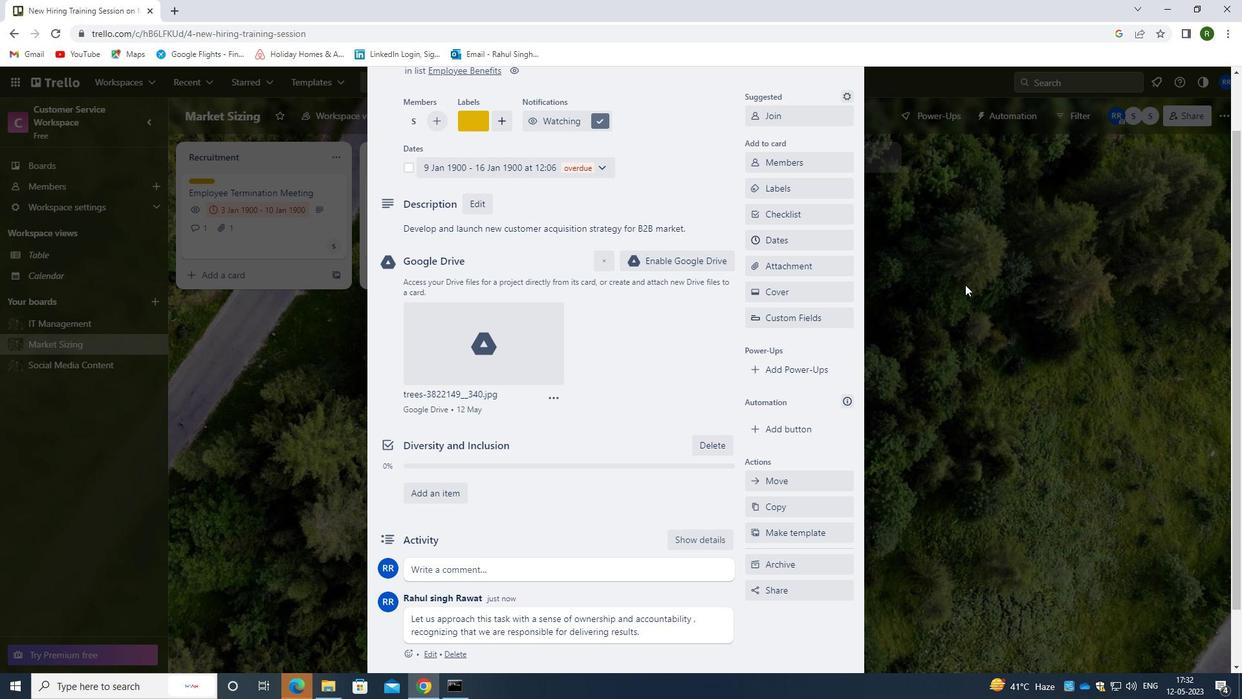 
Action: Mouse scrolled (968, 280) with delta (0, 0)
Screenshot: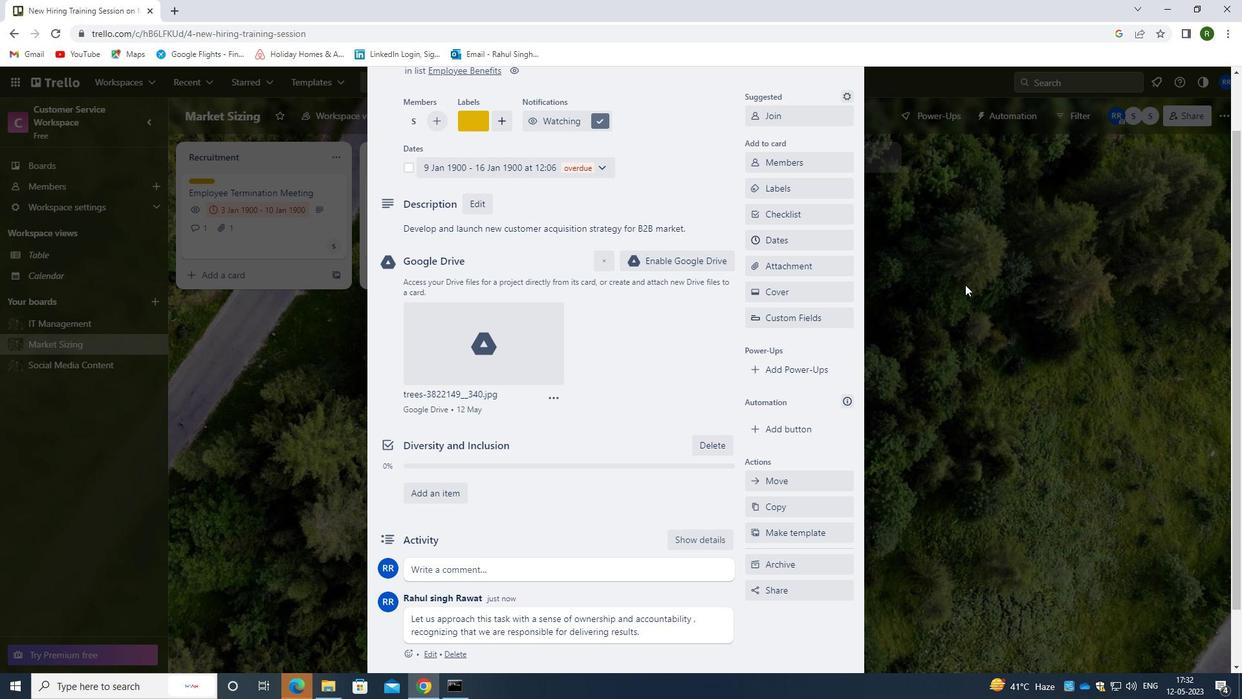 
Action: Mouse scrolled (968, 280) with delta (0, 0)
Screenshot: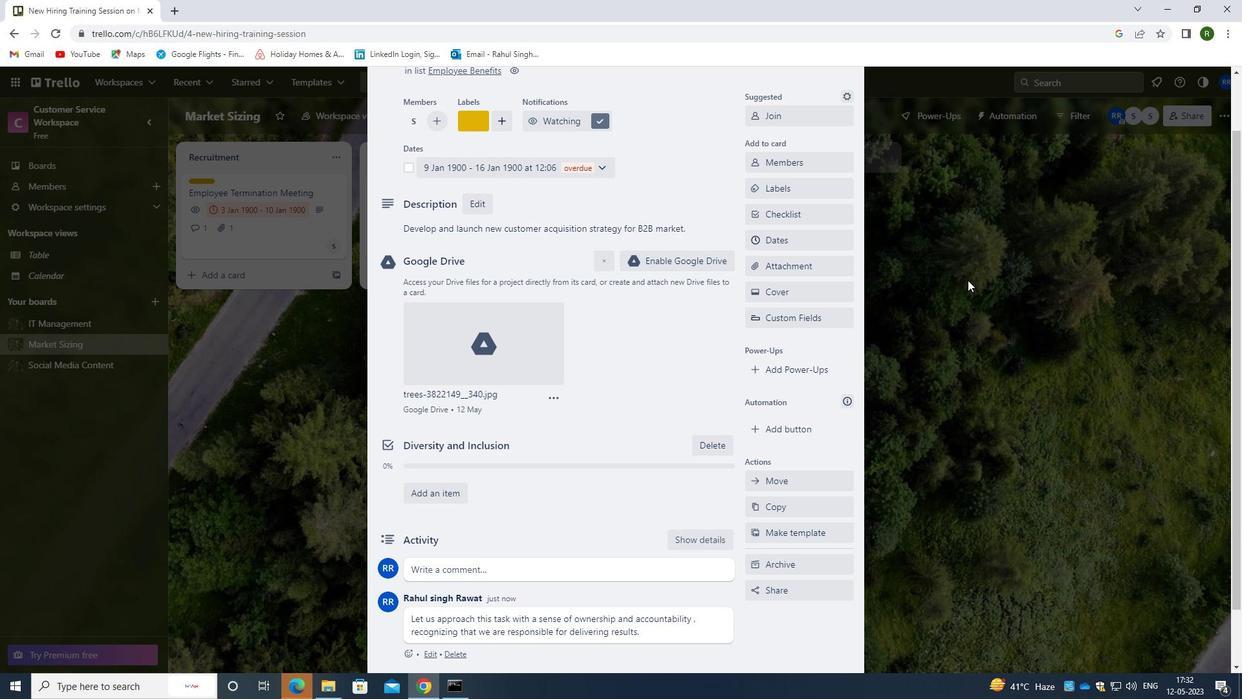 
Action: Mouse moved to (968, 279)
Screenshot: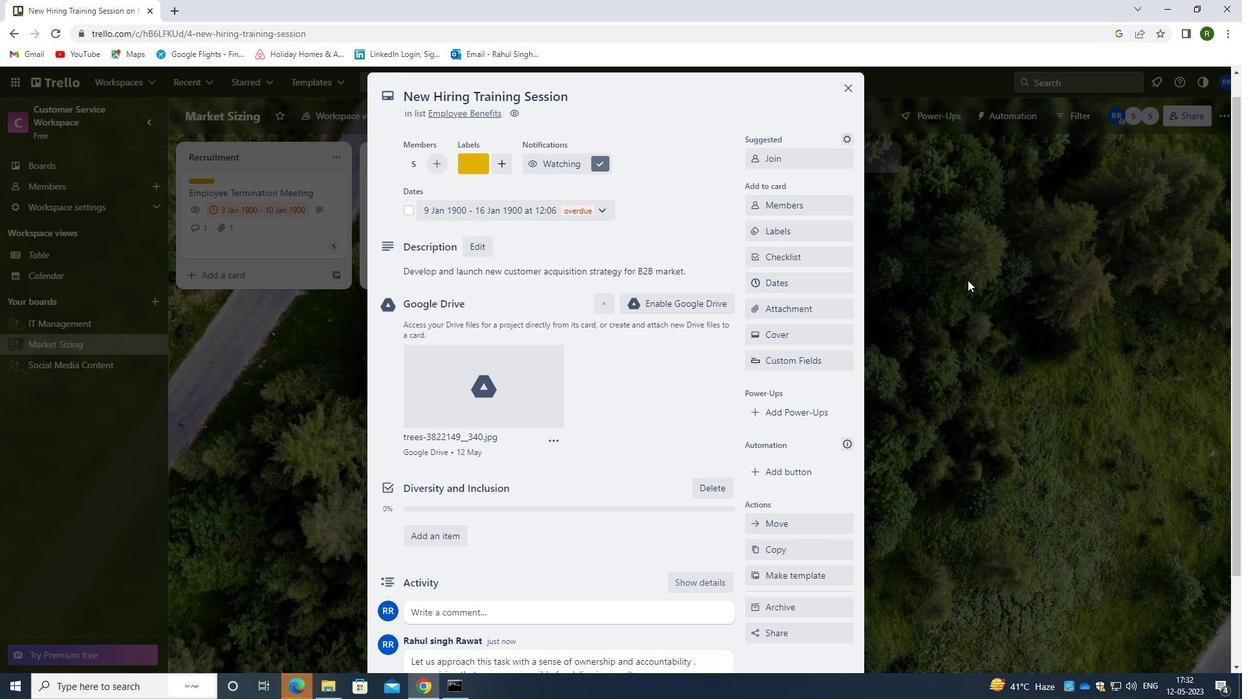 
